 Task: Add an event  with title  Presentation Practice Session, date '2023/11/05' to 2023/11/10 & Select Event type as  Collective. Add location for the event as  456 Akrotiri Archaeological Site, Santorini, Greece and add a description: Alongside problem-solving activities, the retreat will provide opportunities for team members to relax, unwind, and build stronger relationships. This could include team meals, social events, or recreational activities that promote camaraderie and connection.Create an event link  http-presentationpracticesessioncom & Select the event color as  Bright Yellow. , logged in from the account softage.2@softage.netand send the event invitation to softage.10@softage.net and softage.1@softage.net
Action: Mouse moved to (960, 140)
Screenshot: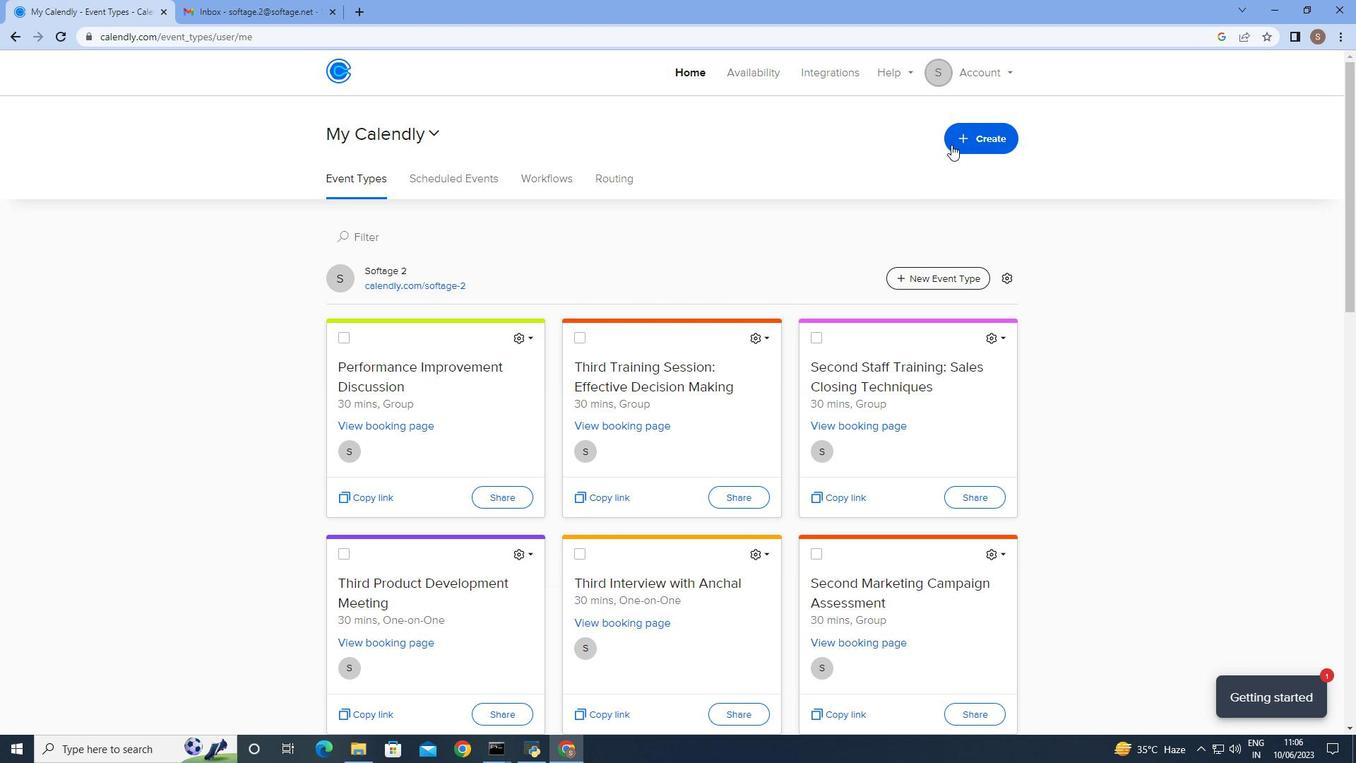 
Action: Mouse pressed left at (960, 140)
Screenshot: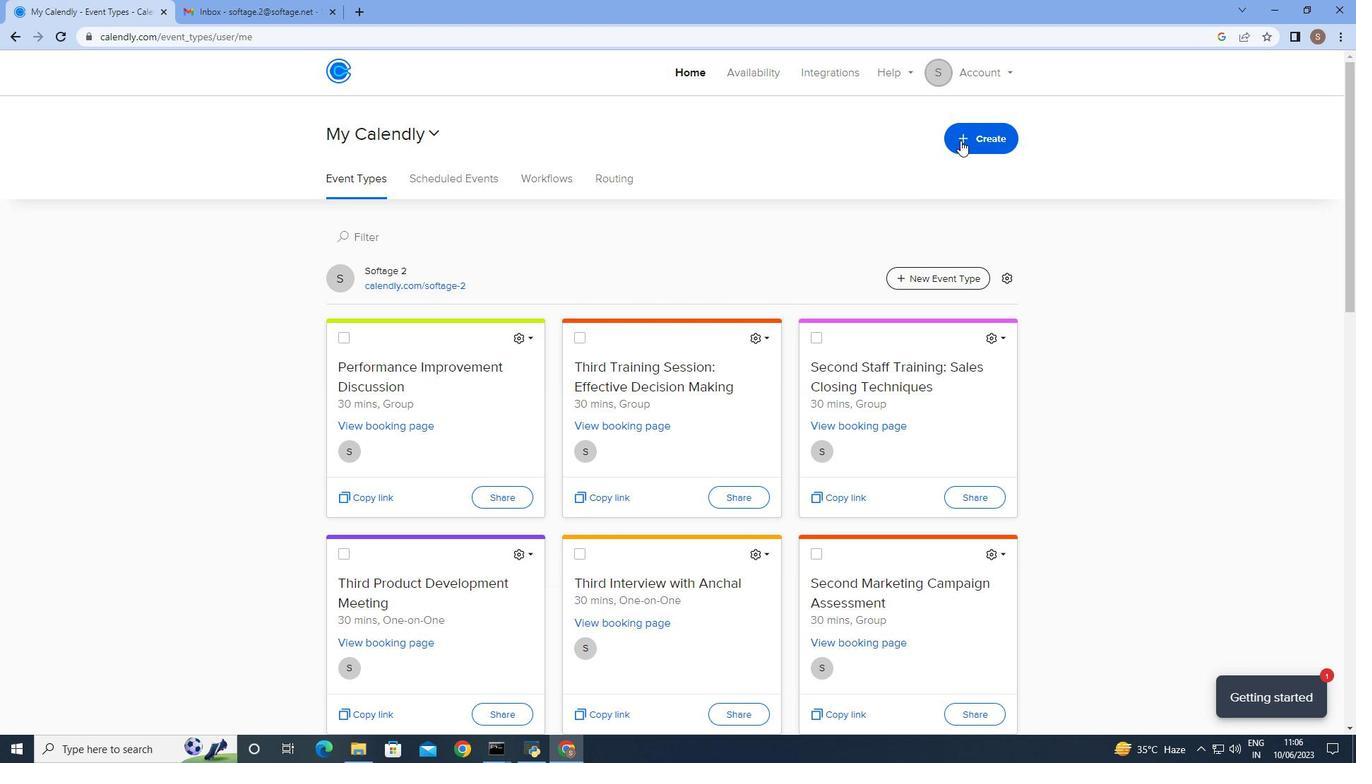 
Action: Mouse moved to (844, 171)
Screenshot: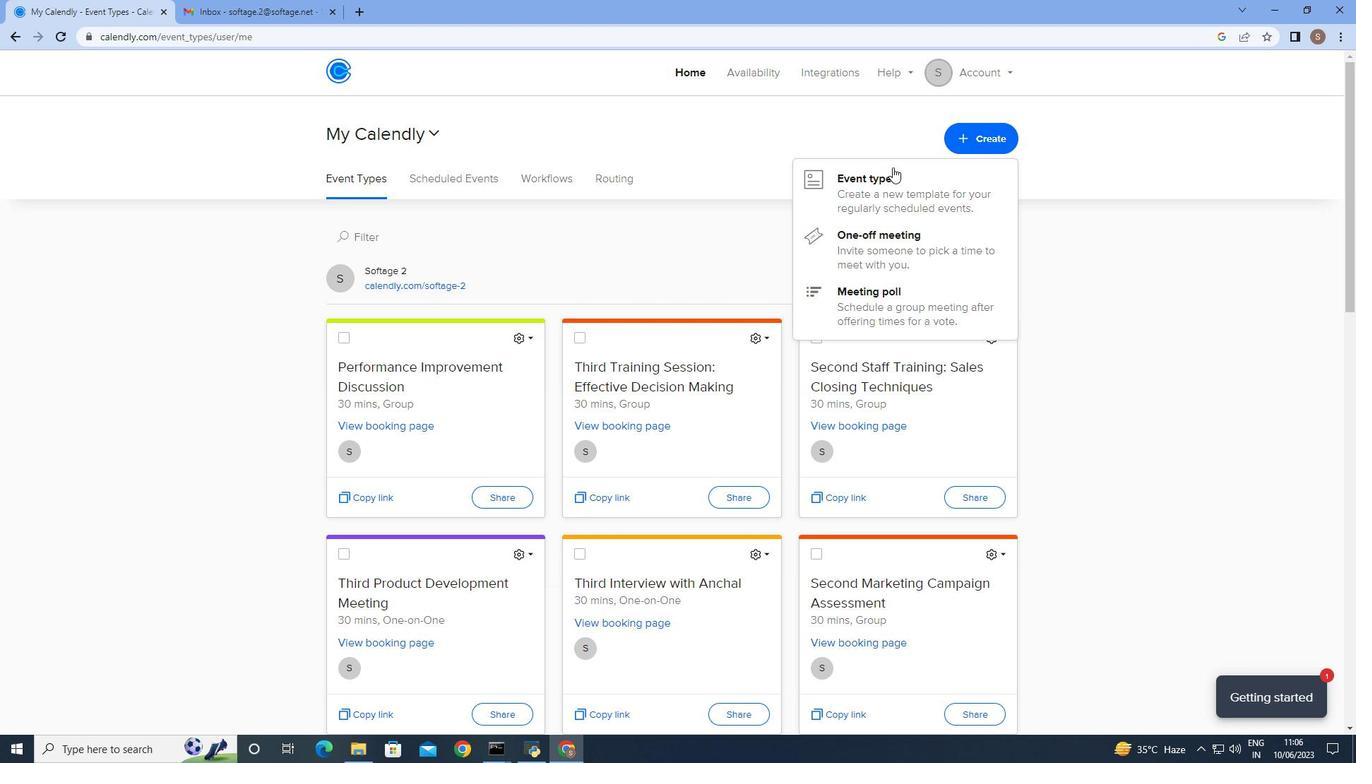 
Action: Mouse pressed left at (844, 171)
Screenshot: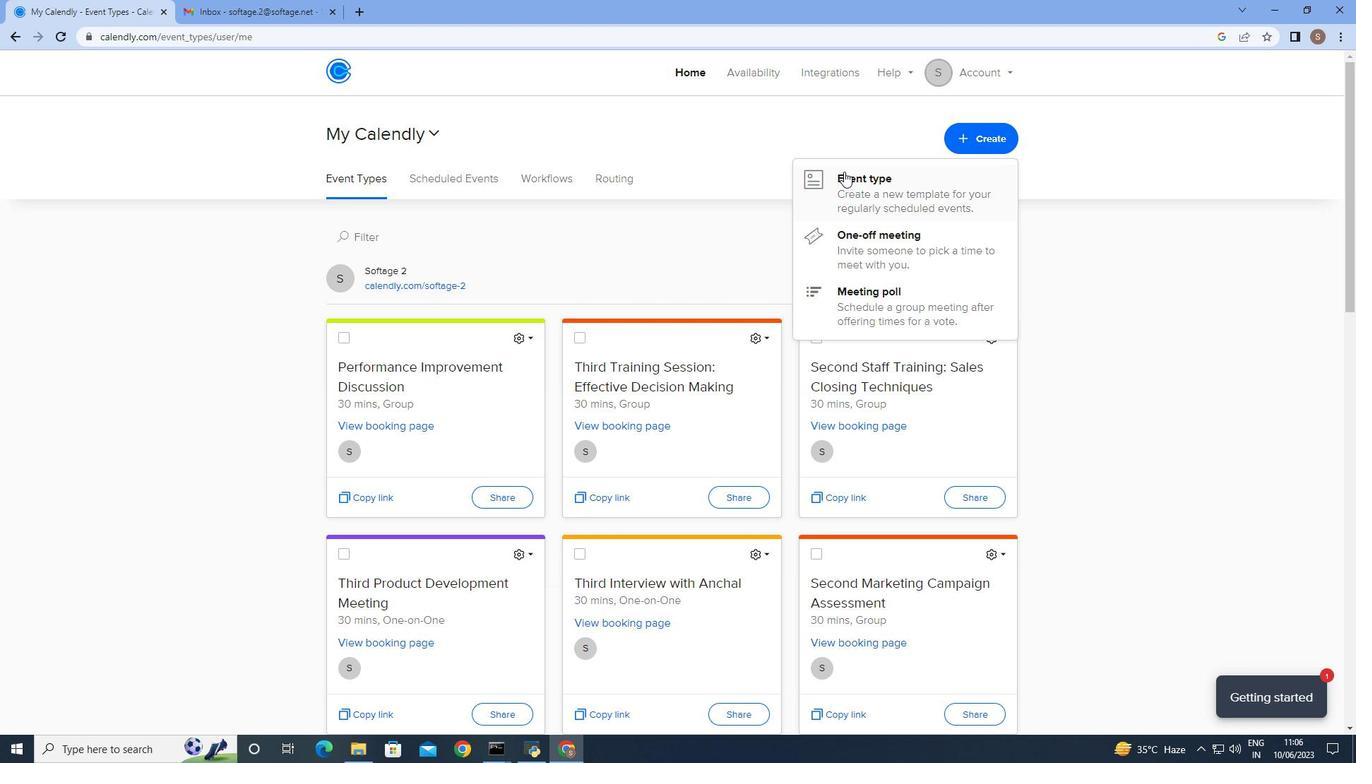 
Action: Mouse moved to (726, 414)
Screenshot: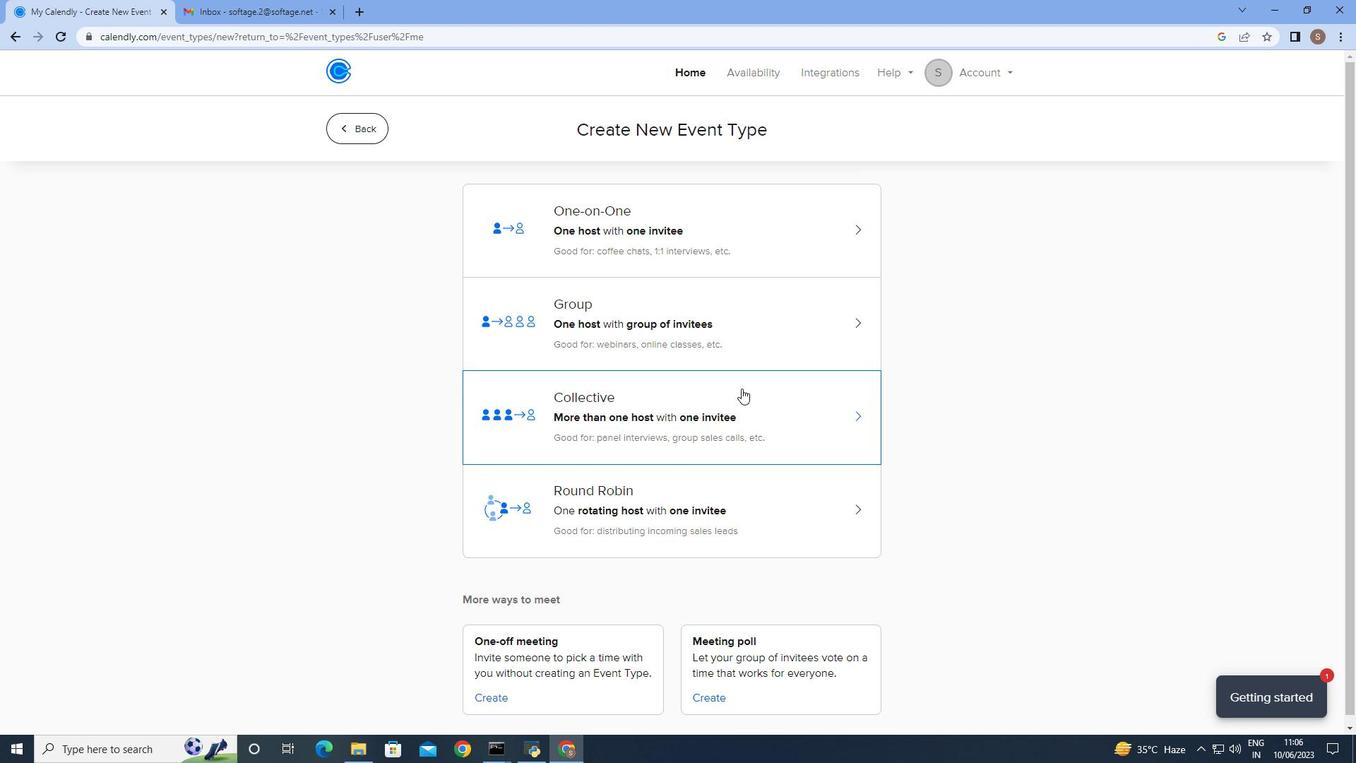 
Action: Mouse pressed left at (726, 414)
Screenshot: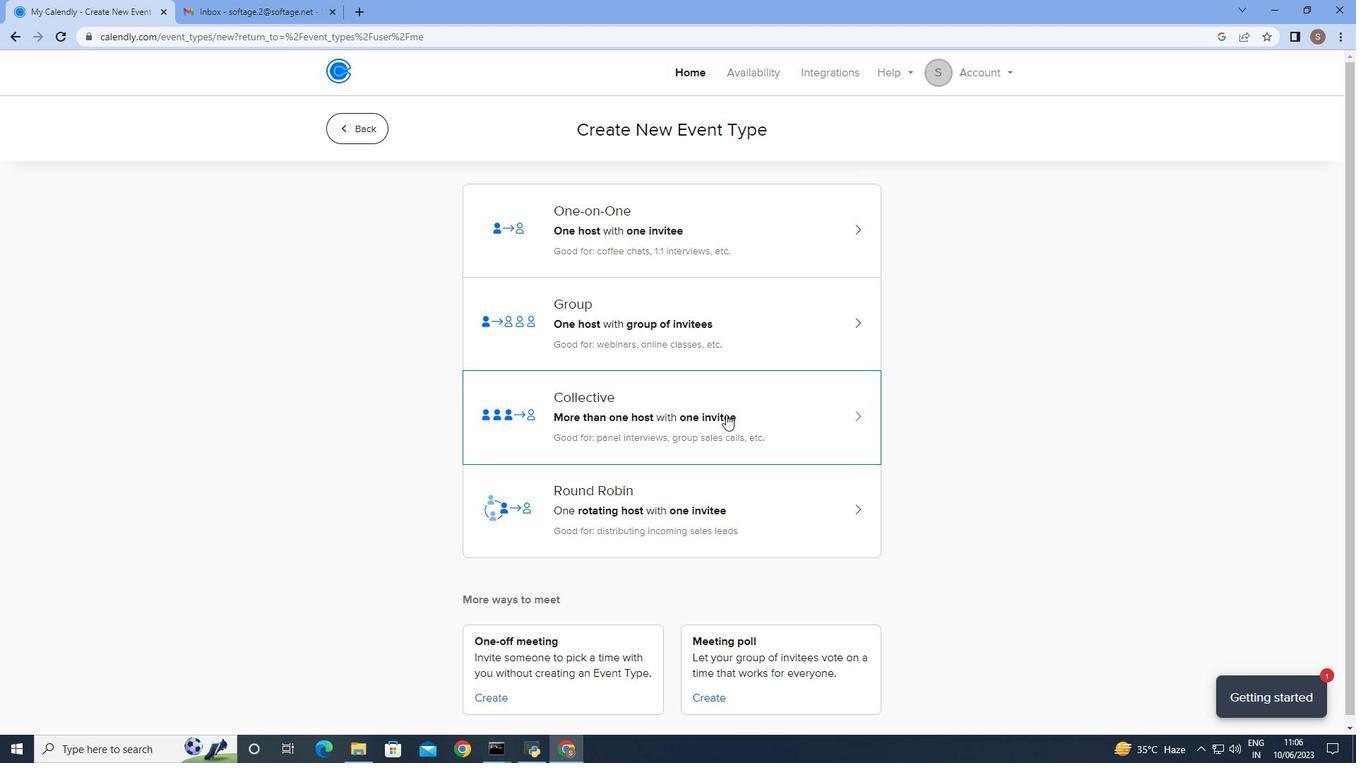 
Action: Mouse moved to (521, 202)
Screenshot: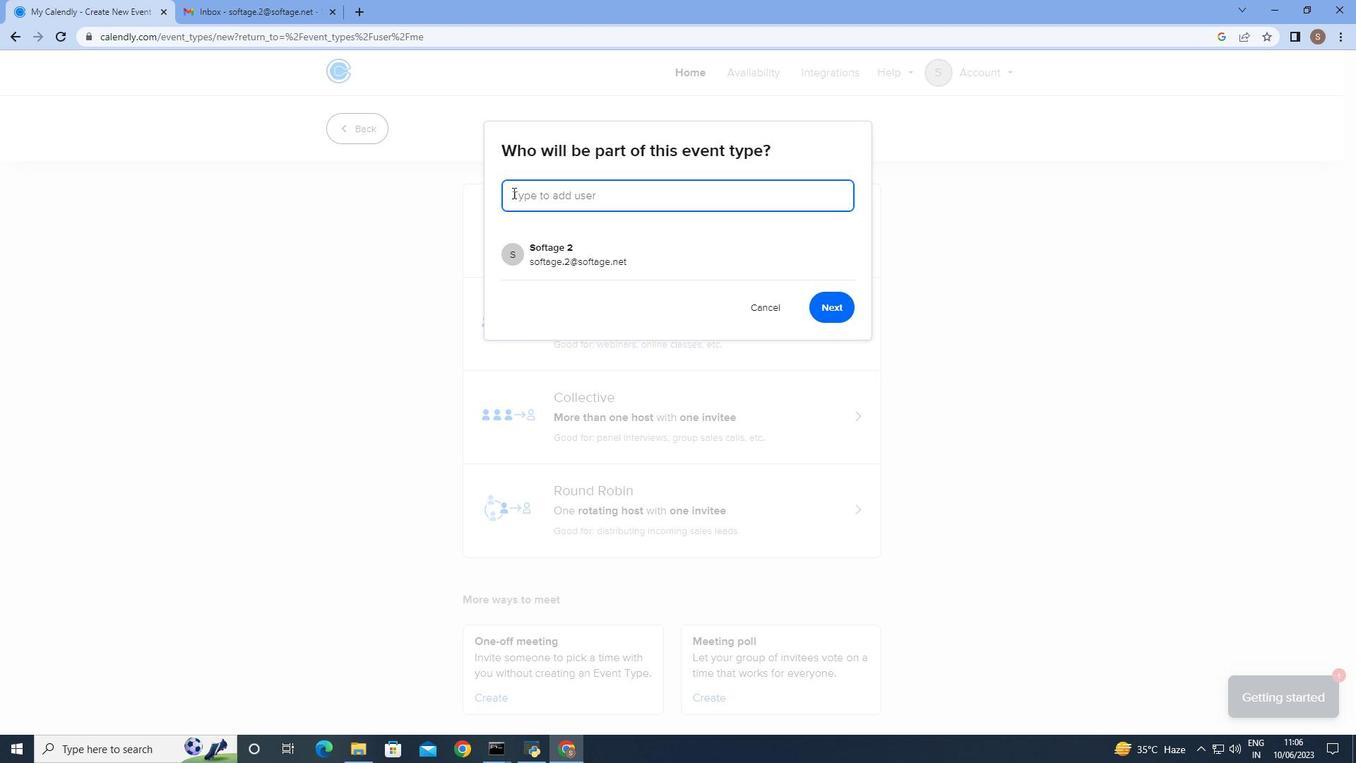 
Action: Mouse pressed left at (521, 202)
Screenshot: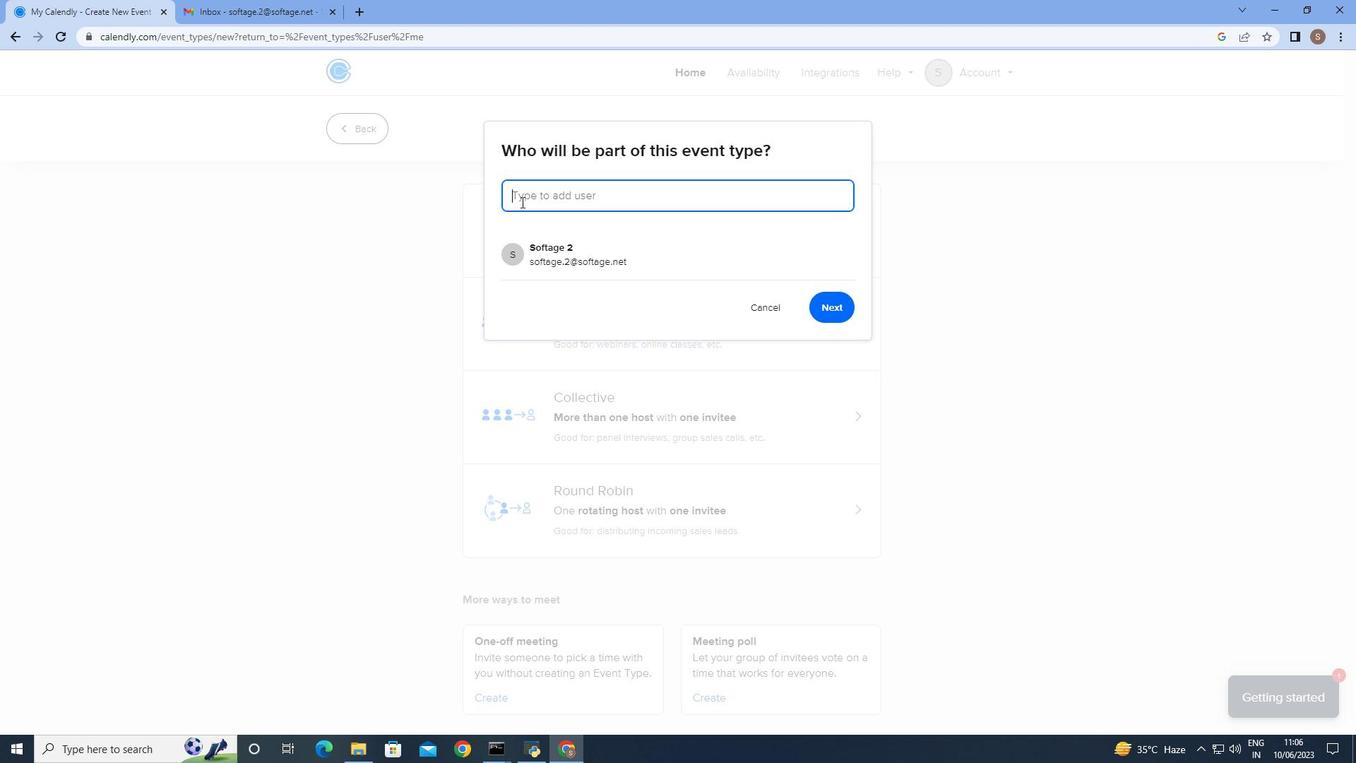 
Action: Mouse moved to (826, 304)
Screenshot: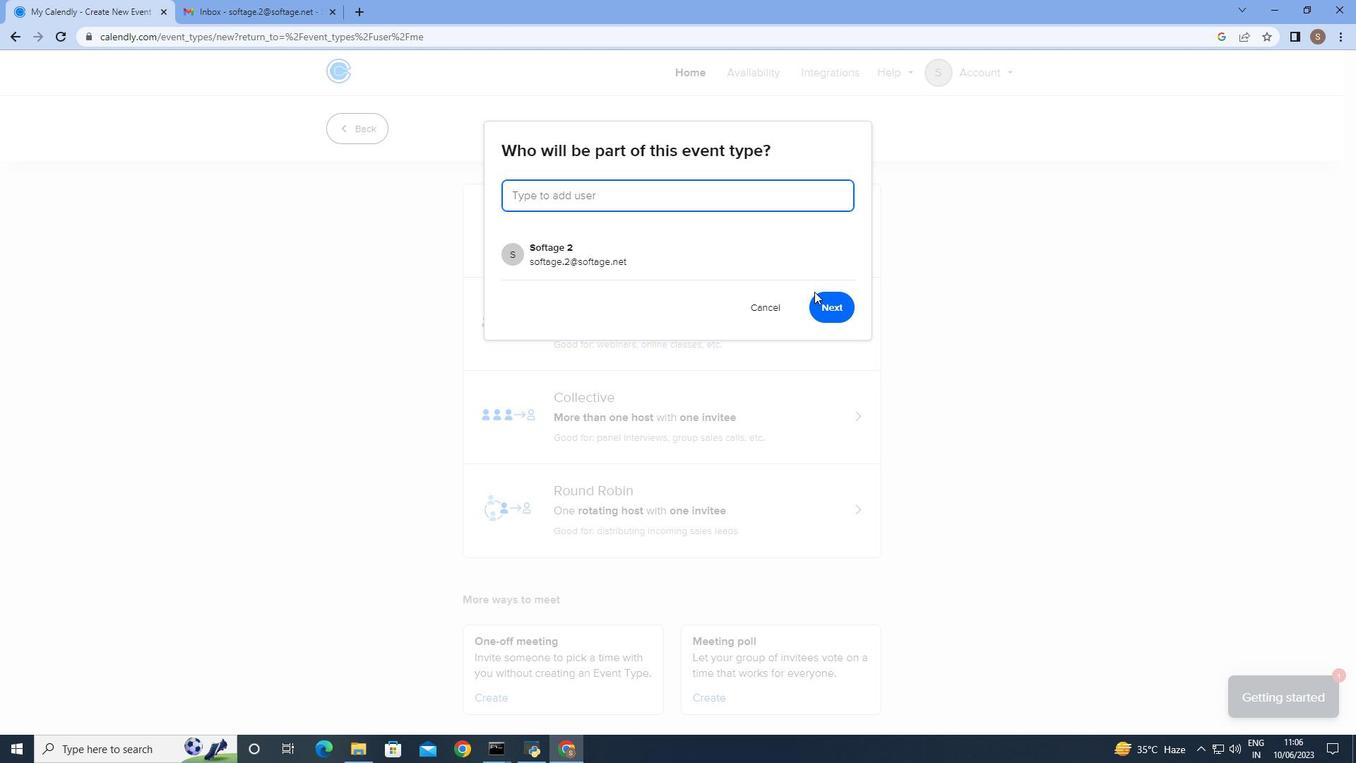 
Action: Mouse pressed left at (826, 304)
Screenshot: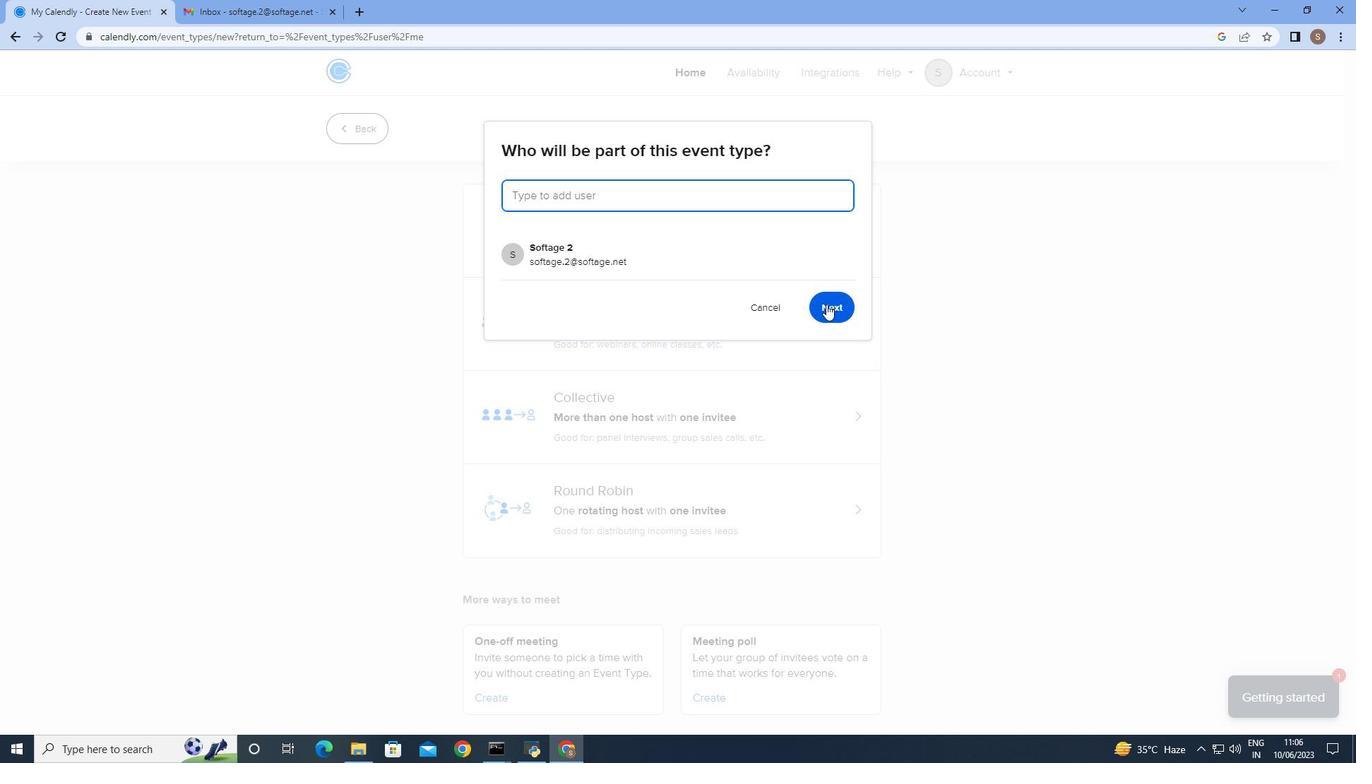
Action: Mouse moved to (381, 327)
Screenshot: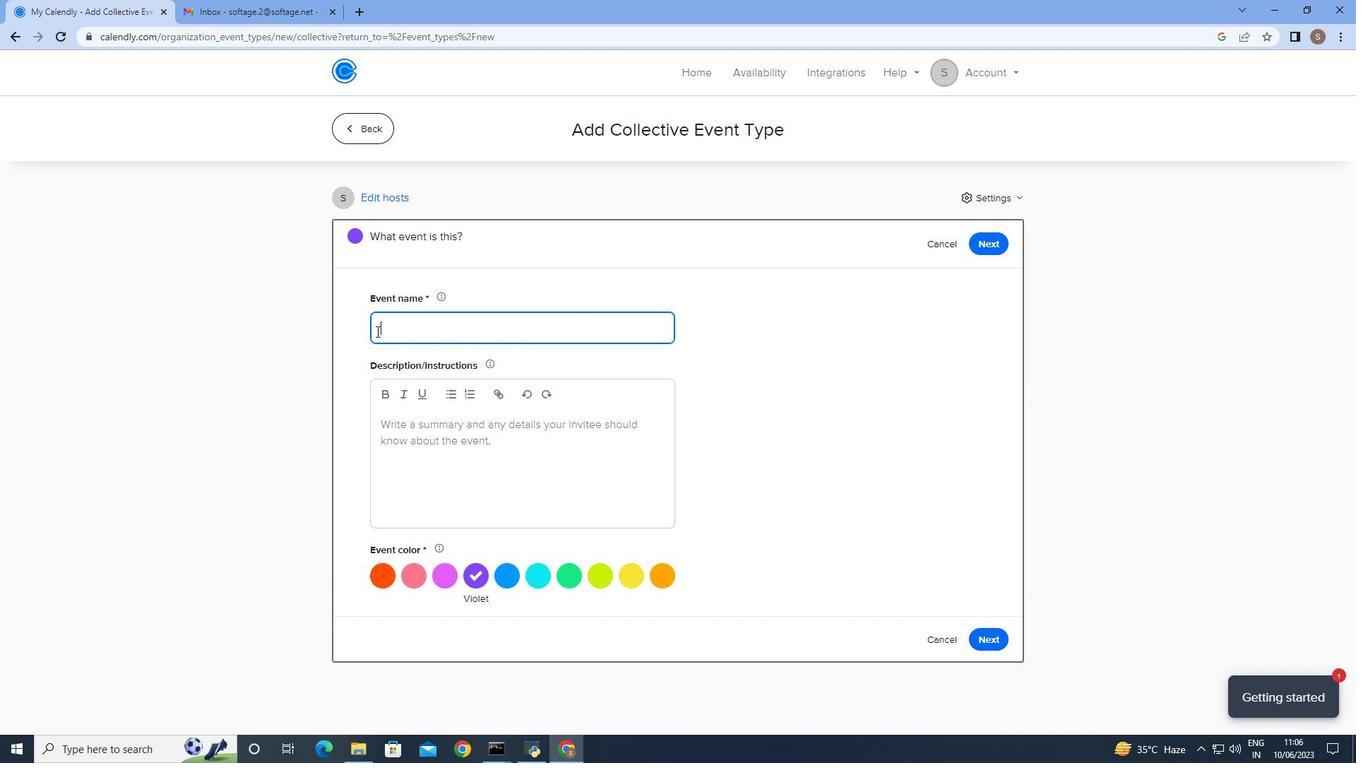 
Action: Mouse pressed left at (381, 327)
Screenshot: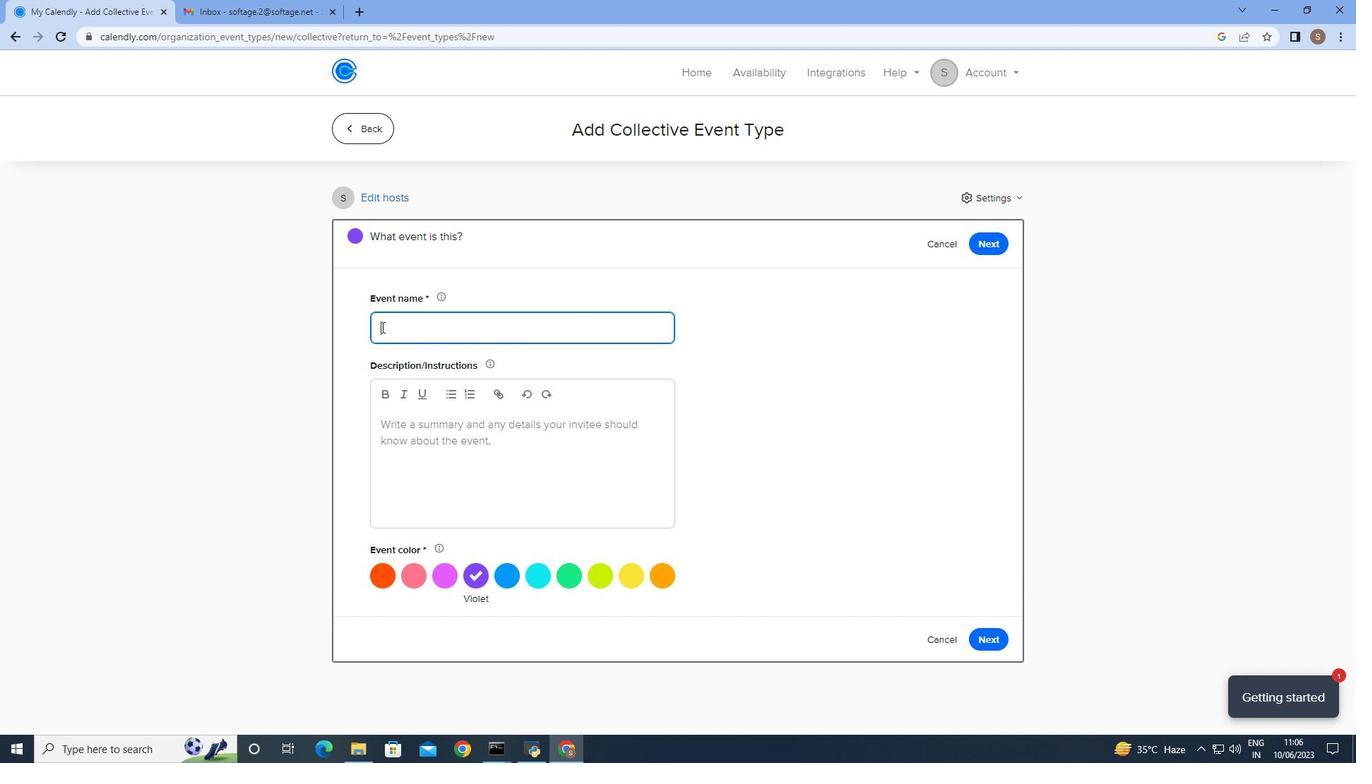 
Action: Key pressed <Key.shift_r>Presentation<Key.space><Key.shift_r>Practice<Key.space><Key.shift>Session
Screenshot: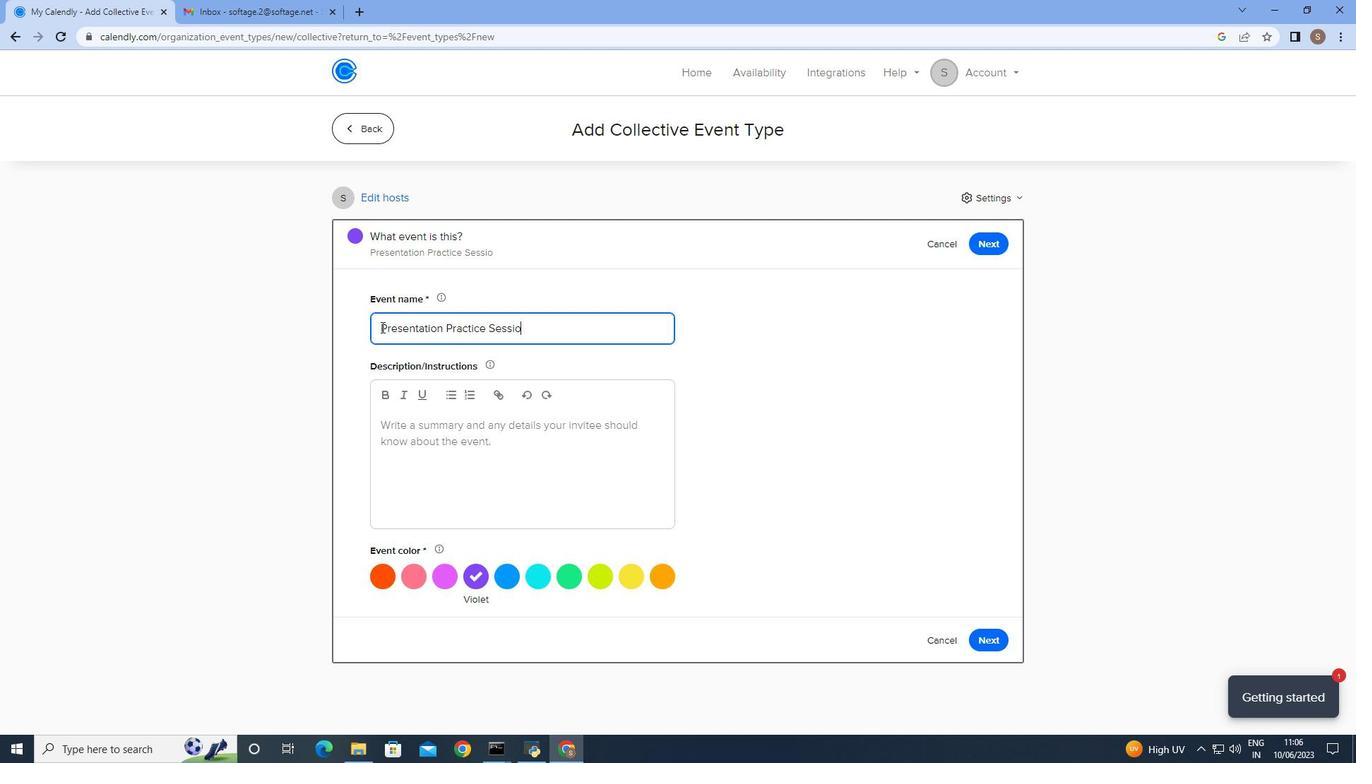 
Action: Mouse scrolled (381, 326) with delta (0, 0)
Screenshot: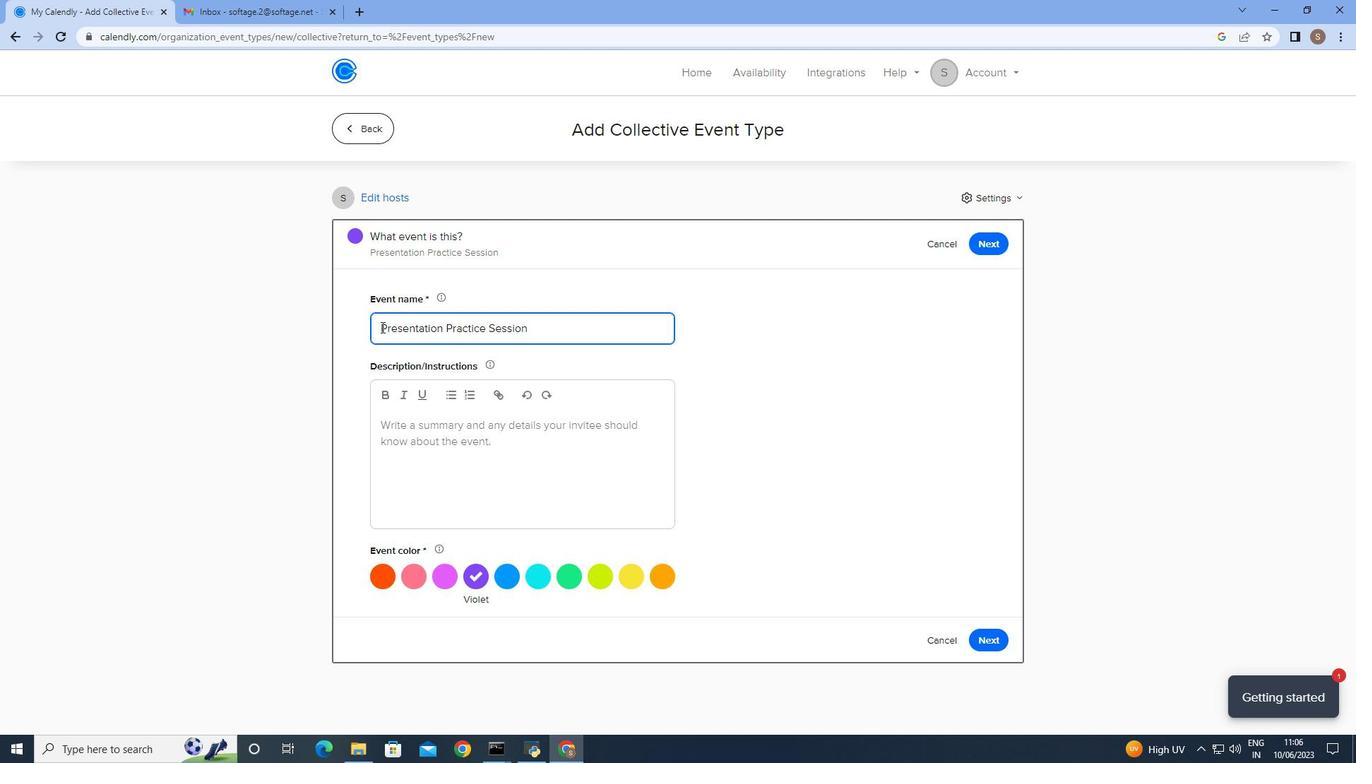 
Action: Mouse moved to (389, 435)
Screenshot: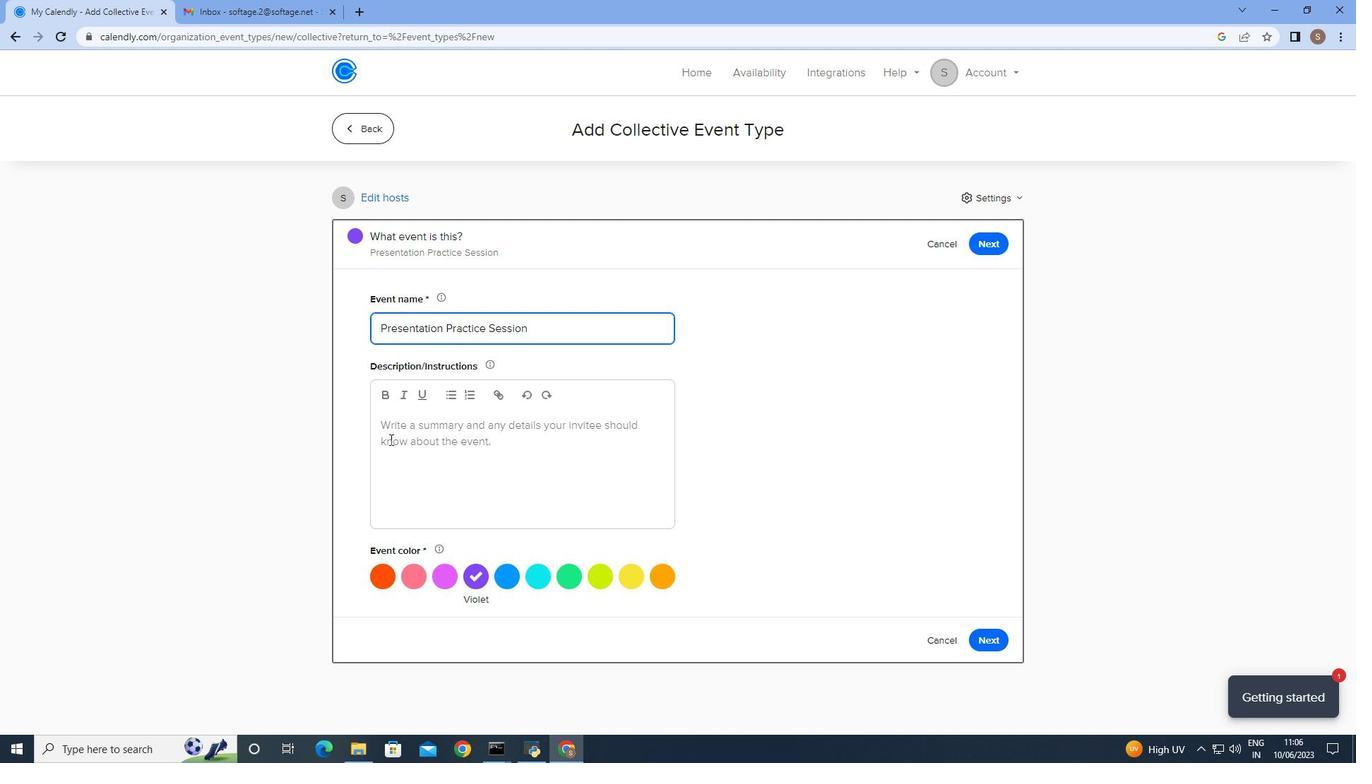 
Action: Mouse pressed left at (389, 435)
Screenshot: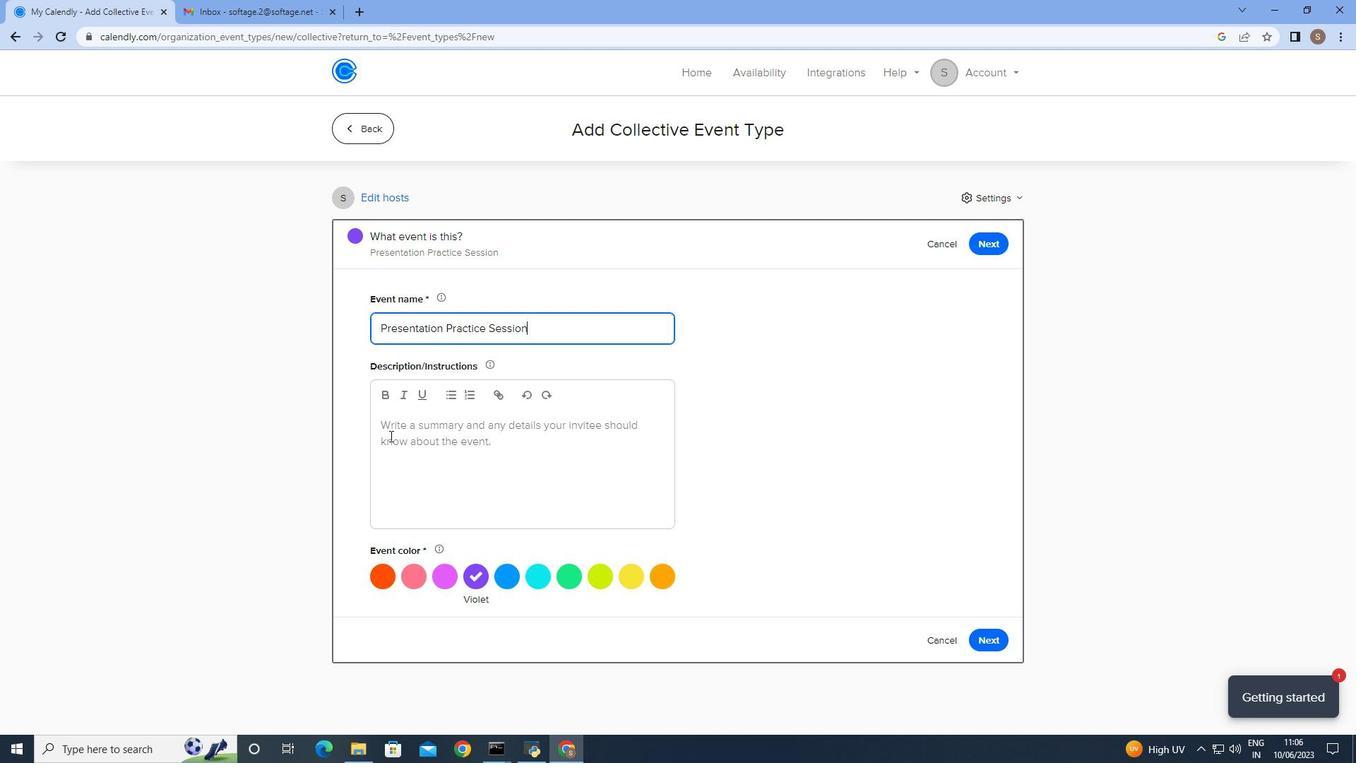 
Action: Key pressed <Key.shift>Alongside<Key.space>problem-solving<Key.space>activities,<Key.space>the<Key.space>retreat<Key.space>will<Key.space>provide<Key.space>opport
Screenshot: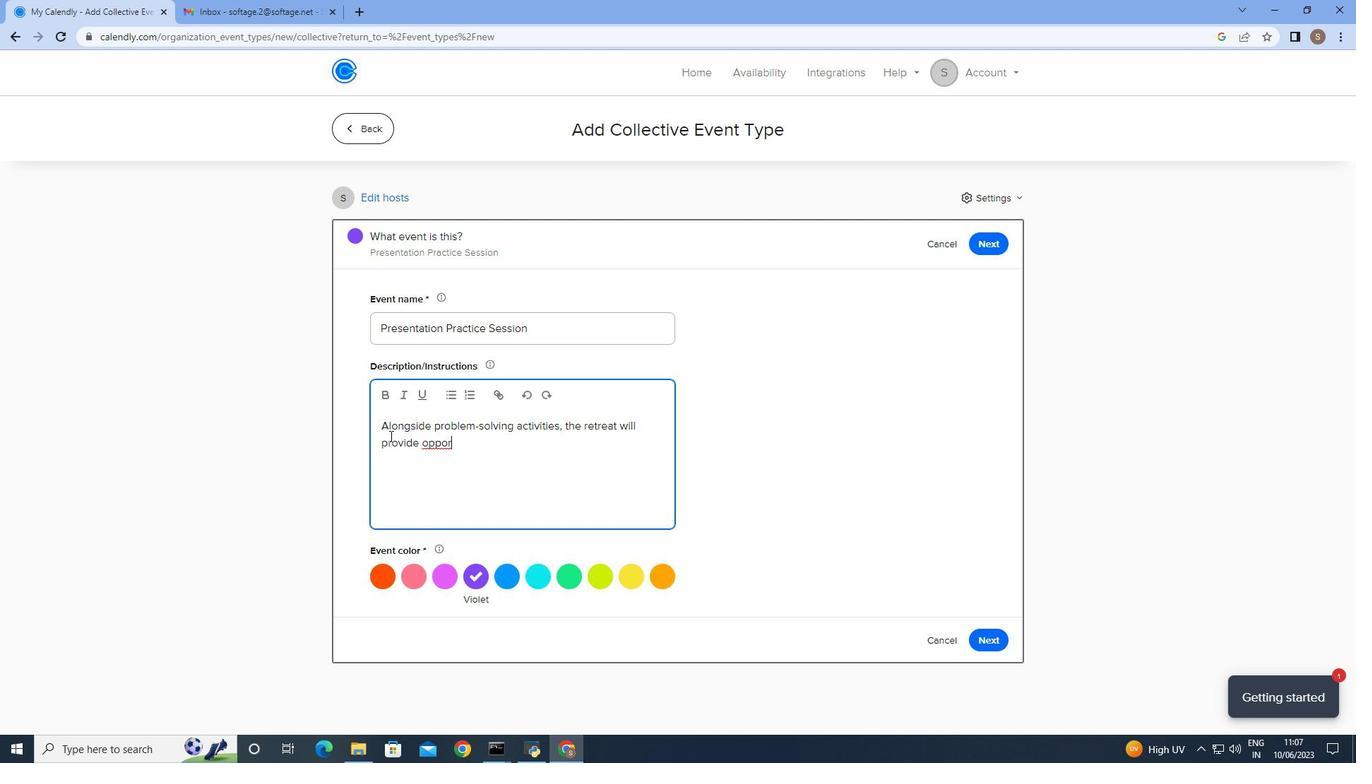
Action: Mouse moved to (380, 438)
Screenshot: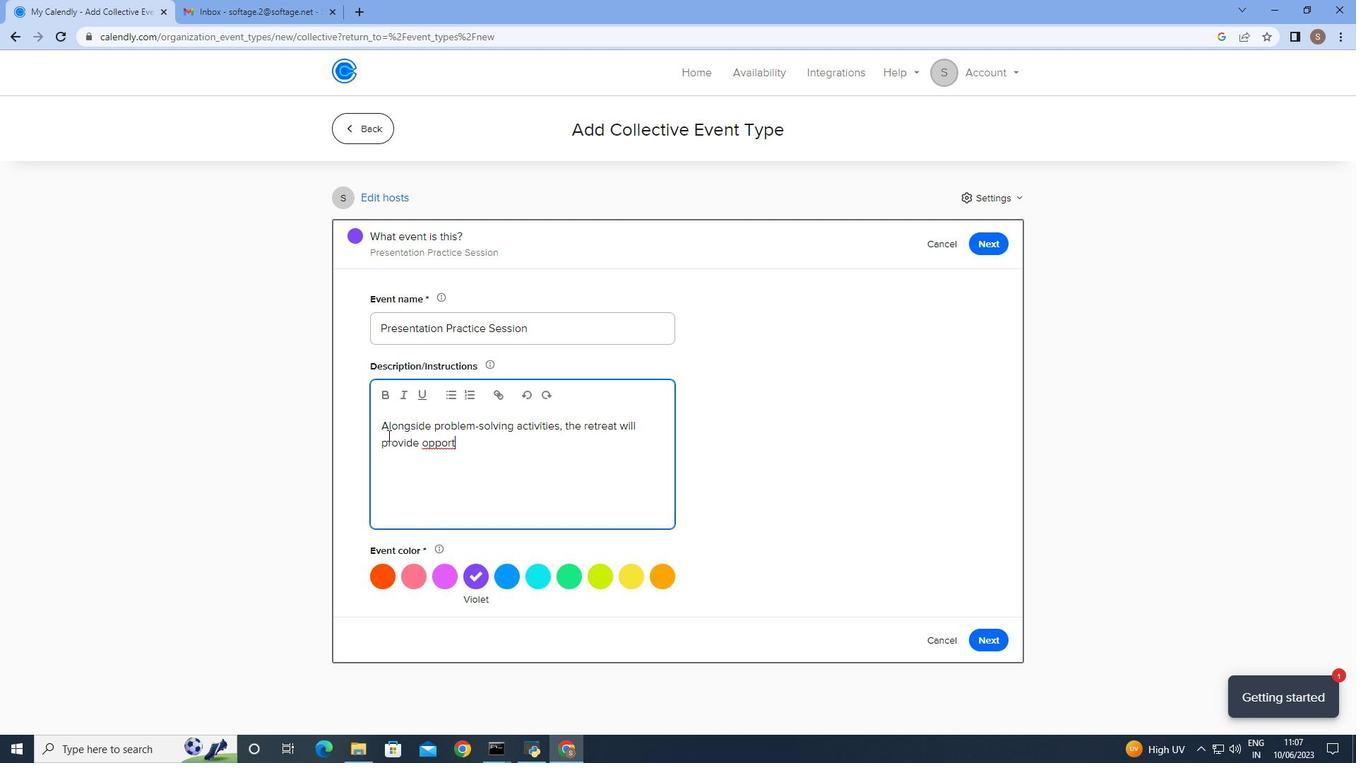 
Action: Key pressed unities<Key.space>for<Key.space>team<Key.space>members<Key.space>to<Key.space>relax,<Key.space>unwind,<Key.space>and<Key.space>build<Key.space>stronger<Key.space>relationships.<Key.space><Key.shift>This<Key.space>could<Key.space>include<Key.space>team<Key.space>meals,<Key.space>social<Key.space>events,<Key.space>or<Key.space>recer<Key.backspace><Key.backspace>reational<Key.space>activities<Key.space>that<Key.space>promotw<Key.backspace>e<Key.space>camaraderie<Key.space>and<Key.space>connection.
Screenshot: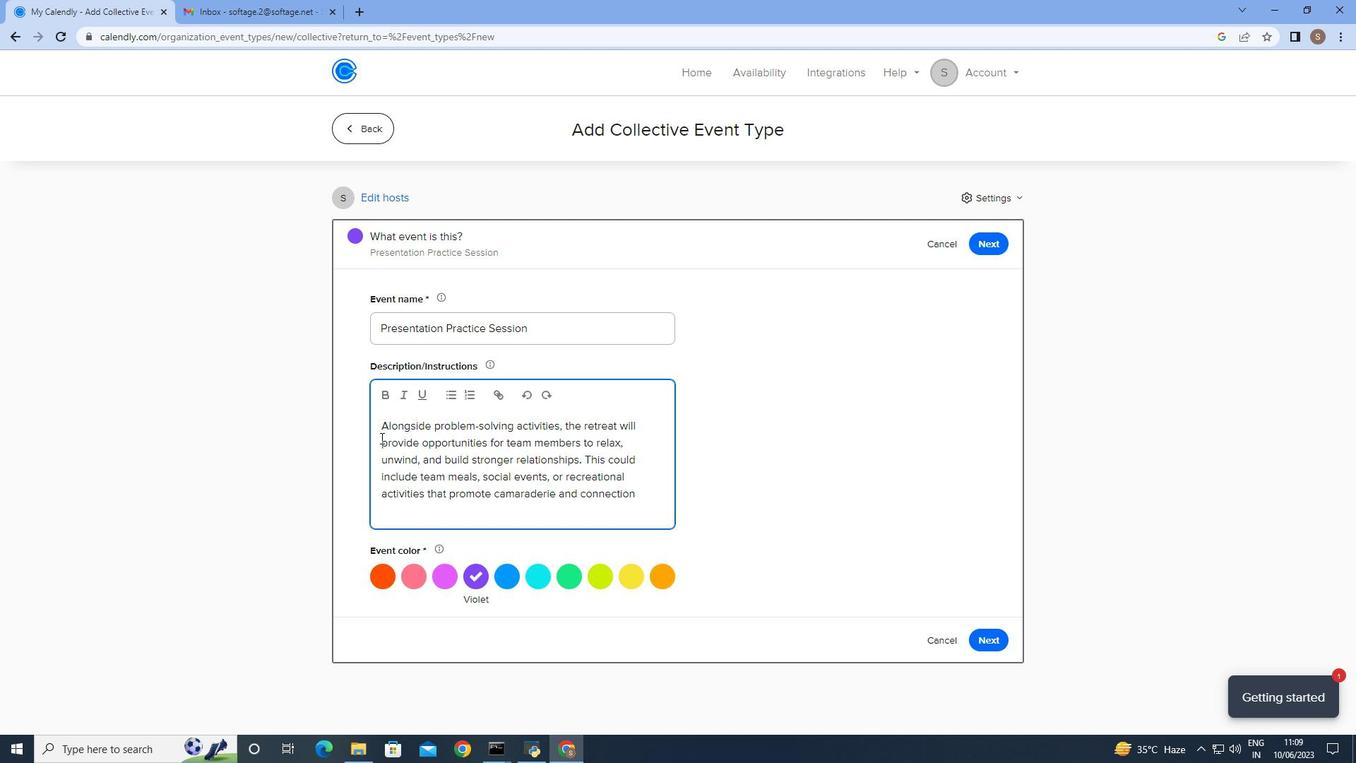 
Action: Mouse moved to (623, 582)
Screenshot: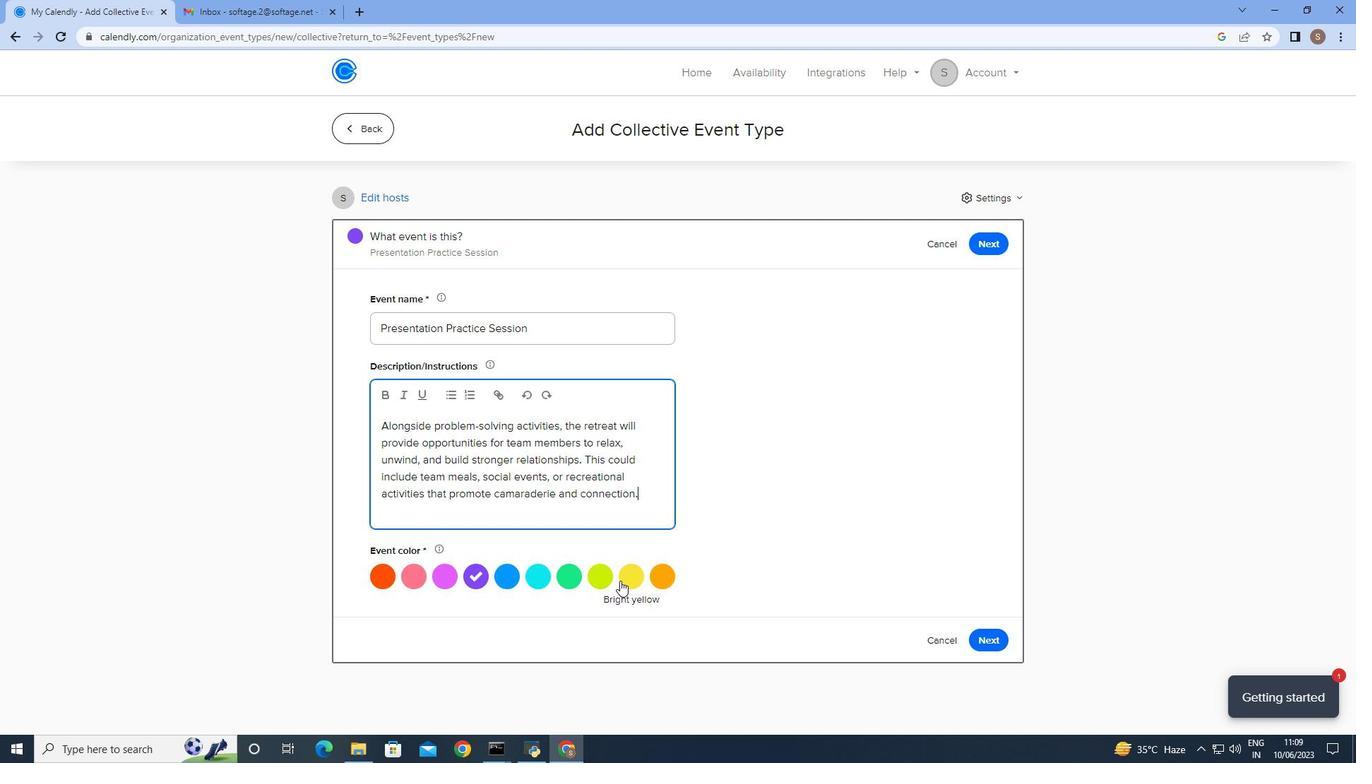 
Action: Mouse pressed left at (623, 582)
Screenshot: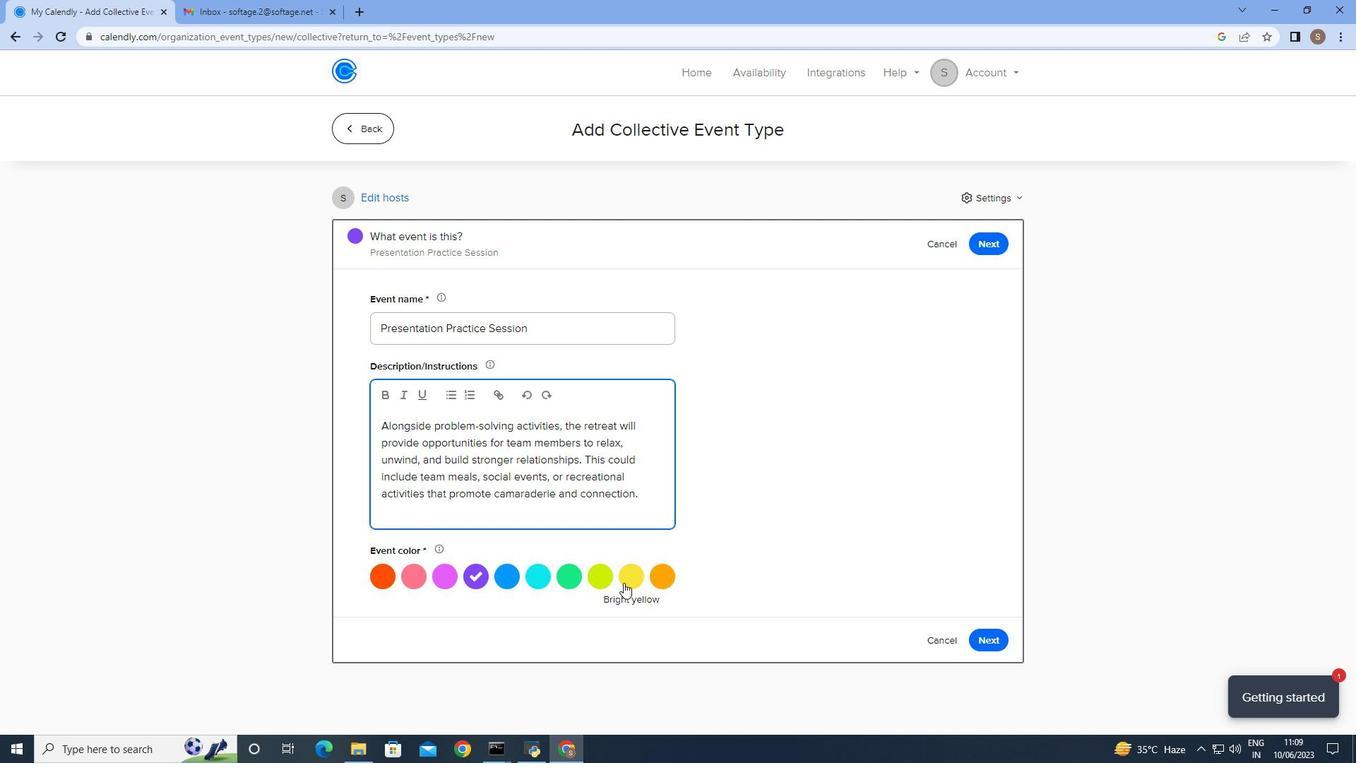 
Action: Mouse moved to (1006, 643)
Screenshot: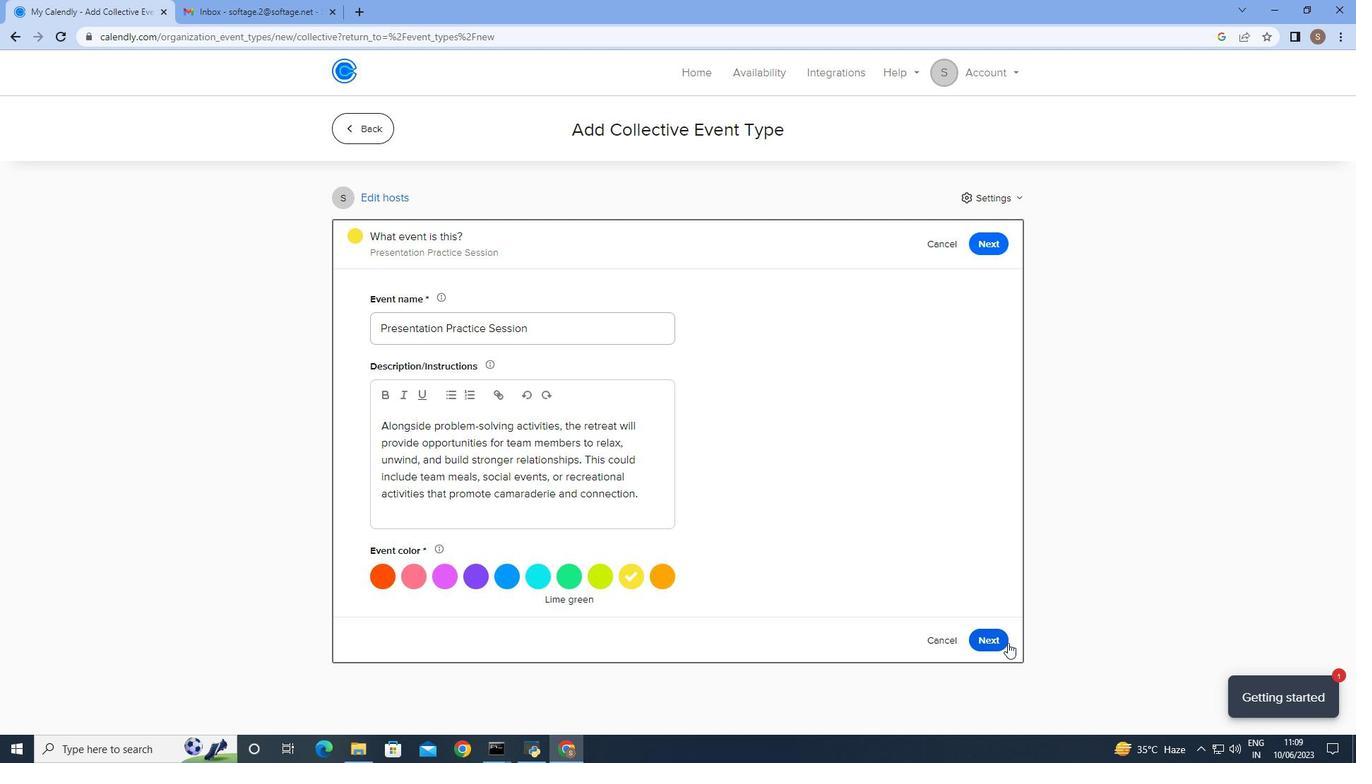 
Action: Mouse pressed left at (1006, 643)
Screenshot: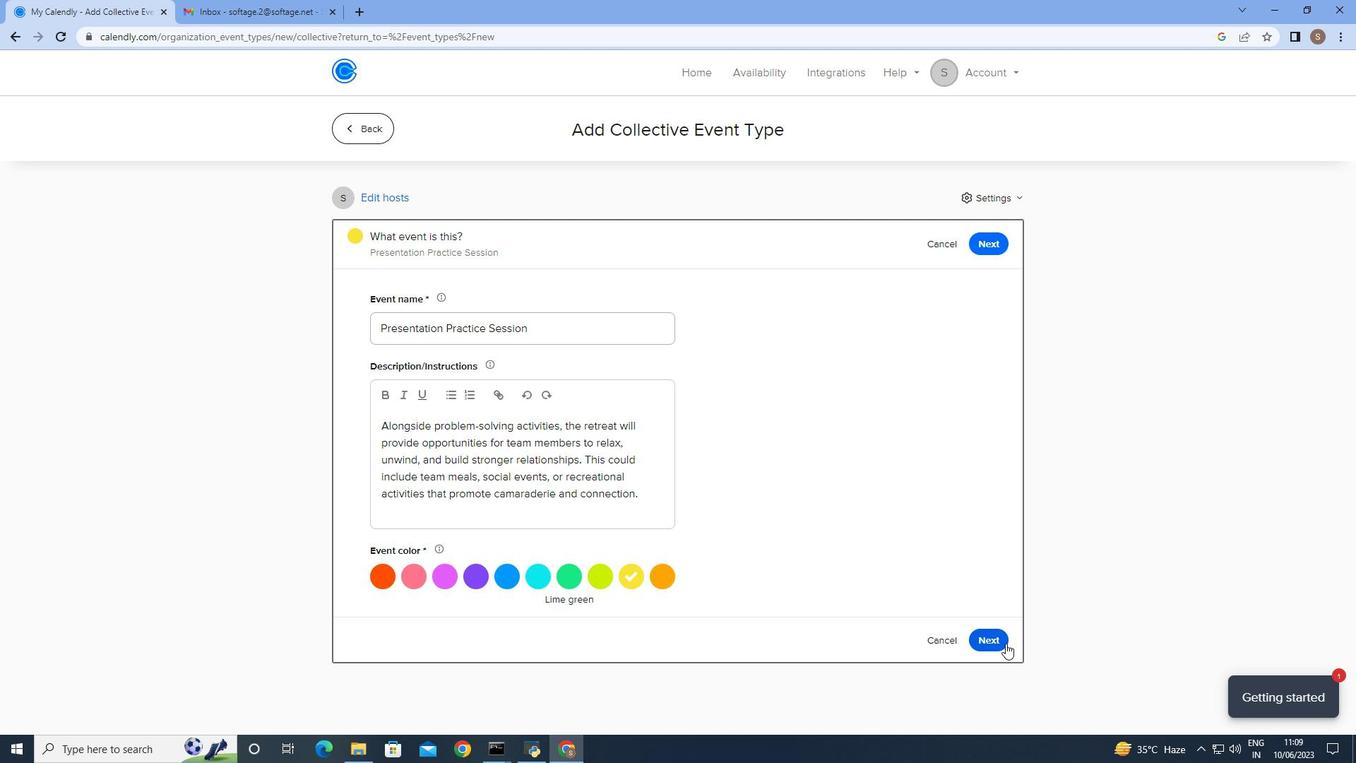 
Action: Mouse moved to (531, 423)
Screenshot: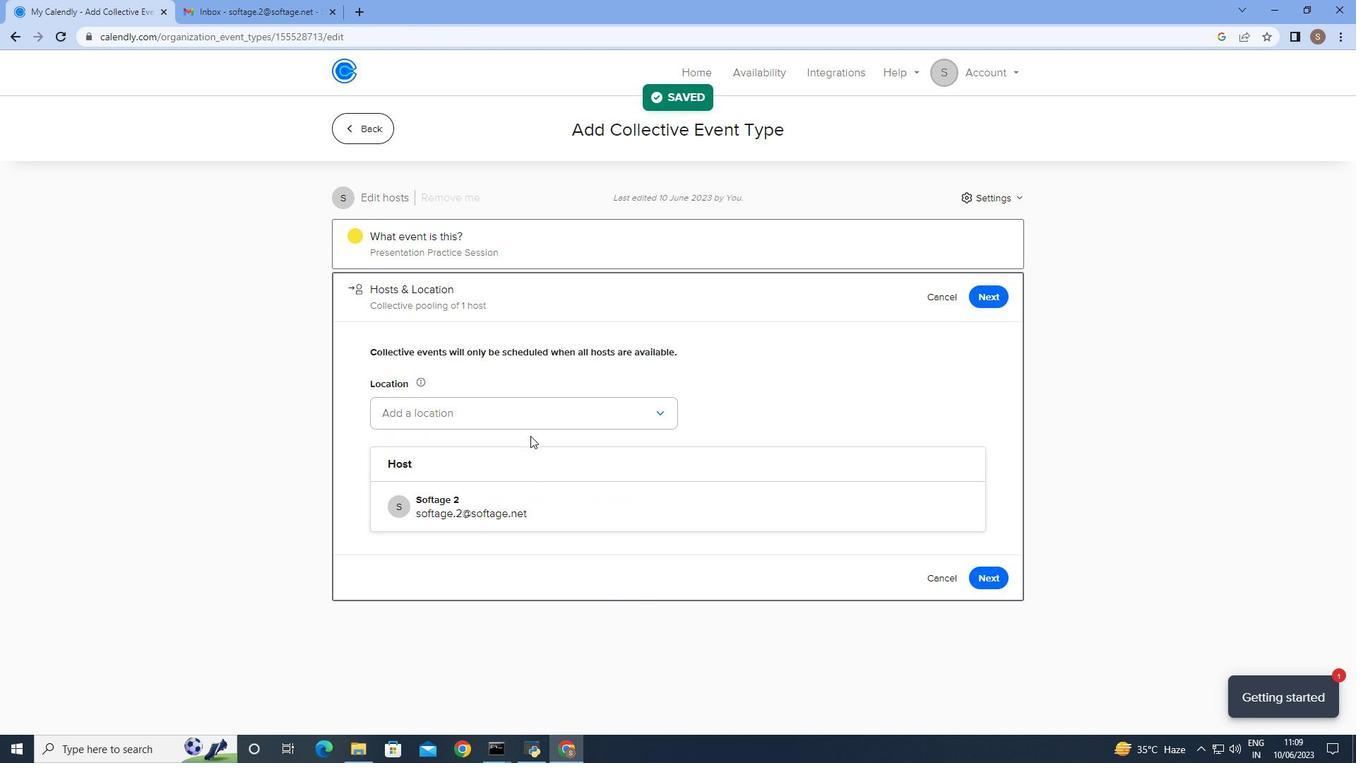 
Action: Mouse pressed left at (531, 423)
Screenshot: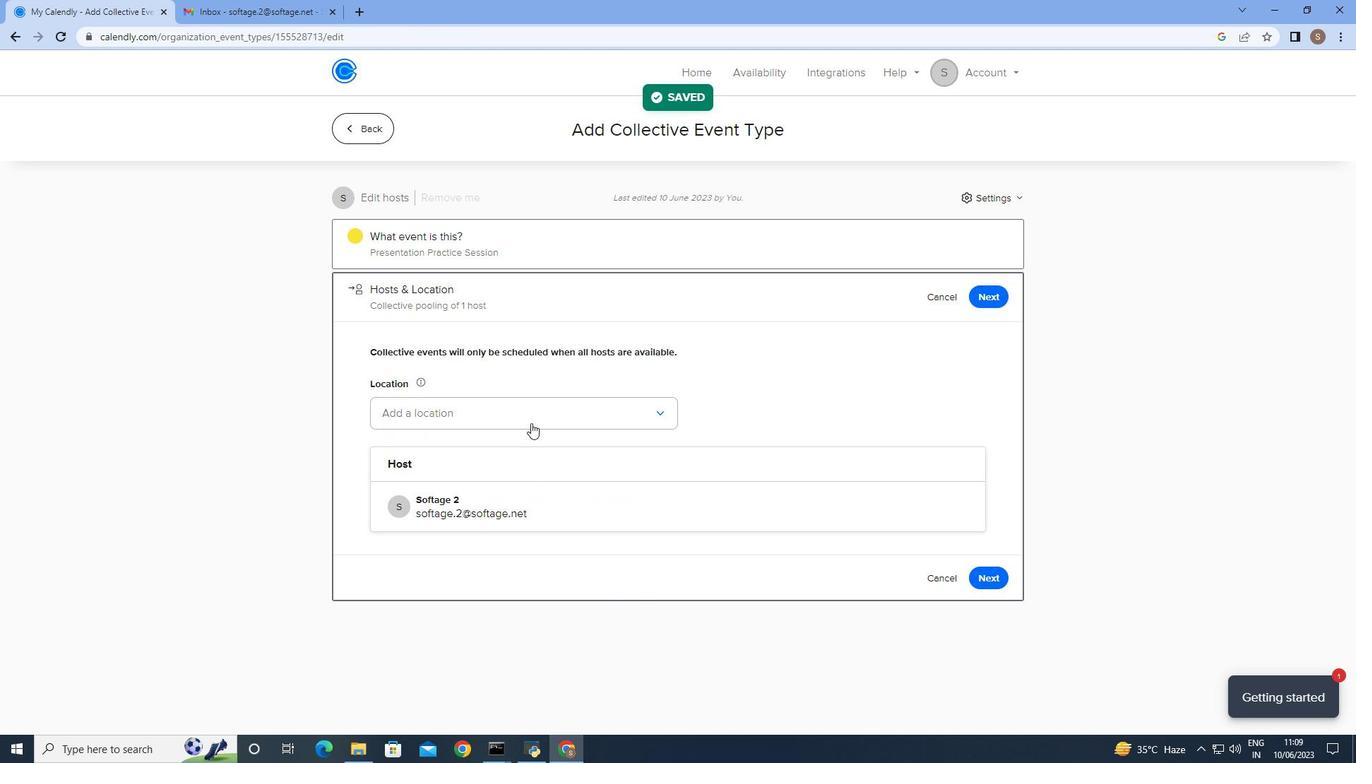 
Action: Mouse moved to (534, 442)
Screenshot: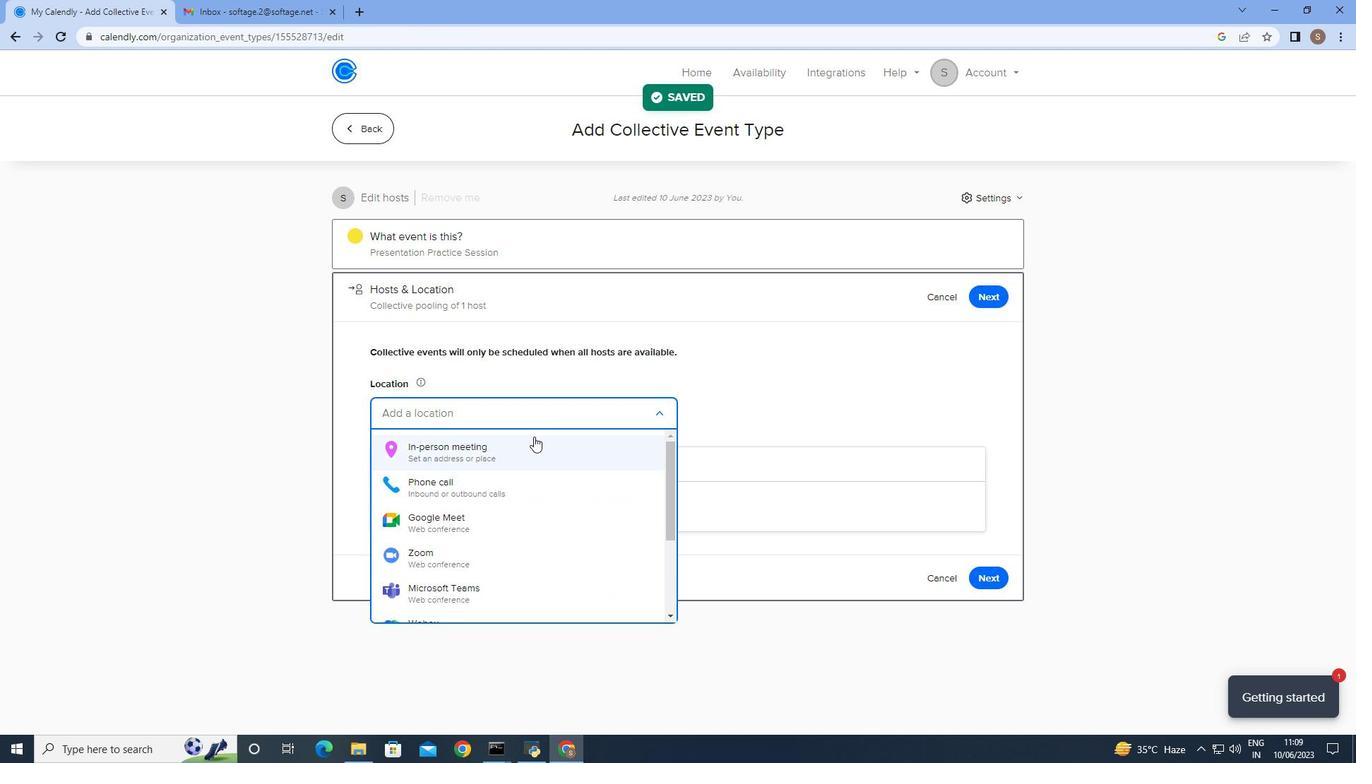 
Action: Mouse pressed left at (534, 442)
Screenshot: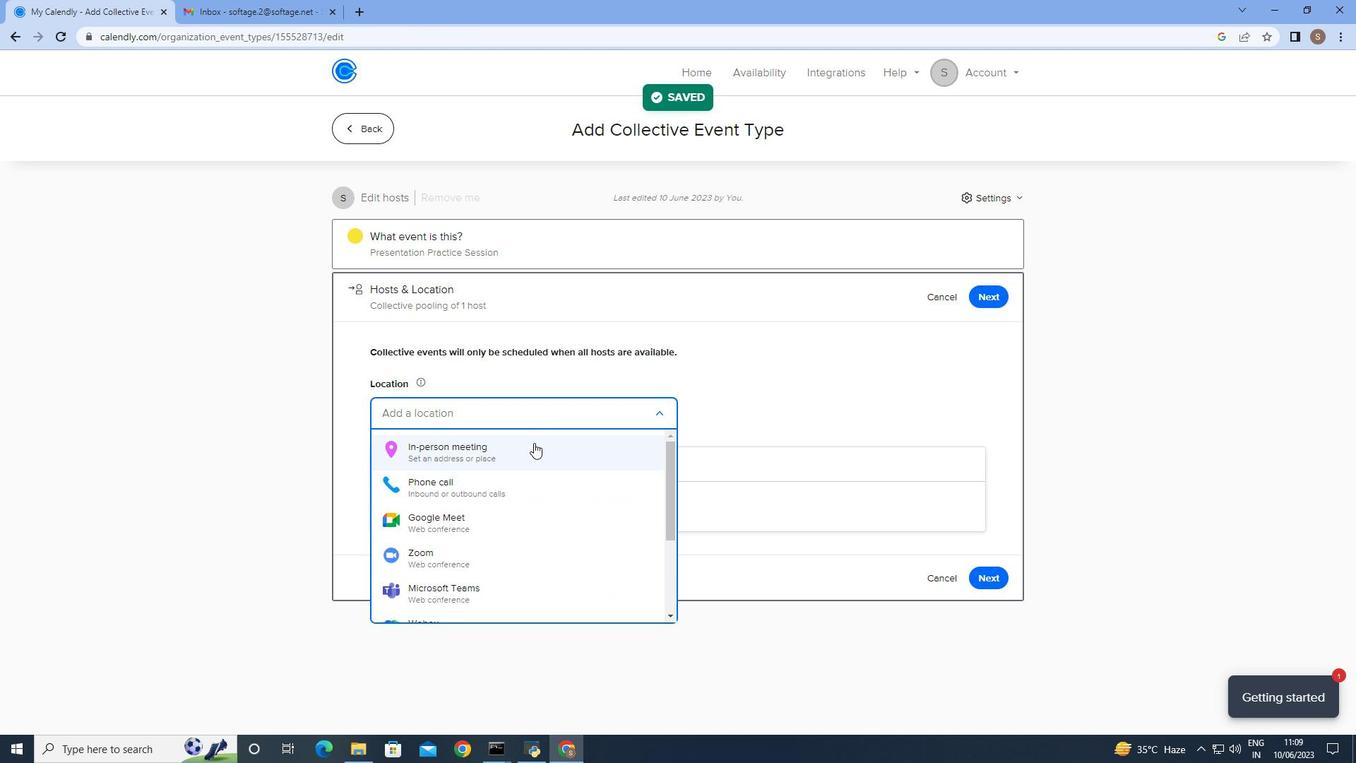 
Action: Mouse moved to (621, 226)
Screenshot: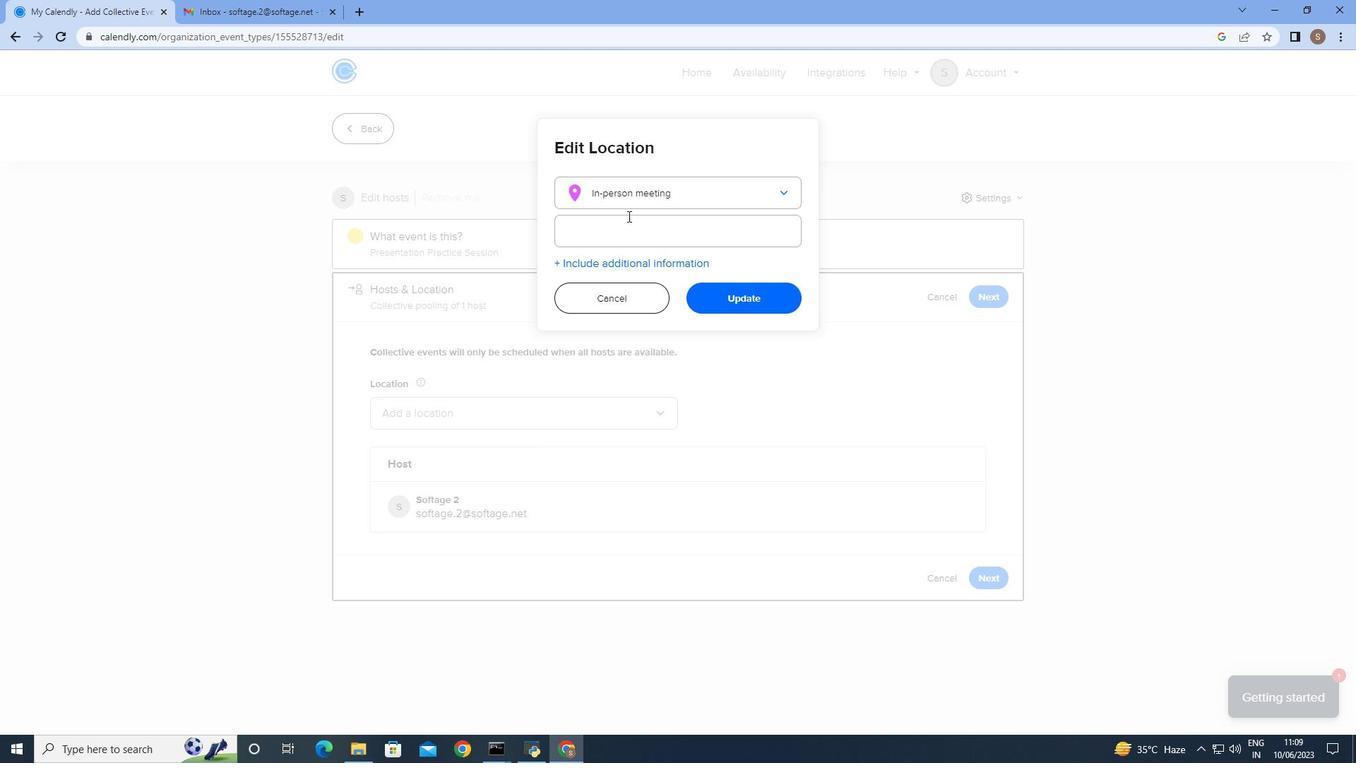 
Action: Mouse pressed left at (621, 226)
Screenshot: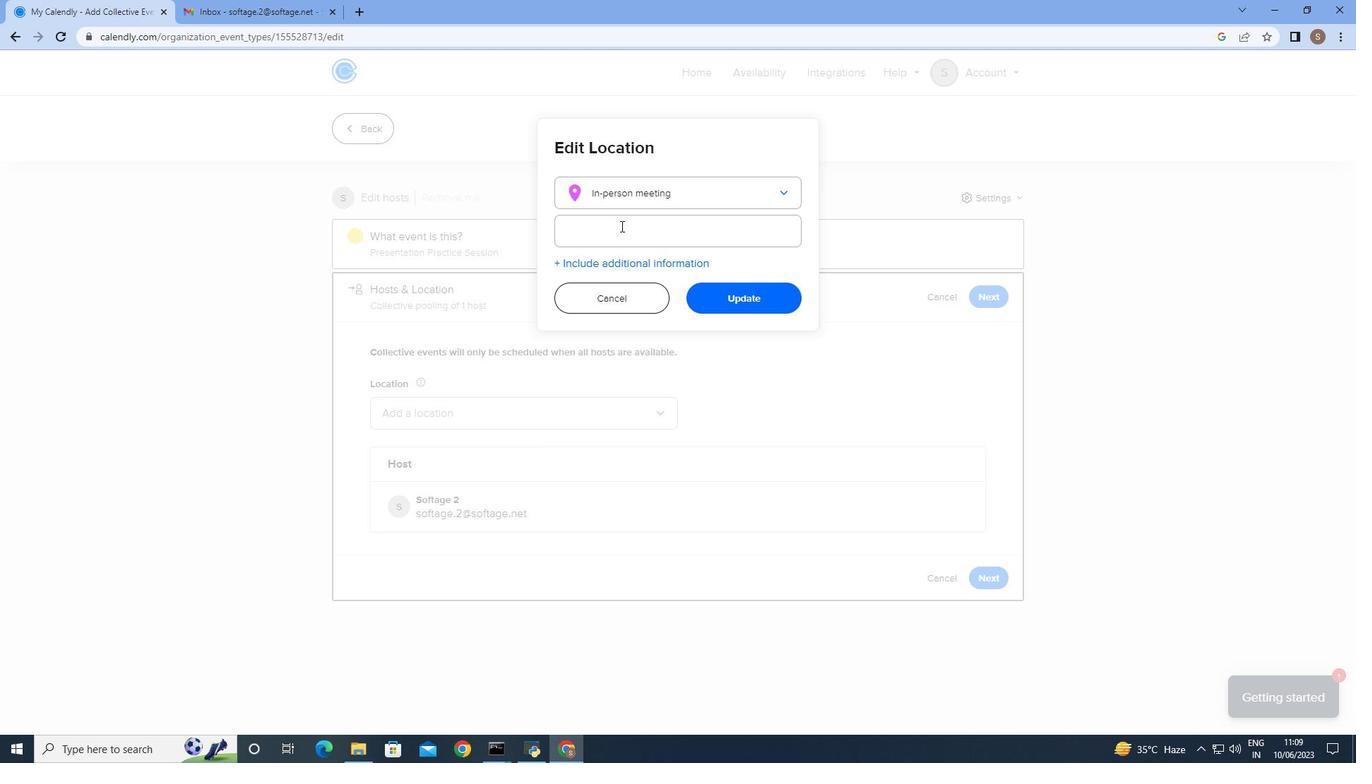 
Action: Key pressed 456<Key.space><Key.shift>Akrotiri<Key.space><Key.shift>Archaeological<Key.space><Key.shift>Site,<Key.space><Key.shift><Key.shift><Key.shift><Key.shift><Key.shift><Key.shift><Key.shift><Key.shift><Key.shift><Key.shift><Key.shift><Key.shift><Key.shift><Key.shift><Key.shift><Key.shift><Key.shift><Key.shift><Key.shift><Key.shift><Key.shift><Key.shift><Key.shift><Key.shift><Key.shift><Key.shift>Santorini,<Key.space><Key.shift>Greece
Screenshot: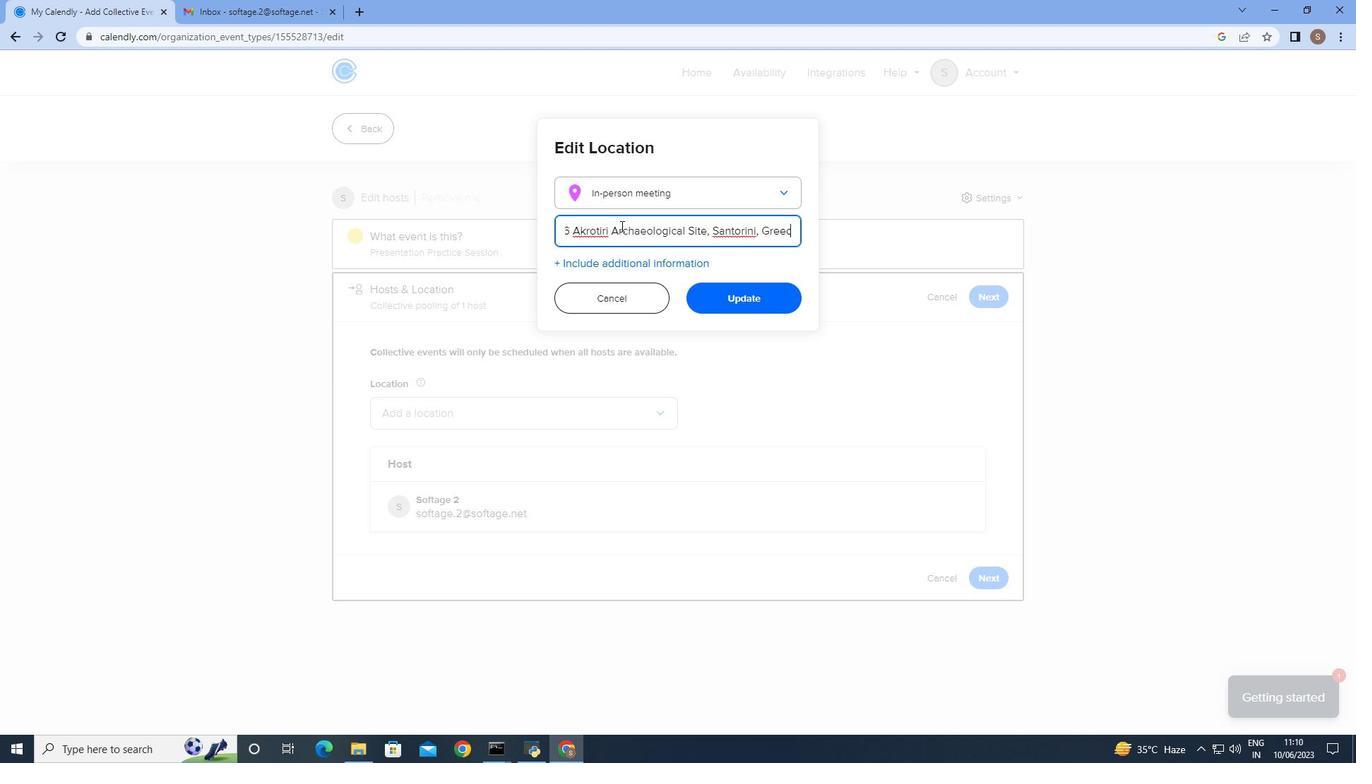 
Action: Mouse moved to (774, 295)
Screenshot: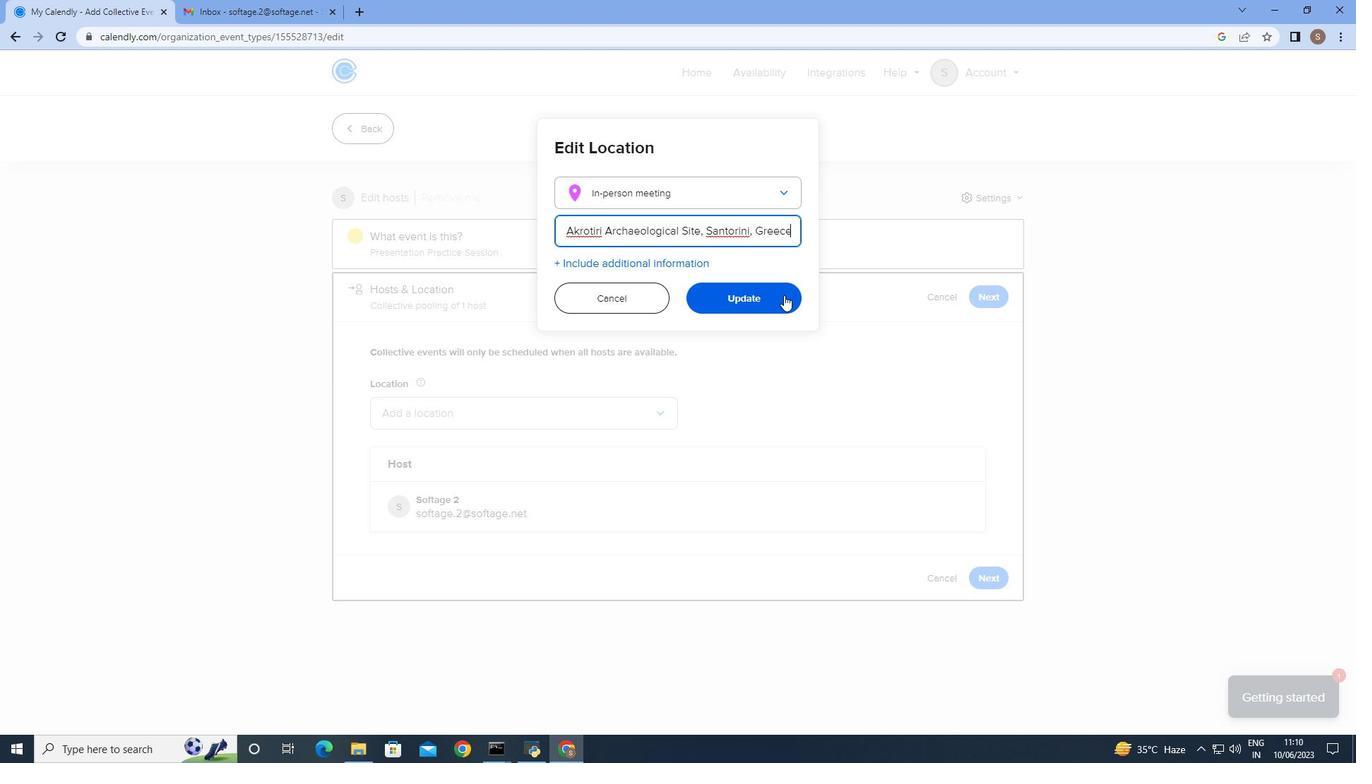 
Action: Mouse pressed left at (774, 295)
Screenshot: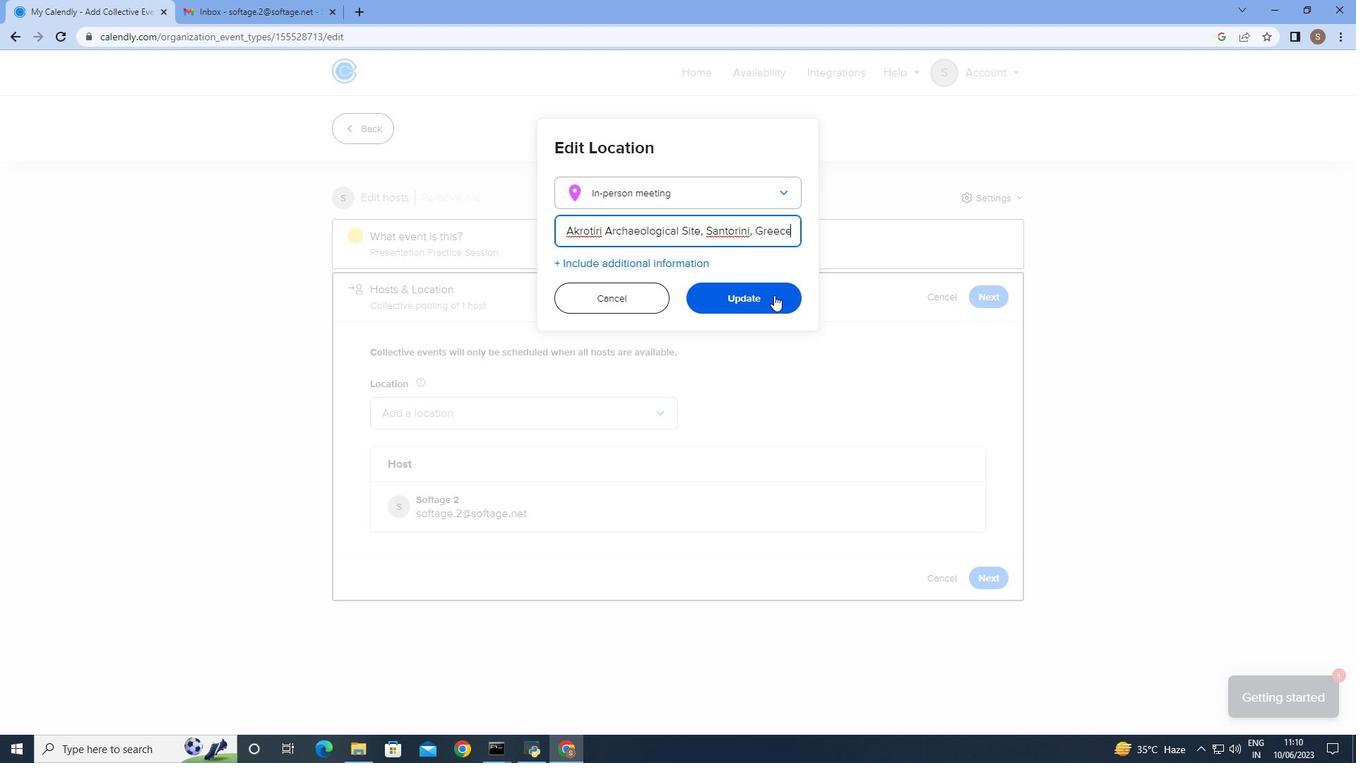 
Action: Mouse moved to (992, 572)
Screenshot: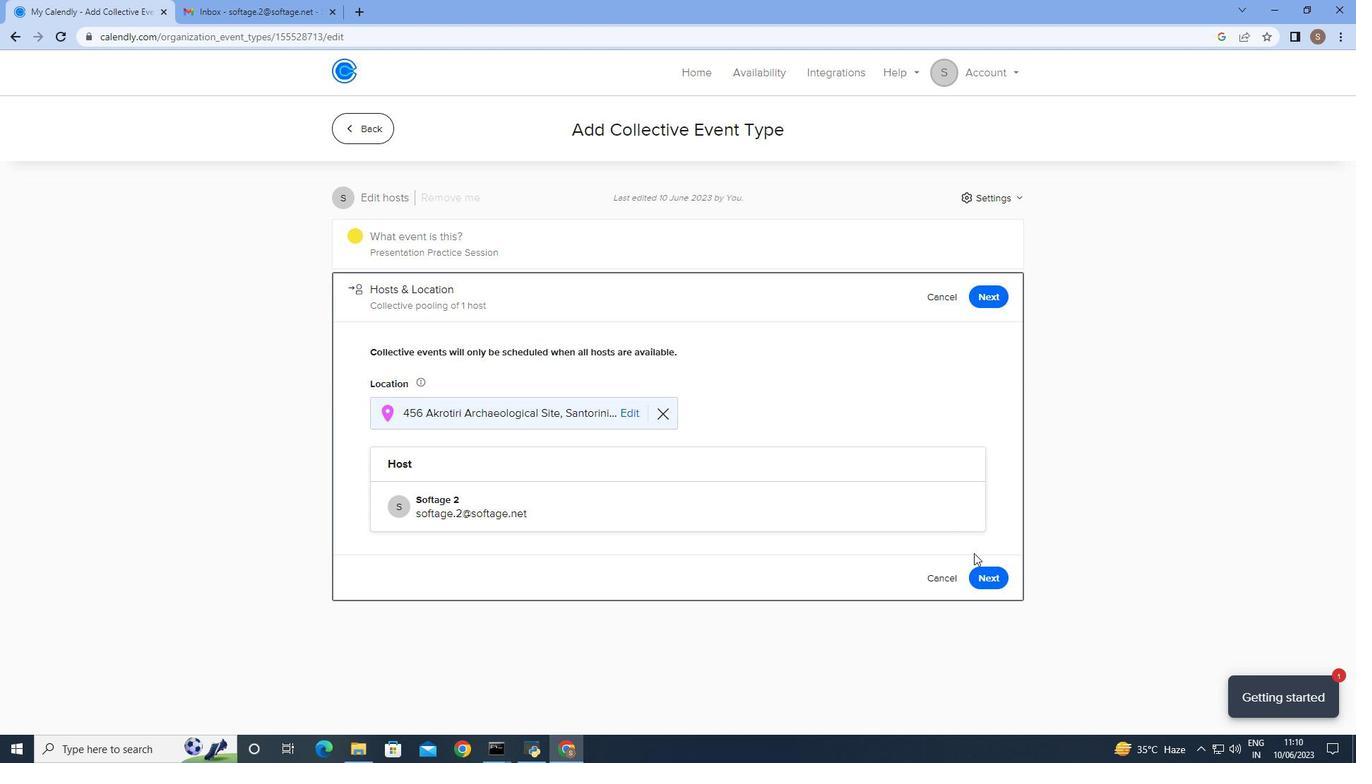 
Action: Mouse pressed left at (992, 572)
Screenshot: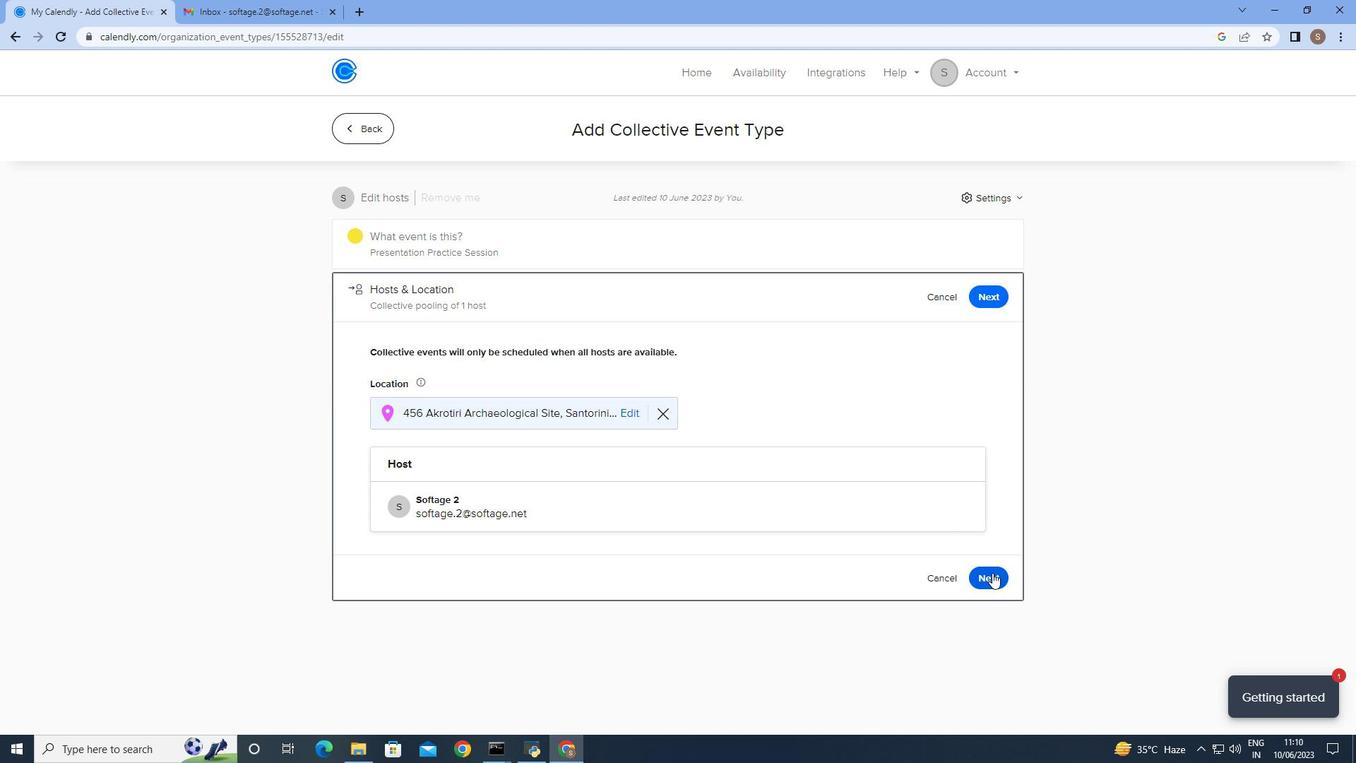 
Action: Mouse moved to (584, 436)
Screenshot: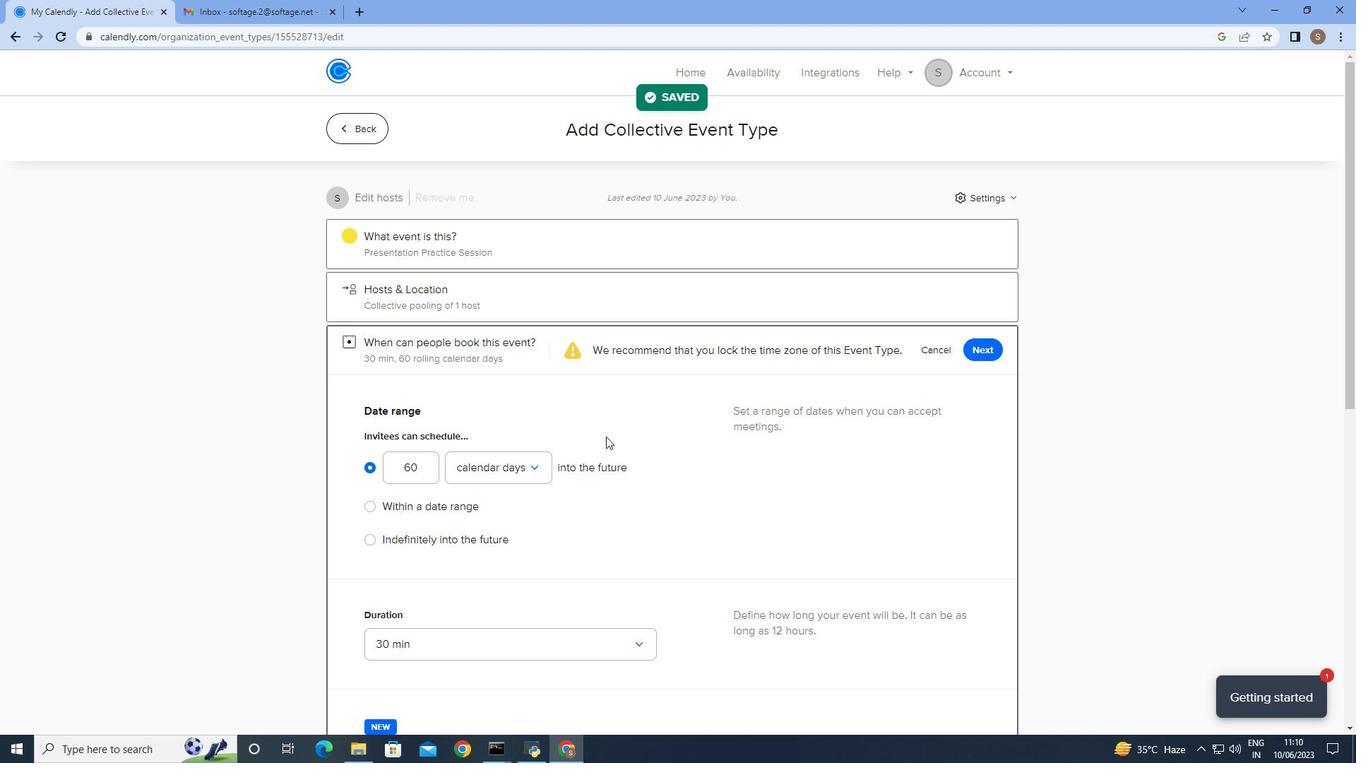 
Action: Mouse scrolled (584, 435) with delta (0, 0)
Screenshot: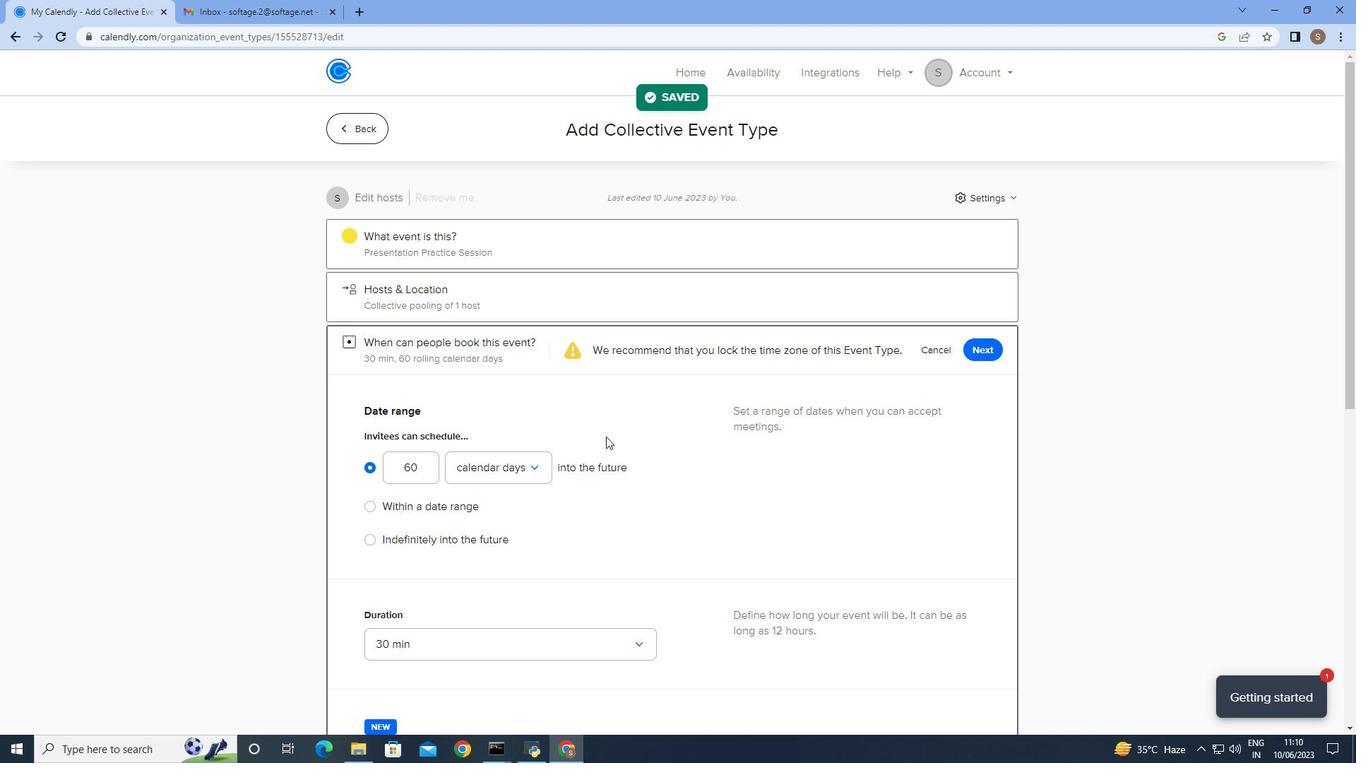 
Action: Mouse scrolled (584, 435) with delta (0, 0)
Screenshot: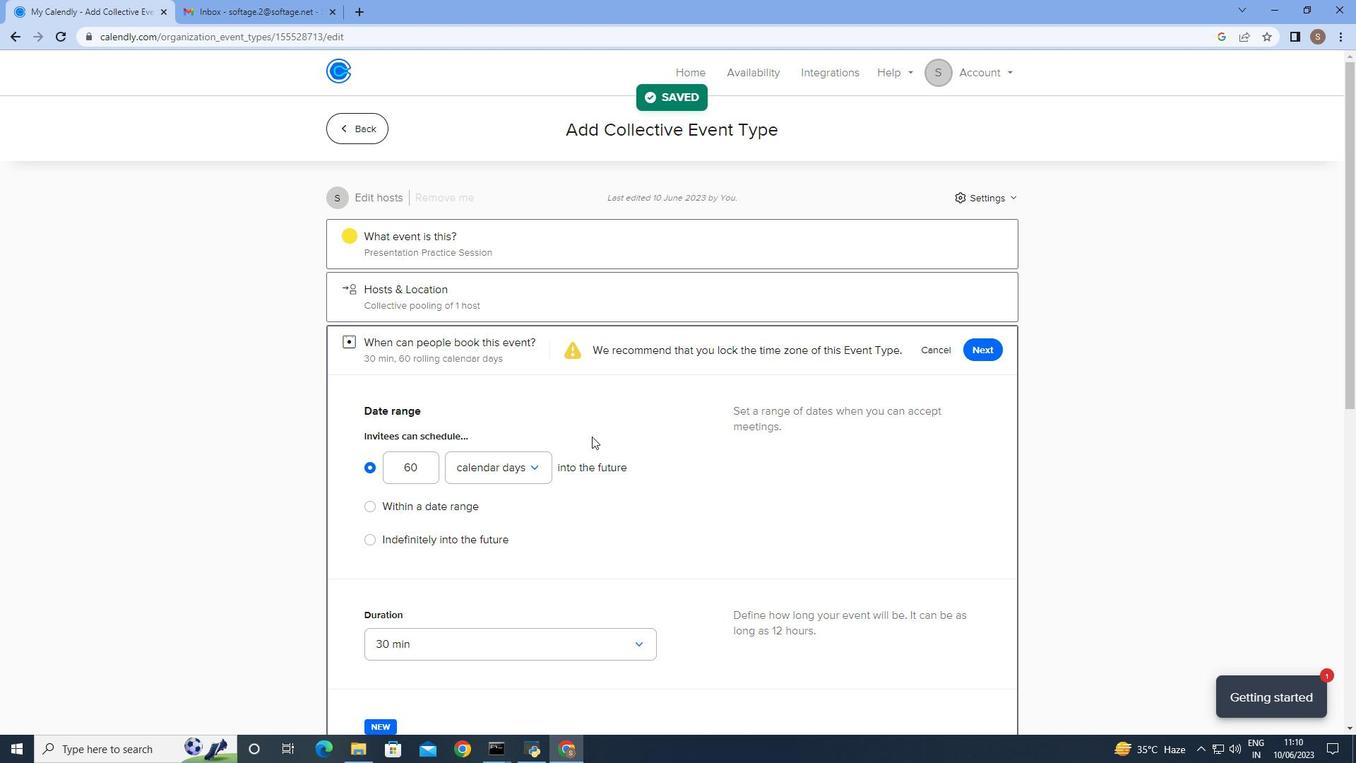 
Action: Mouse scrolled (584, 435) with delta (0, 0)
Screenshot: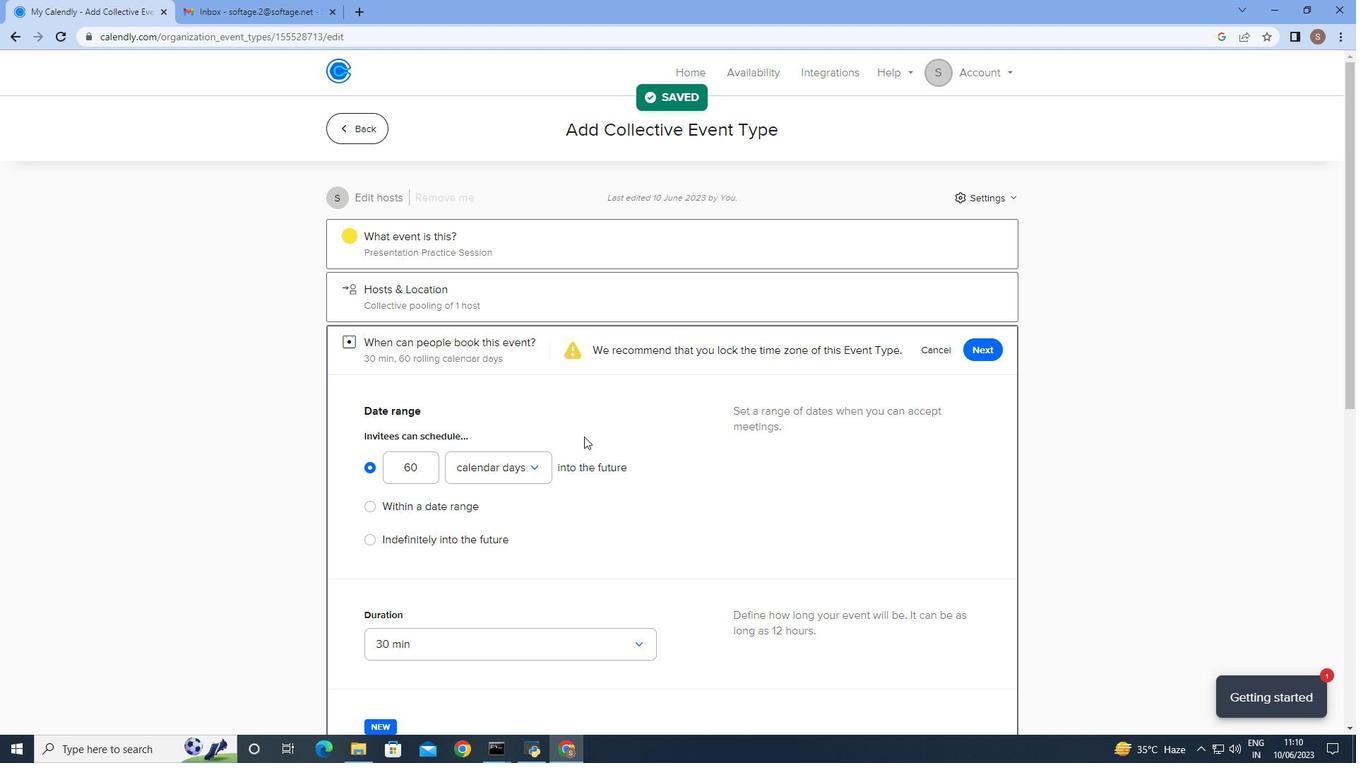 
Action: Mouse moved to (445, 294)
Screenshot: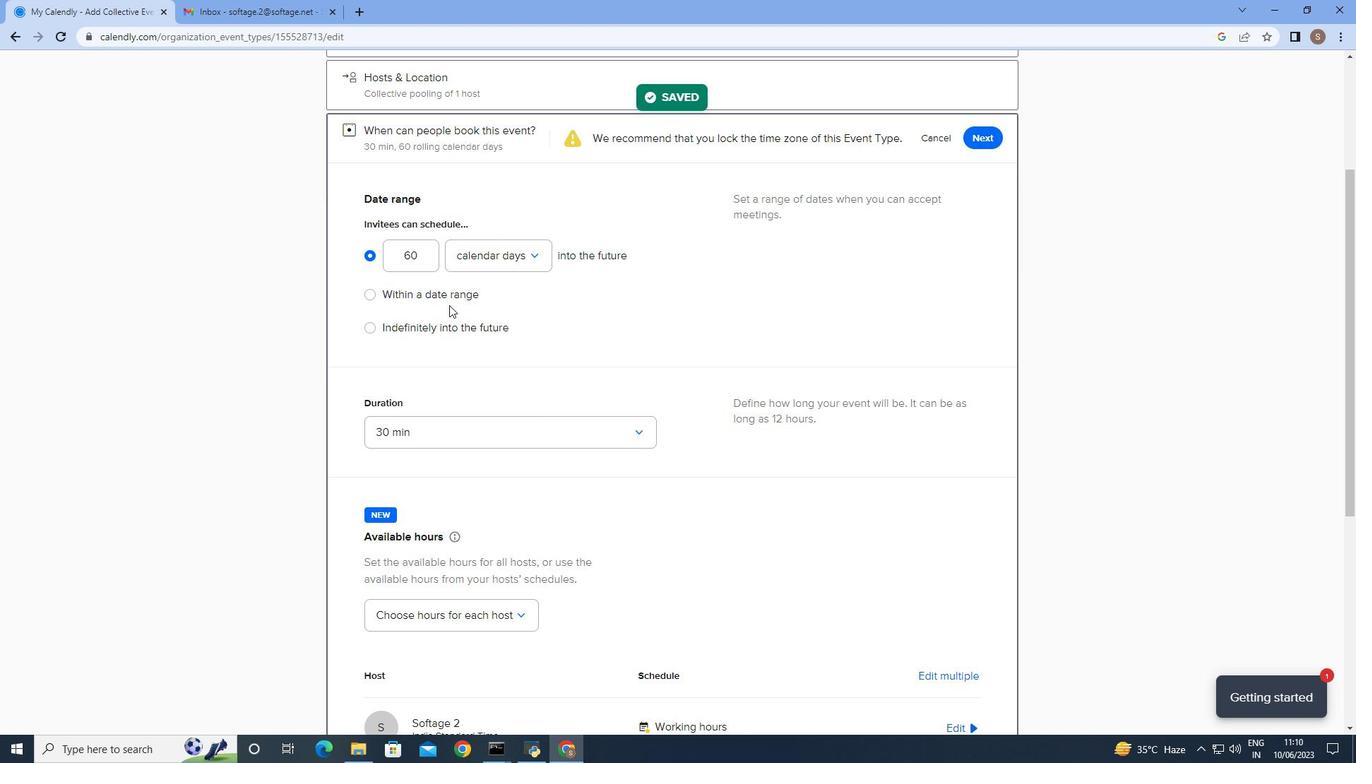 
Action: Mouse pressed left at (445, 294)
Screenshot: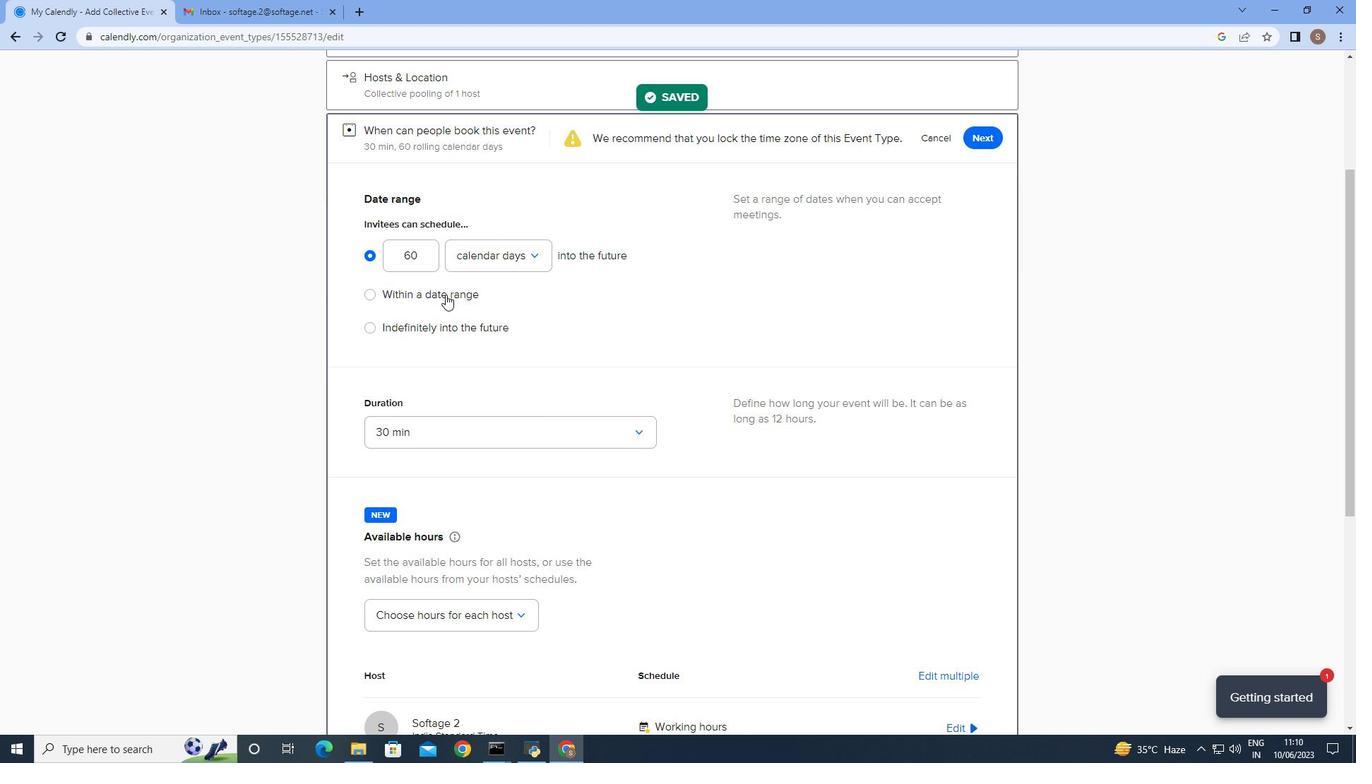
Action: Mouse moved to (488, 295)
Screenshot: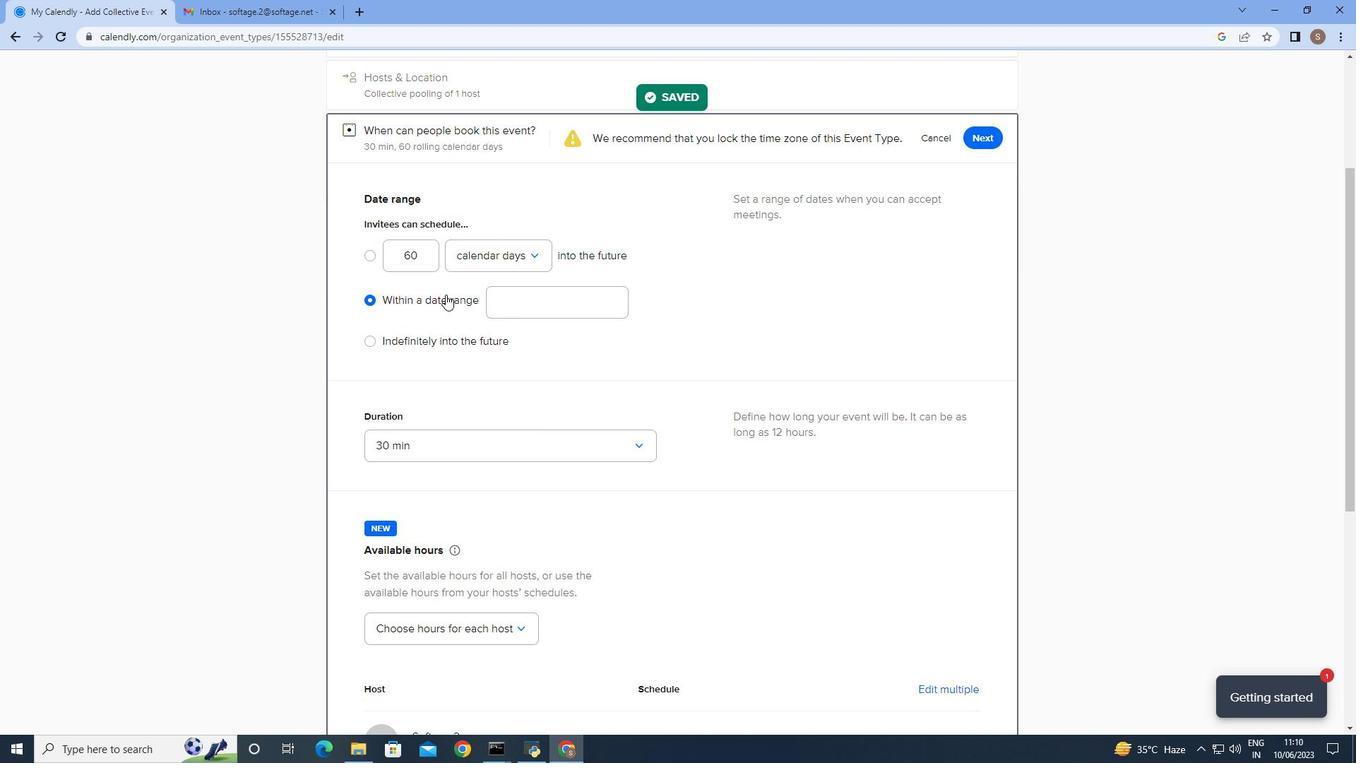 
Action: Mouse pressed left at (488, 295)
Screenshot: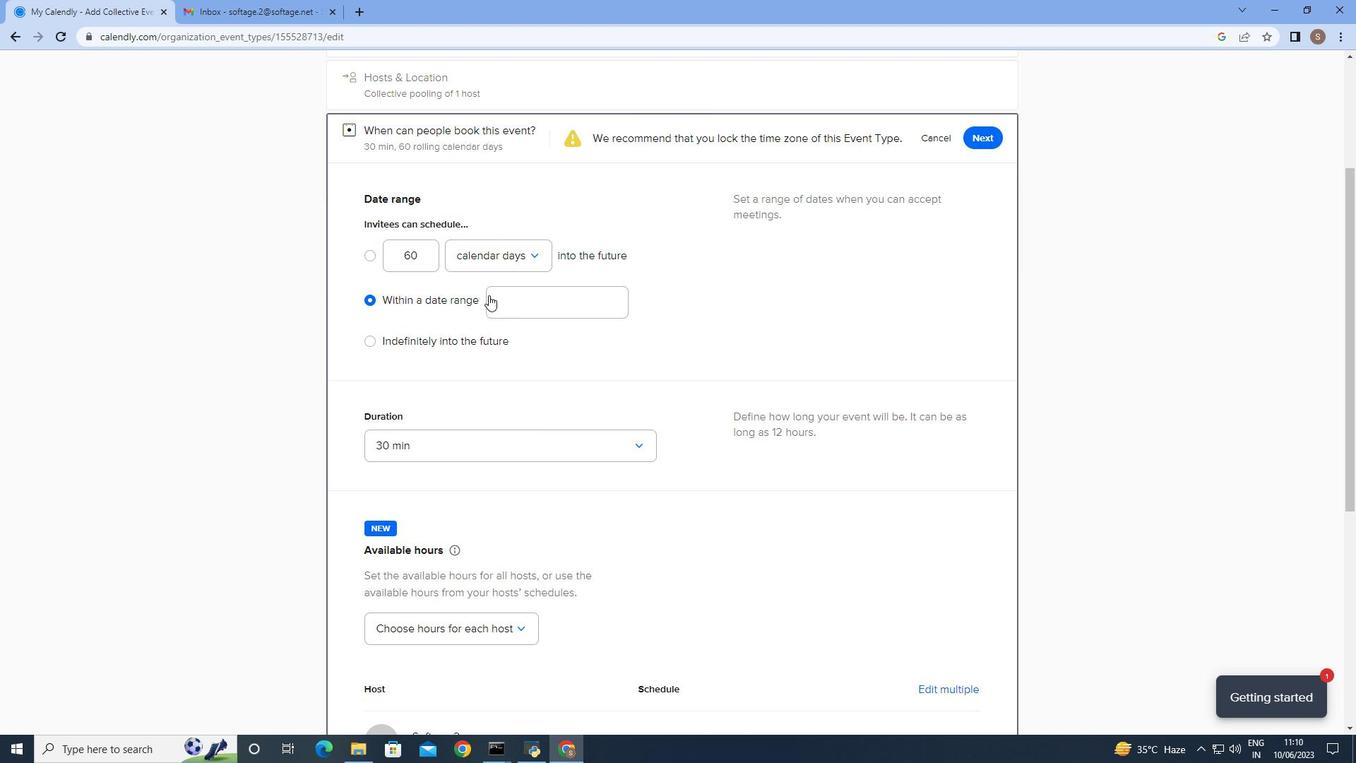 
Action: Mouse moved to (601, 353)
Screenshot: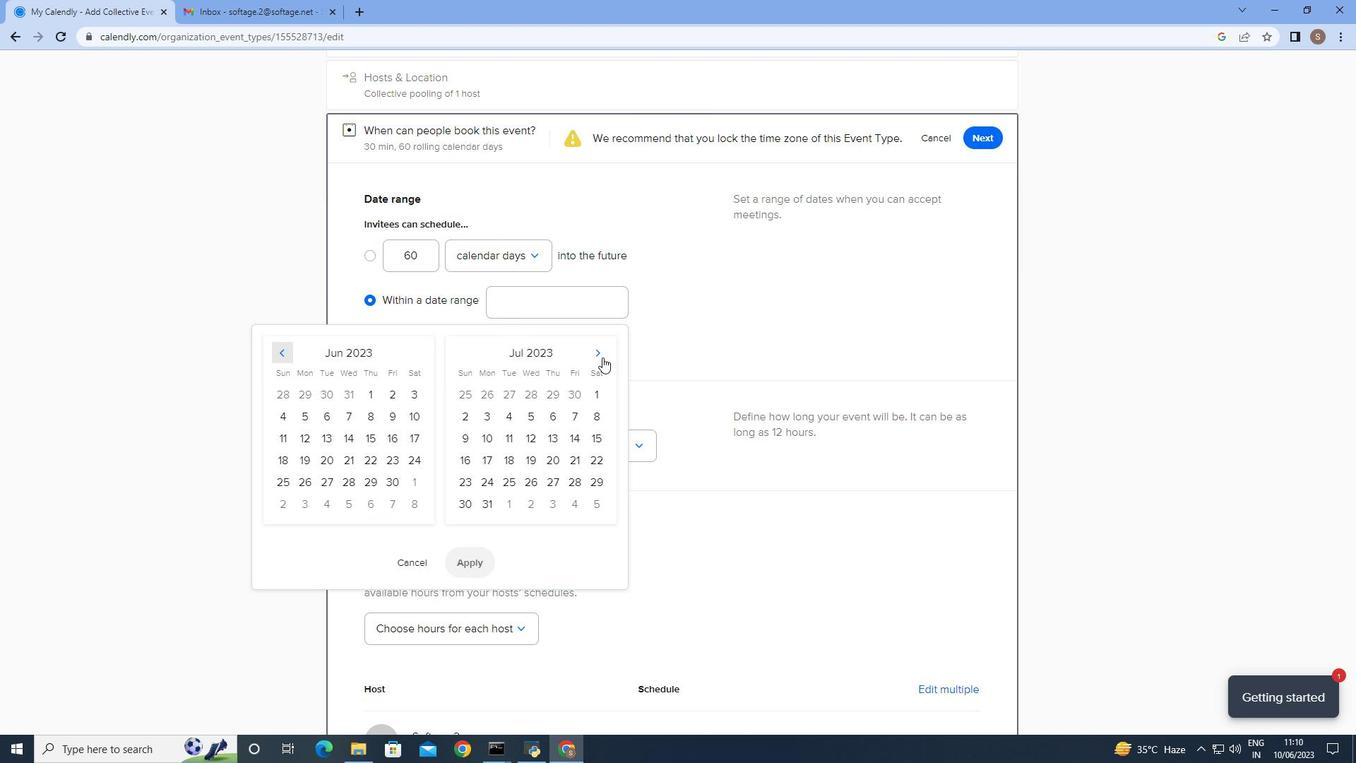 
Action: Mouse pressed left at (601, 353)
Screenshot: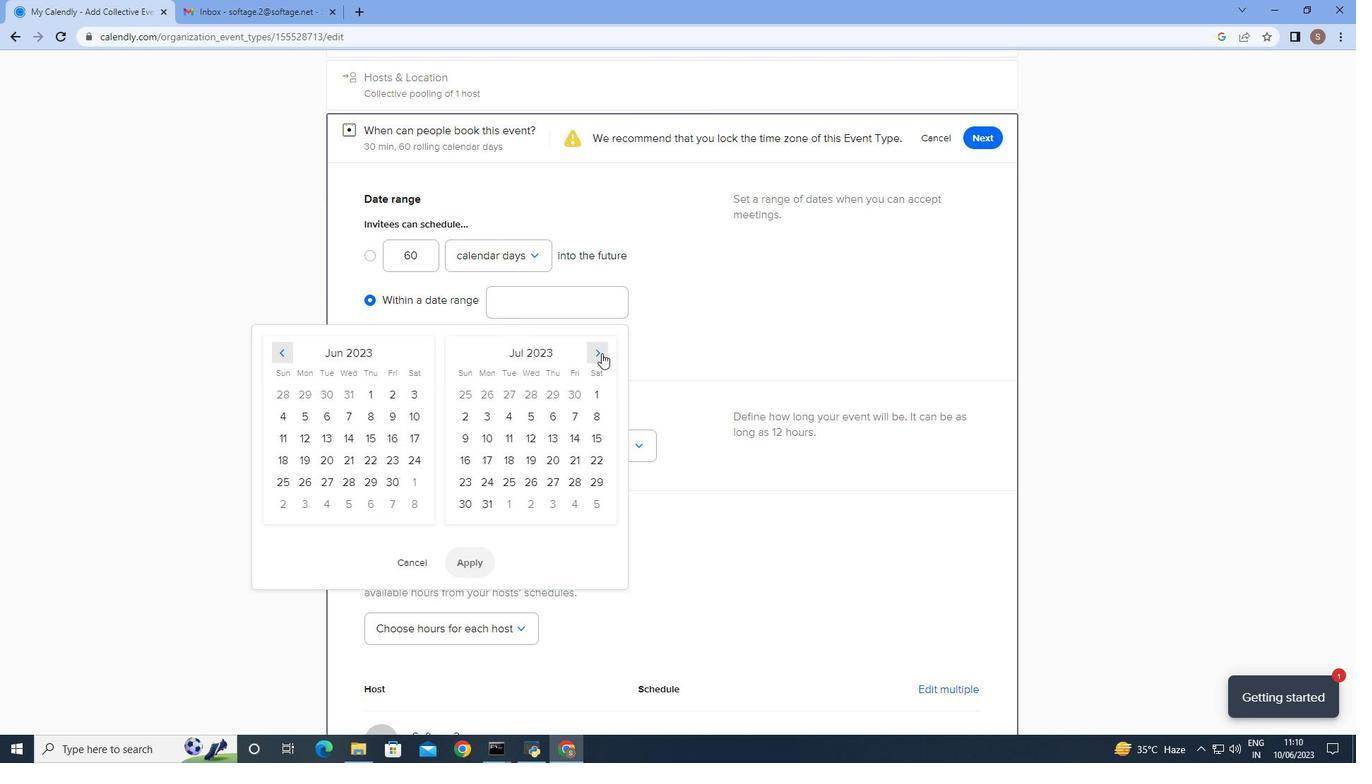 
Action: Mouse pressed left at (601, 353)
Screenshot: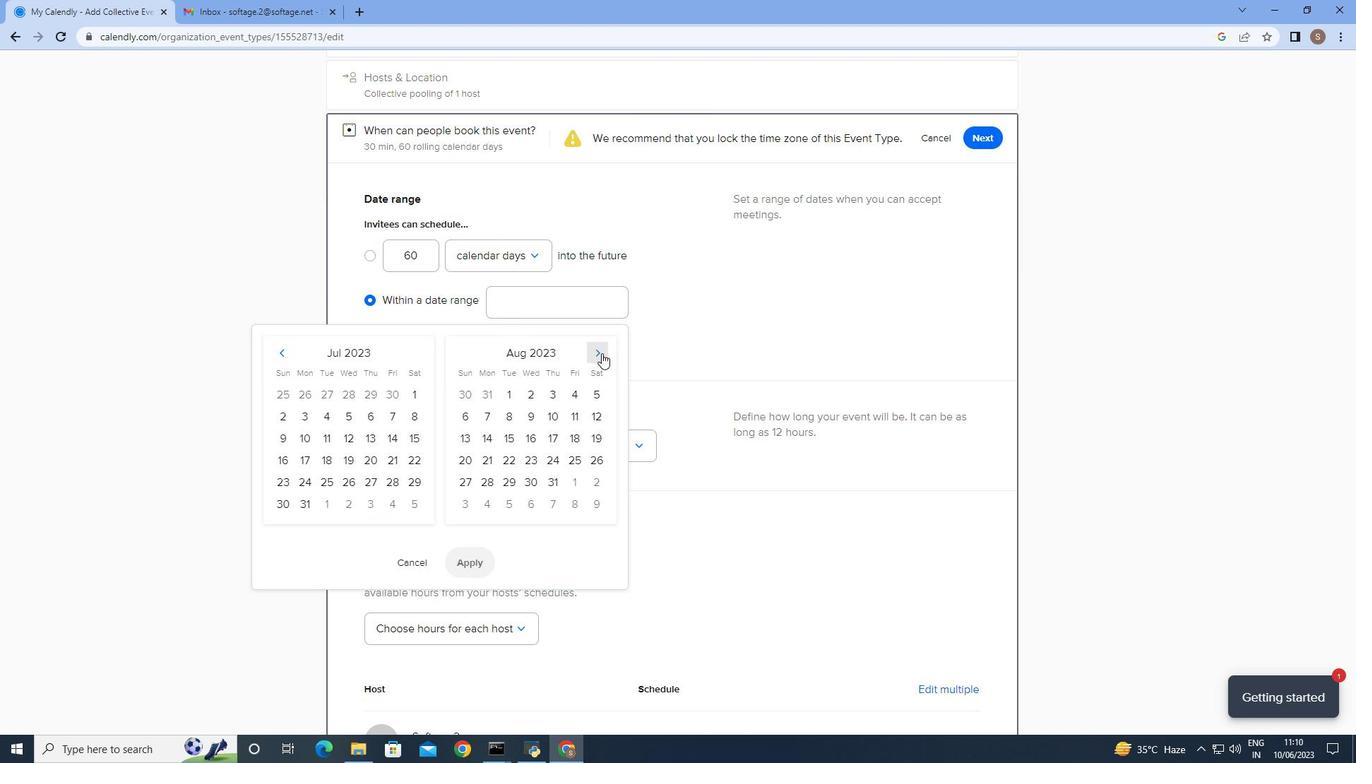 
Action: Mouse pressed left at (601, 353)
Screenshot: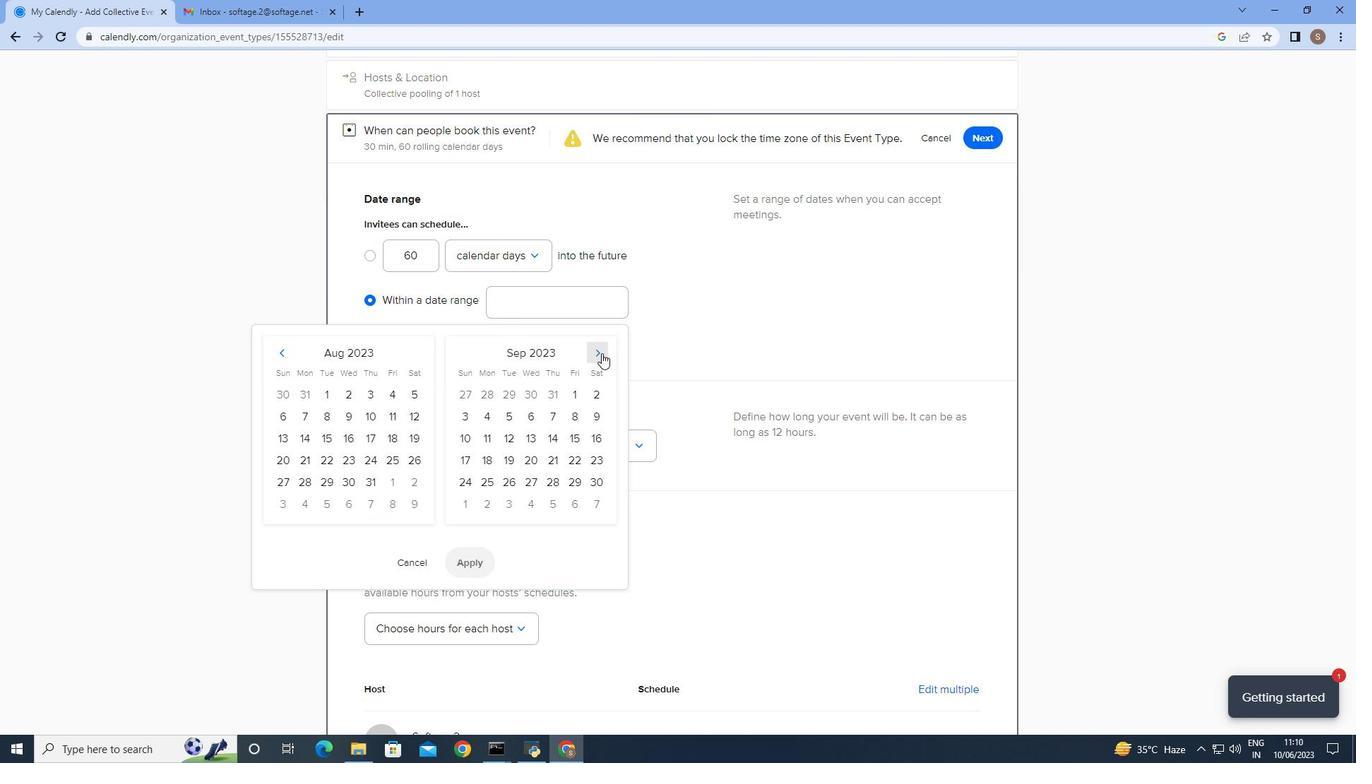 
Action: Mouse pressed left at (601, 353)
Screenshot: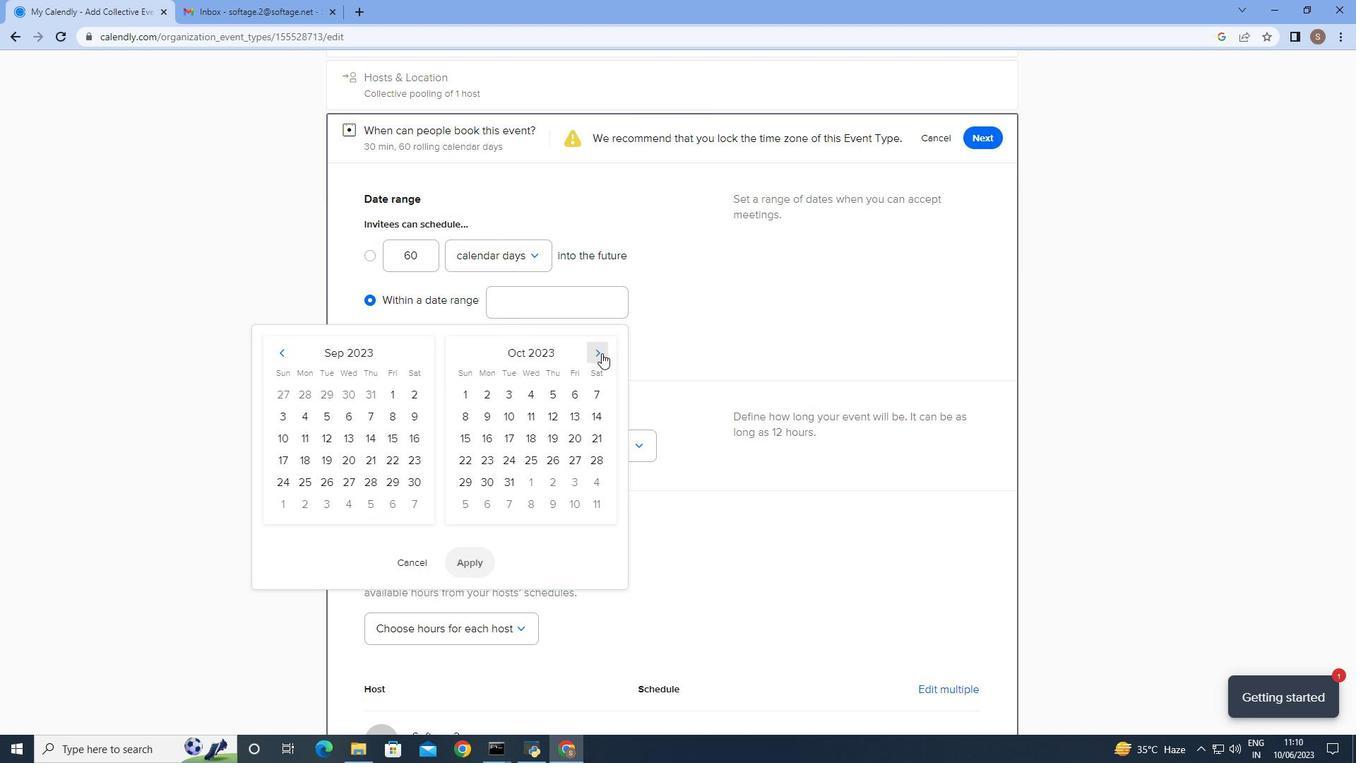 
Action: Mouse moved to (469, 414)
Screenshot: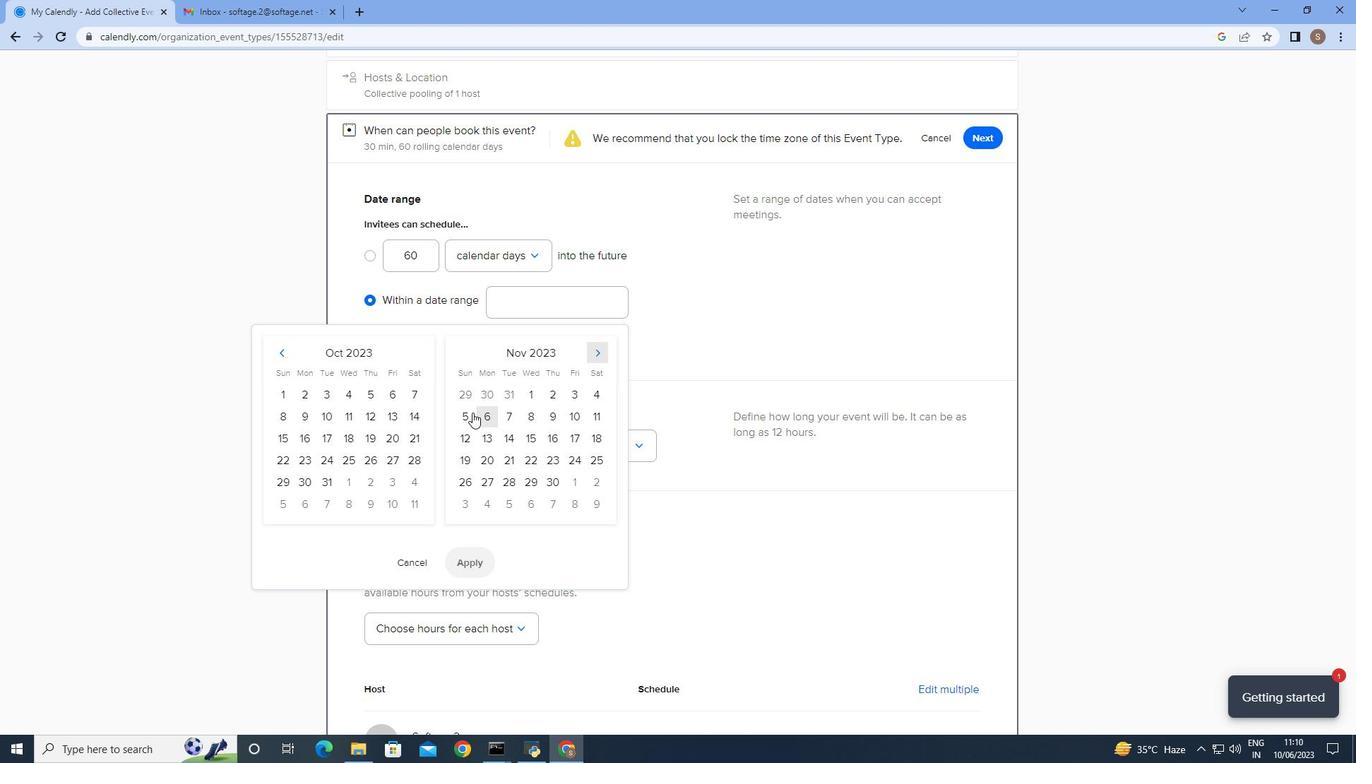 
Action: Mouse pressed left at (469, 414)
Screenshot: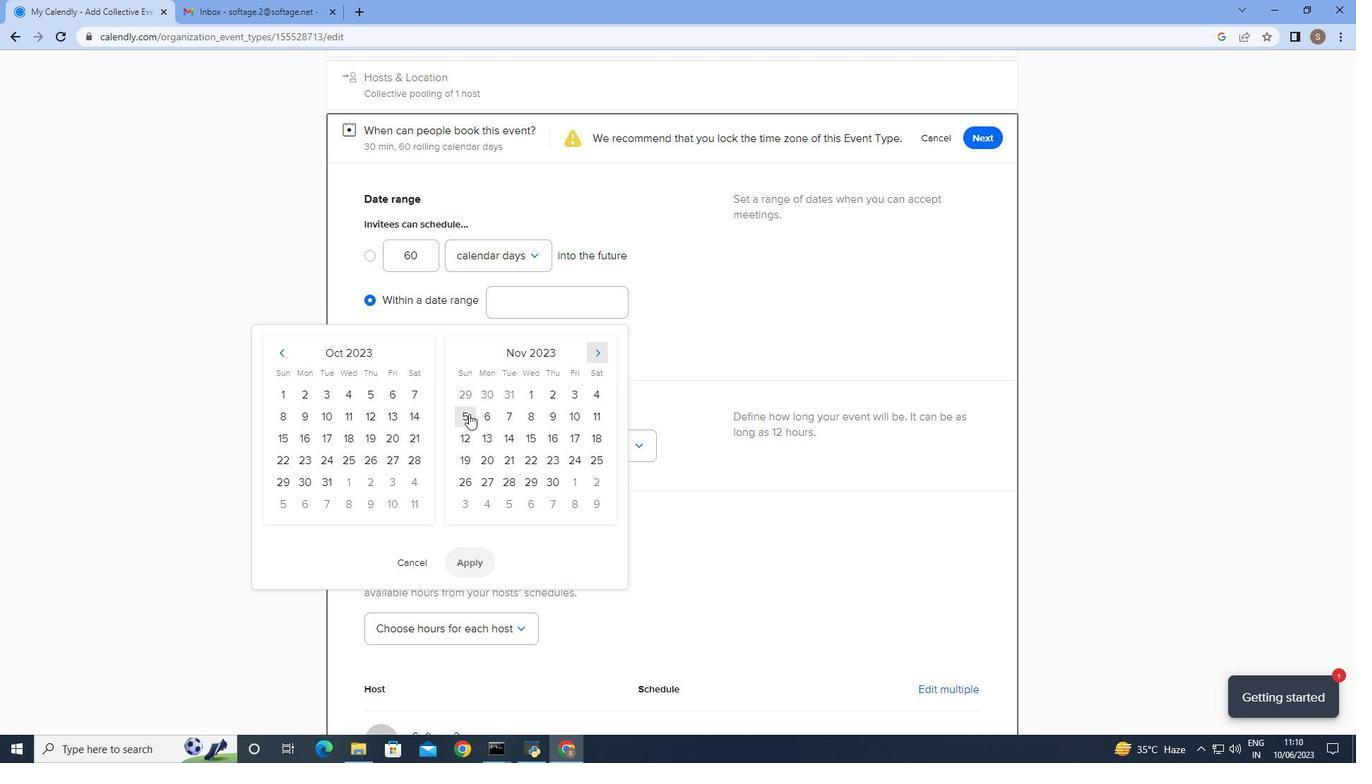 
Action: Mouse moved to (574, 416)
Screenshot: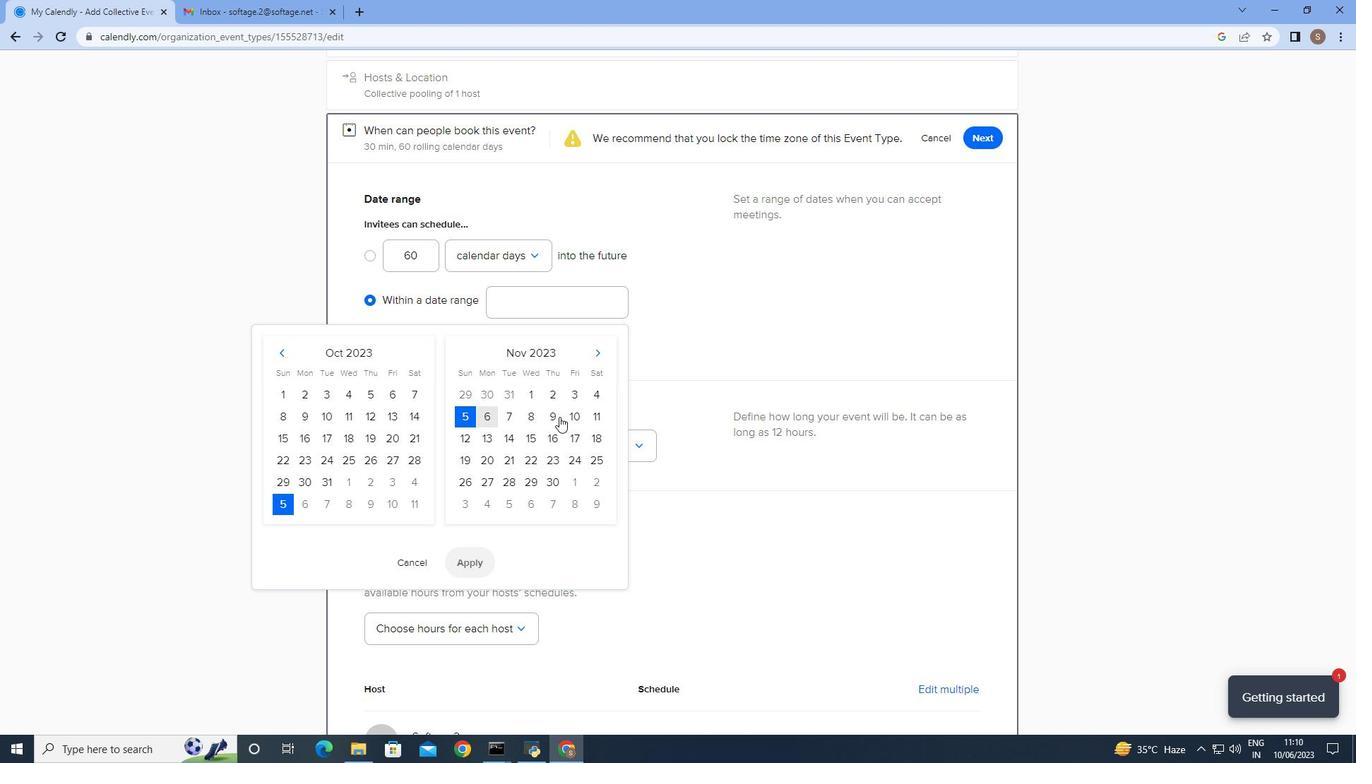 
Action: Mouse pressed left at (574, 416)
Screenshot: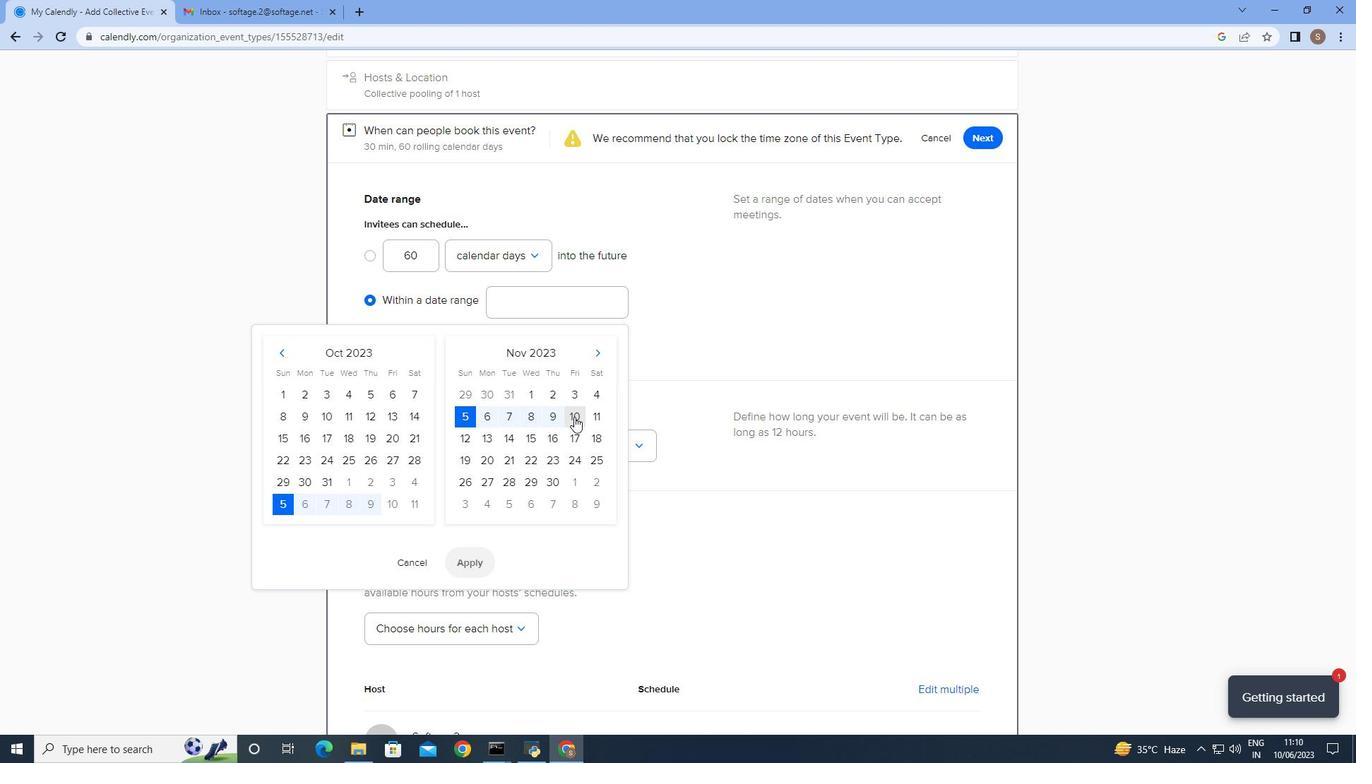 
Action: Mouse moved to (464, 553)
Screenshot: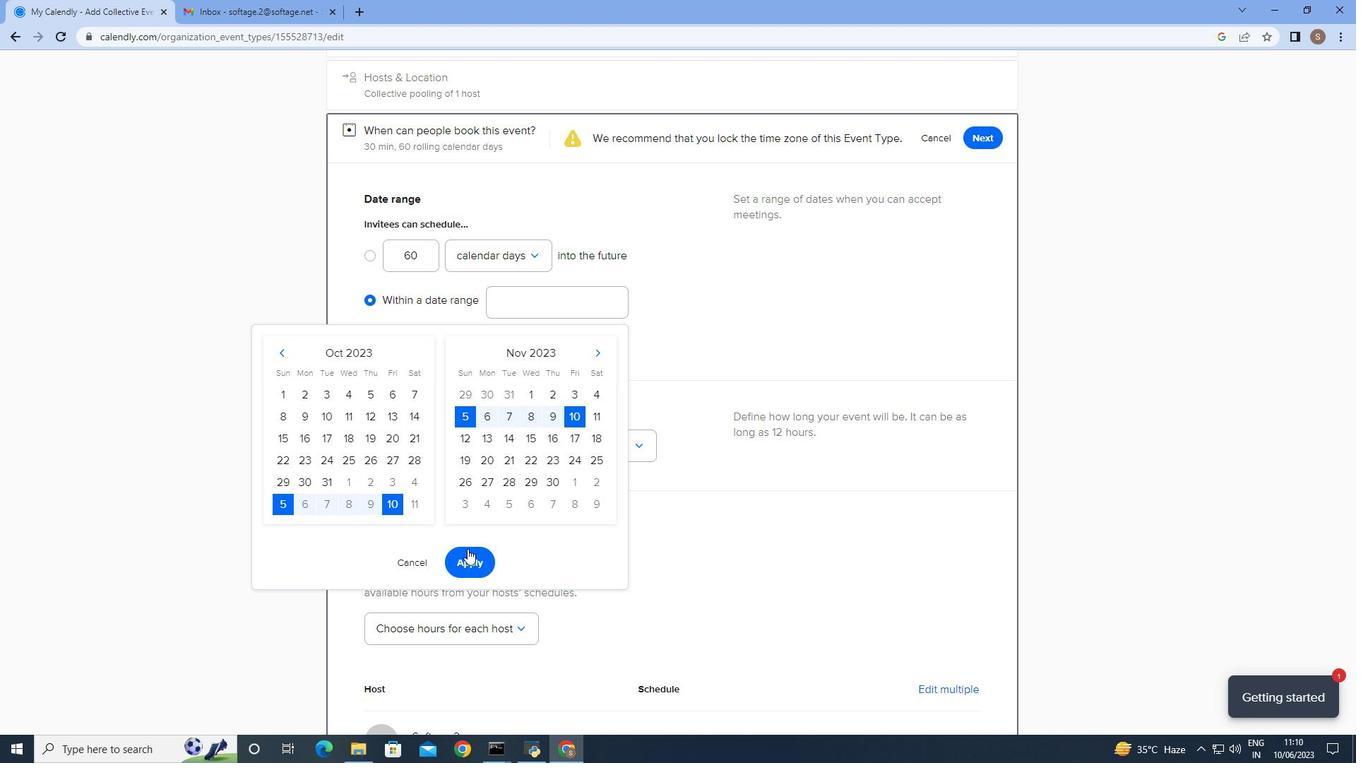 
Action: Mouse pressed left at (464, 553)
Screenshot: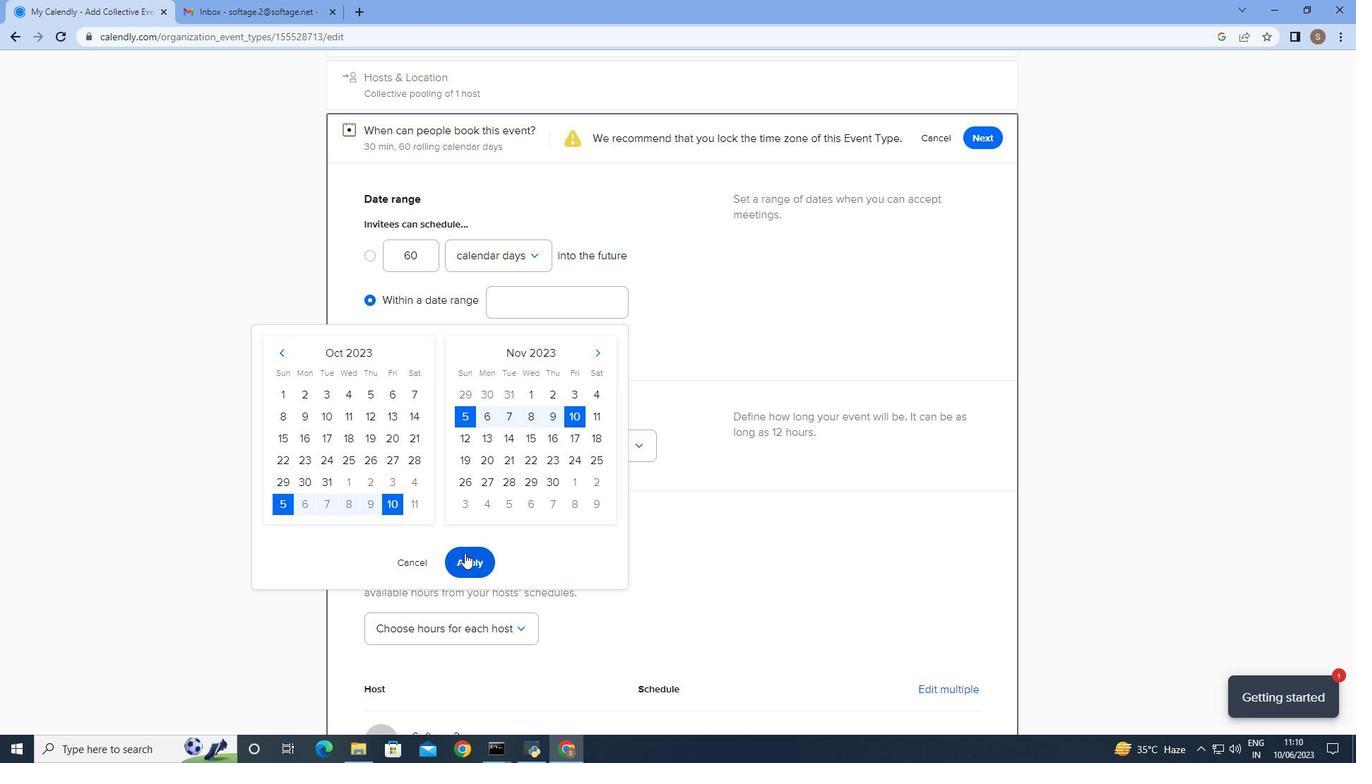 
Action: Mouse moved to (495, 535)
Screenshot: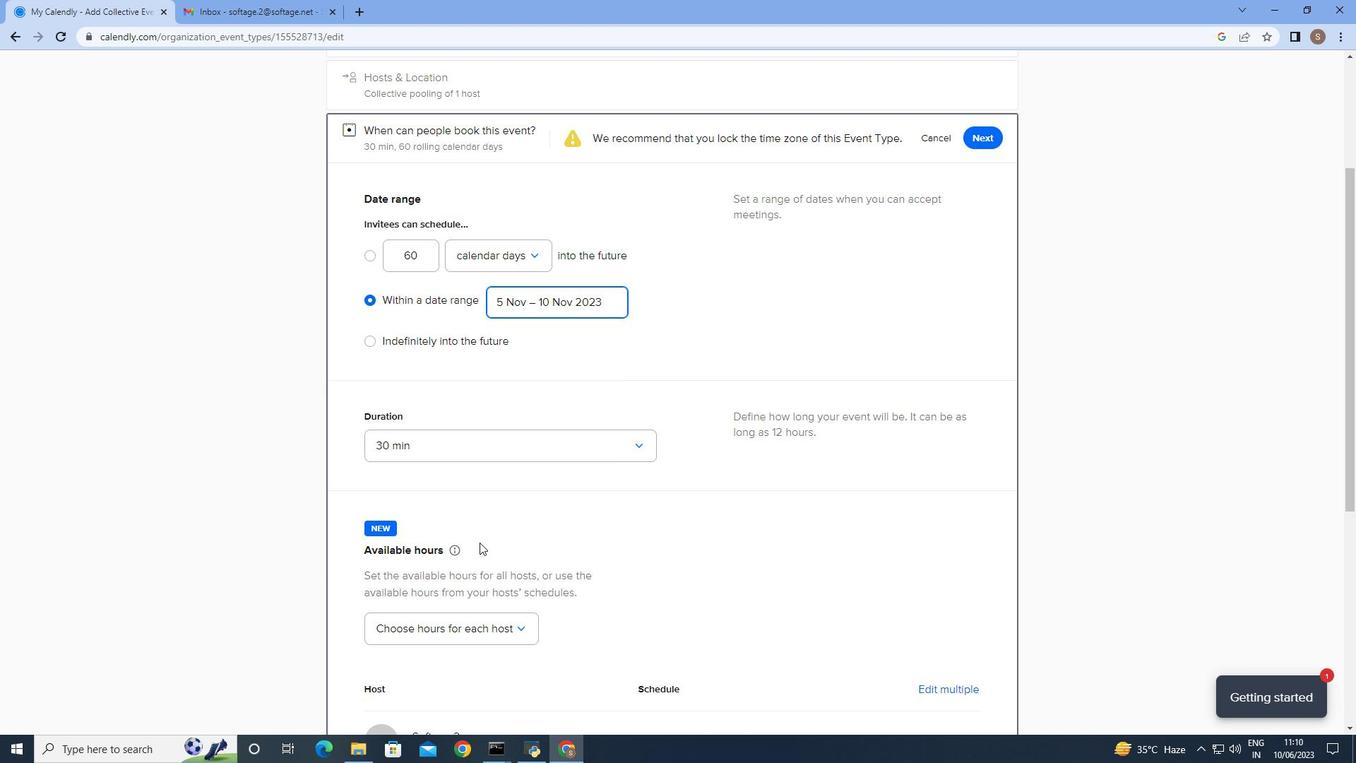 
Action: Mouse scrolled (495, 534) with delta (0, 0)
Screenshot: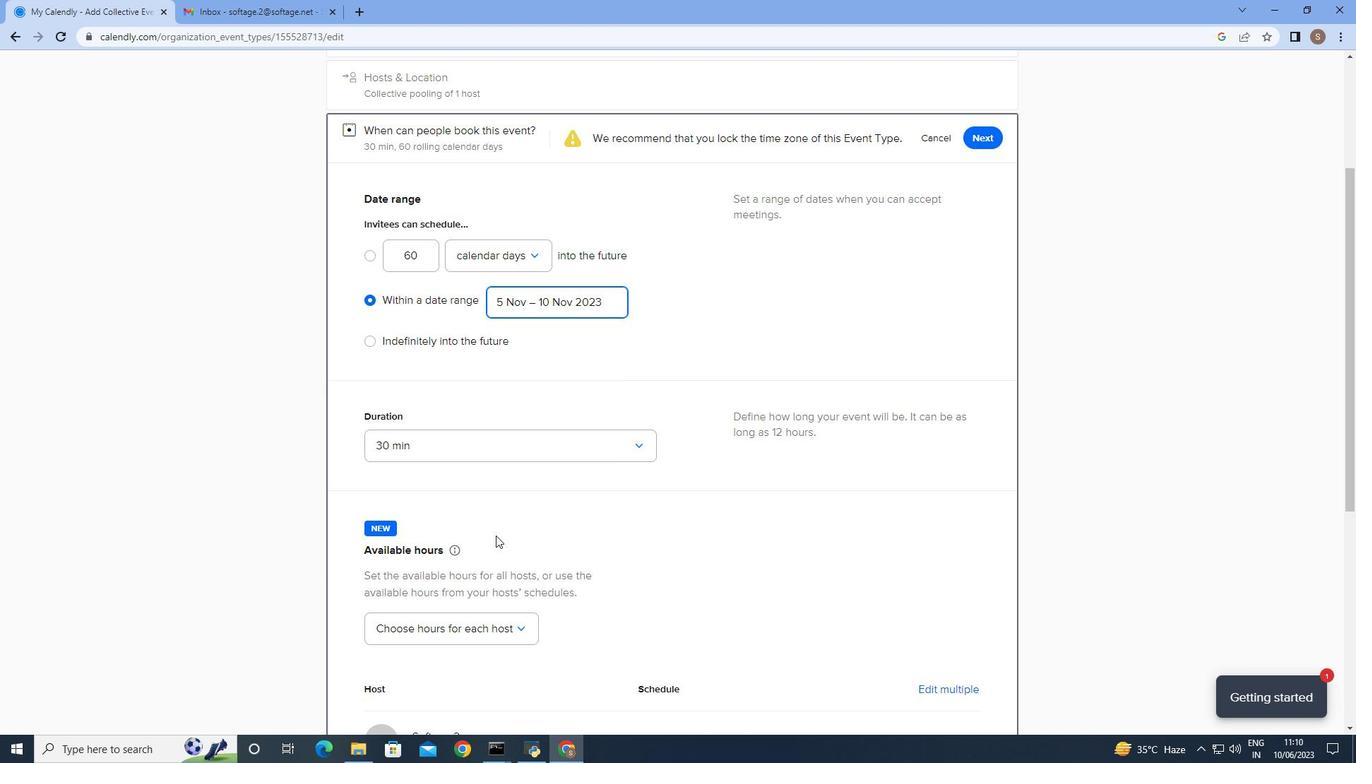 
Action: Mouse scrolled (495, 534) with delta (0, 0)
Screenshot: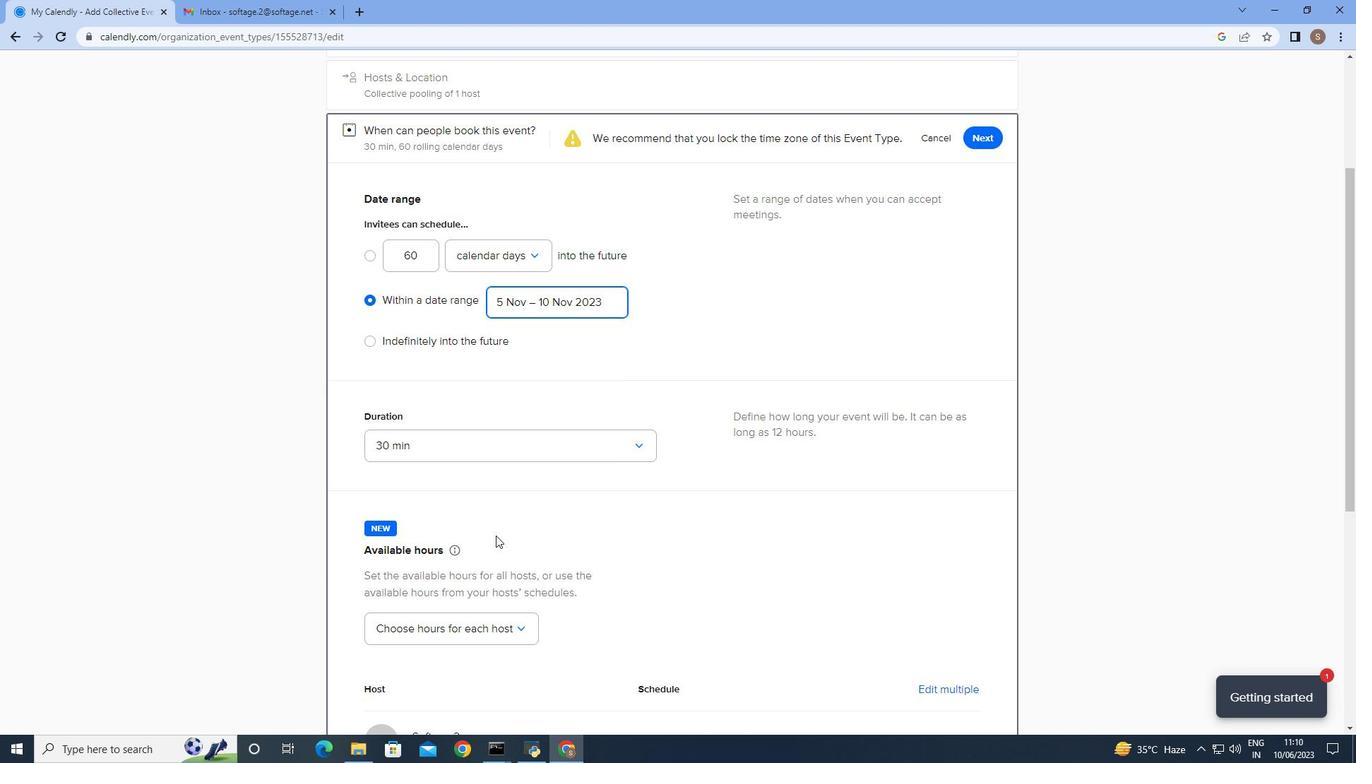 
Action: Mouse scrolled (495, 534) with delta (0, 0)
Screenshot: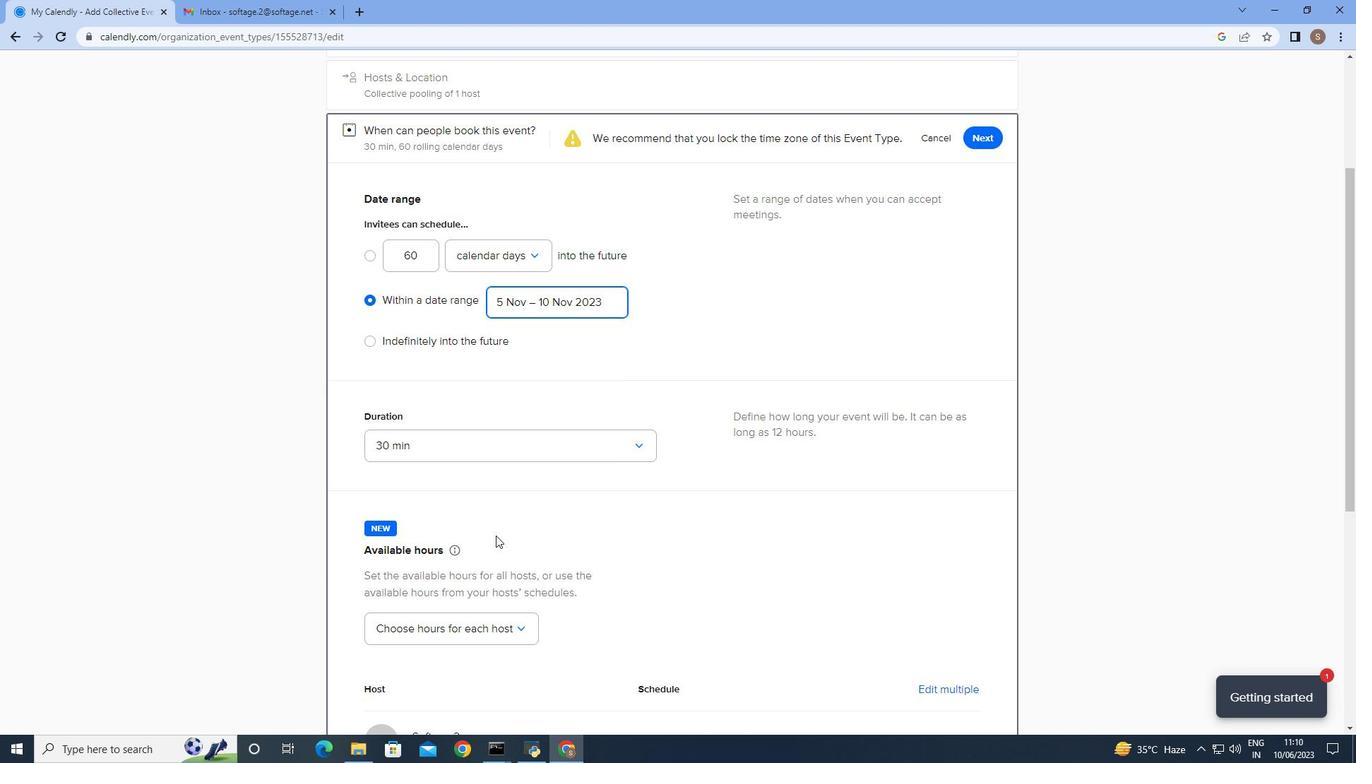 
Action: Mouse moved to (497, 534)
Screenshot: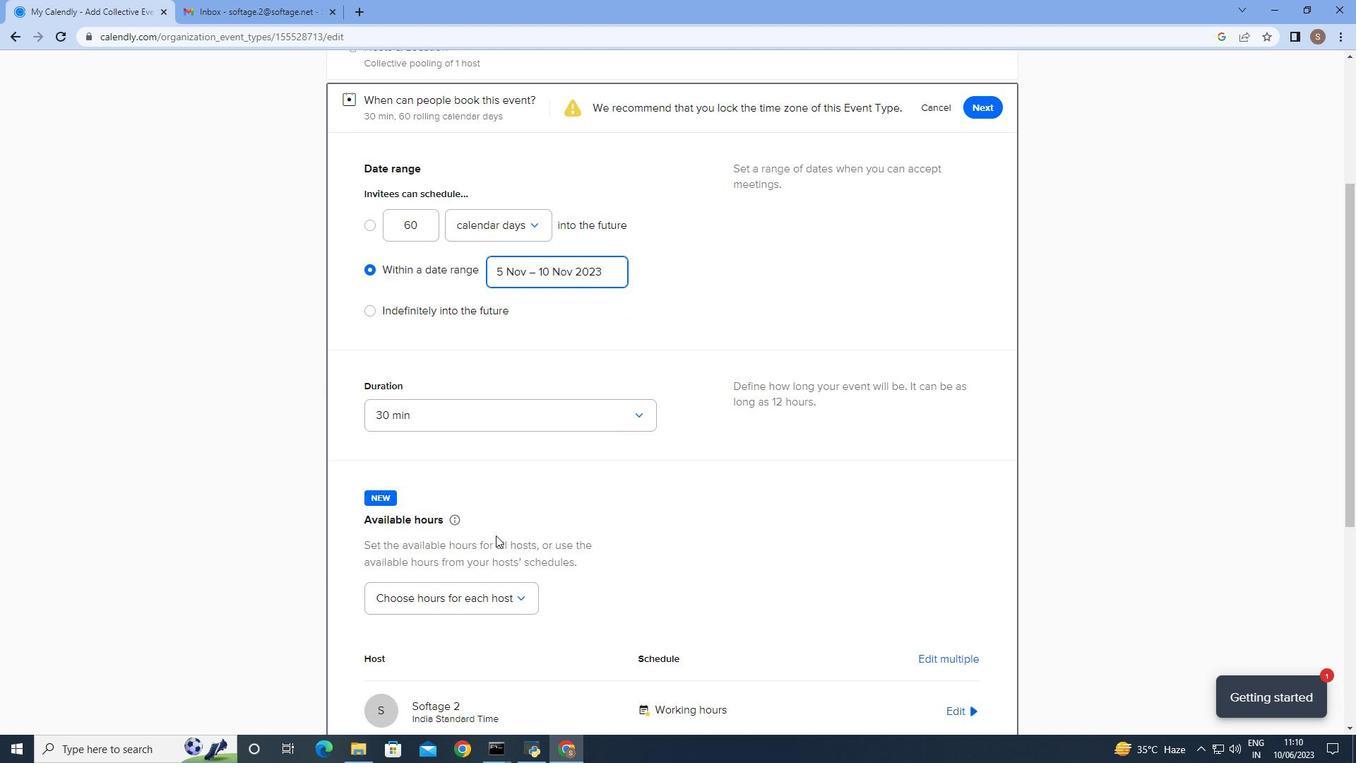 
Action: Mouse scrolled (497, 534) with delta (0, 0)
Screenshot: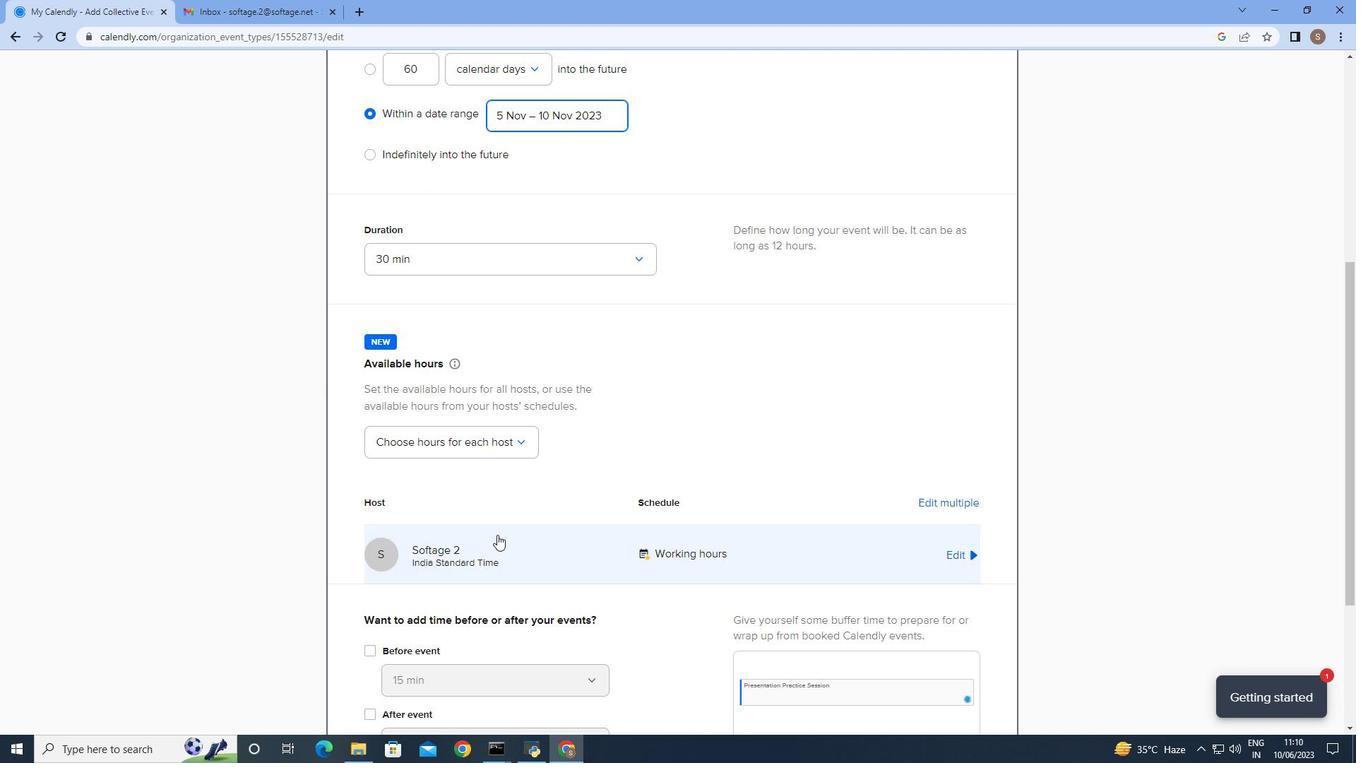 
Action: Mouse scrolled (497, 534) with delta (0, 0)
Screenshot: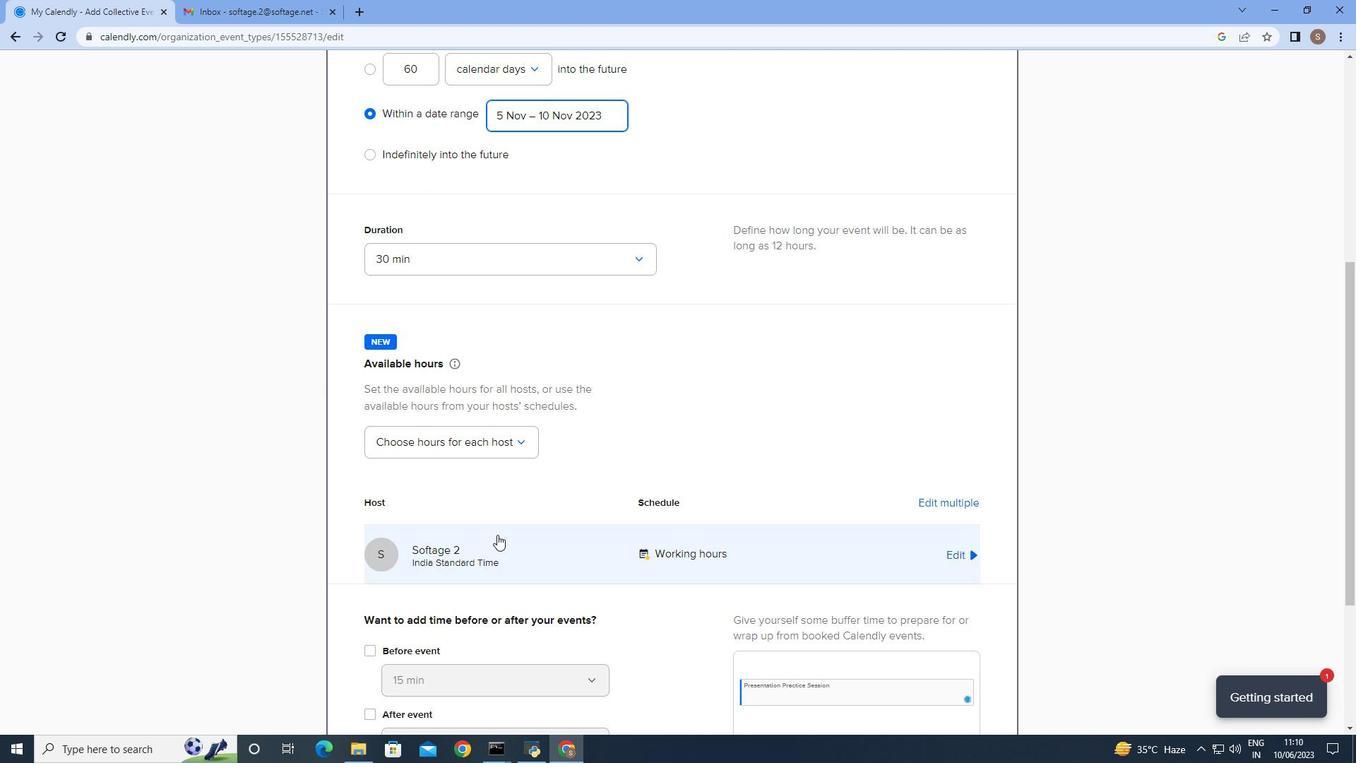 
Action: Mouse scrolled (497, 534) with delta (0, 0)
Screenshot: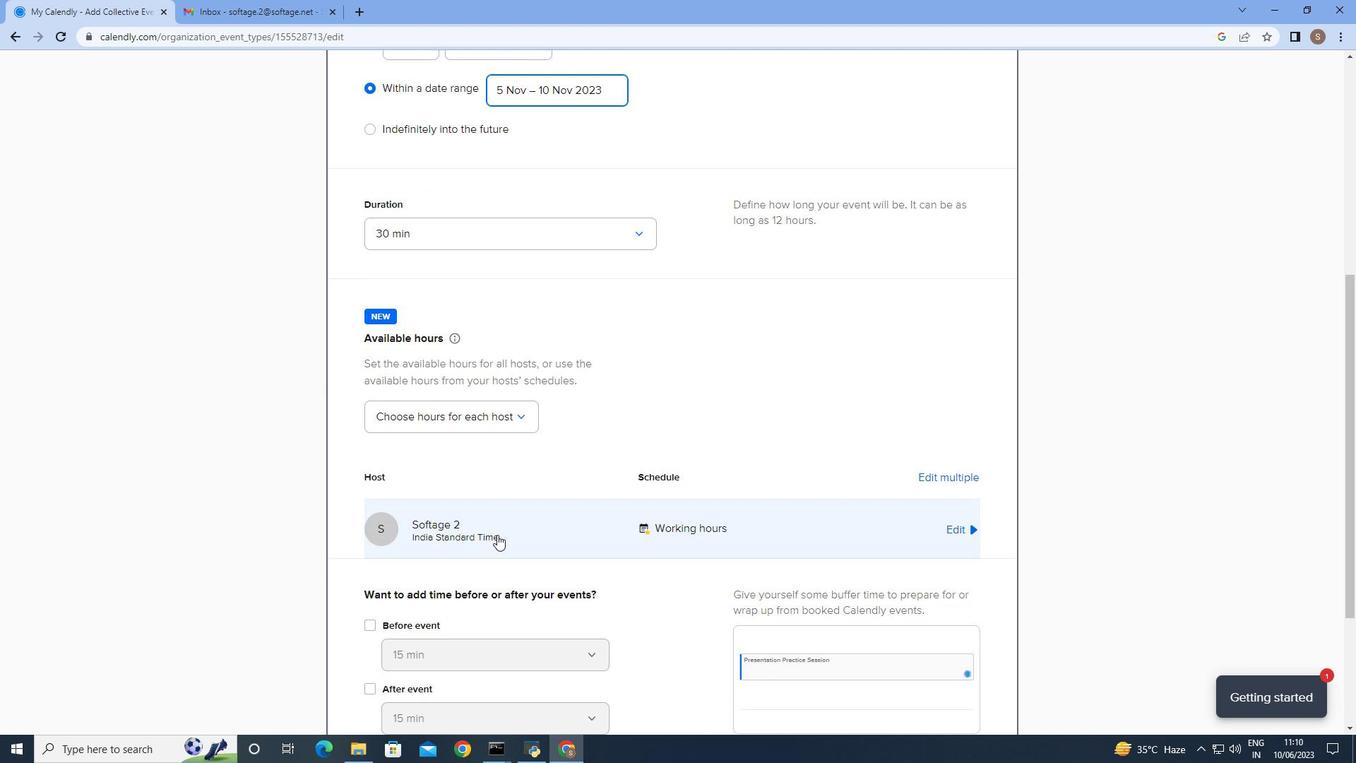 
Action: Mouse moved to (499, 533)
Screenshot: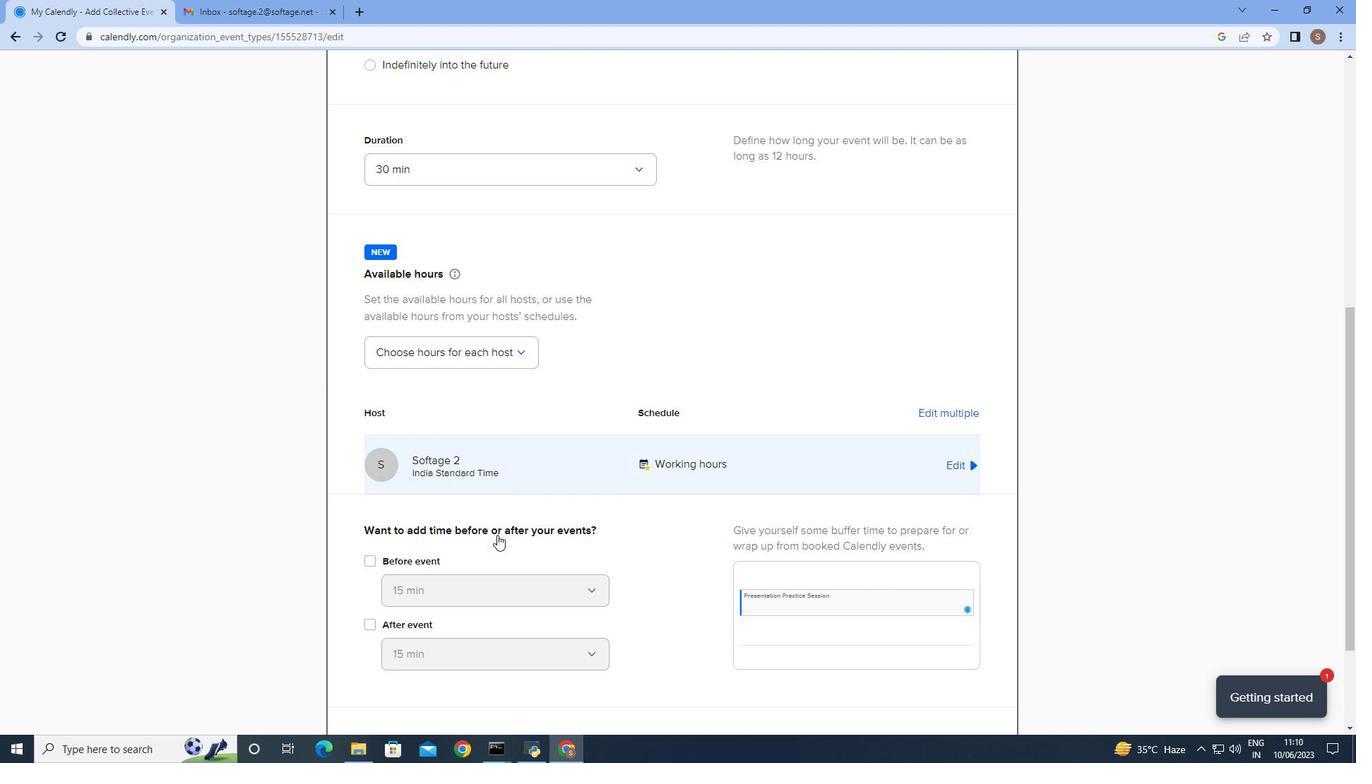 
Action: Mouse scrolled (499, 532) with delta (0, 0)
Screenshot: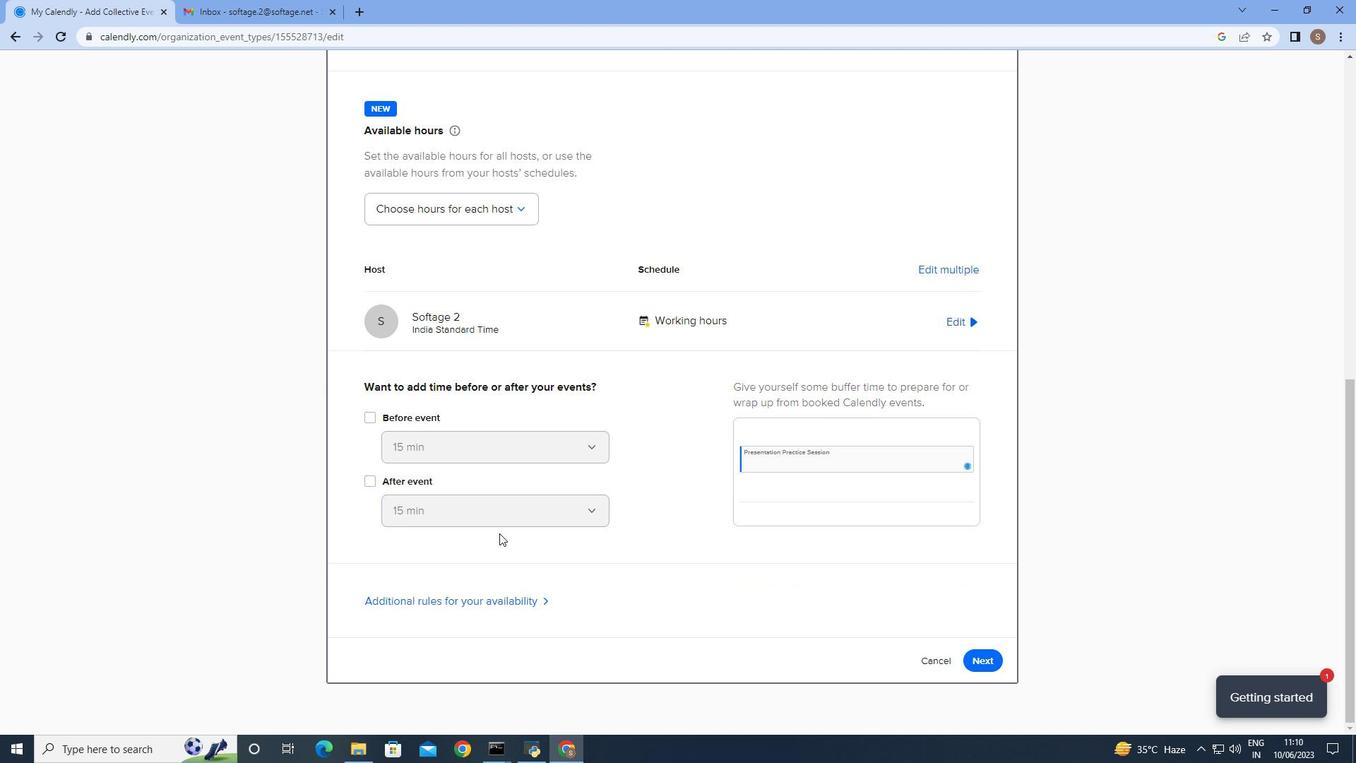 
Action: Mouse scrolled (499, 532) with delta (0, 0)
Screenshot: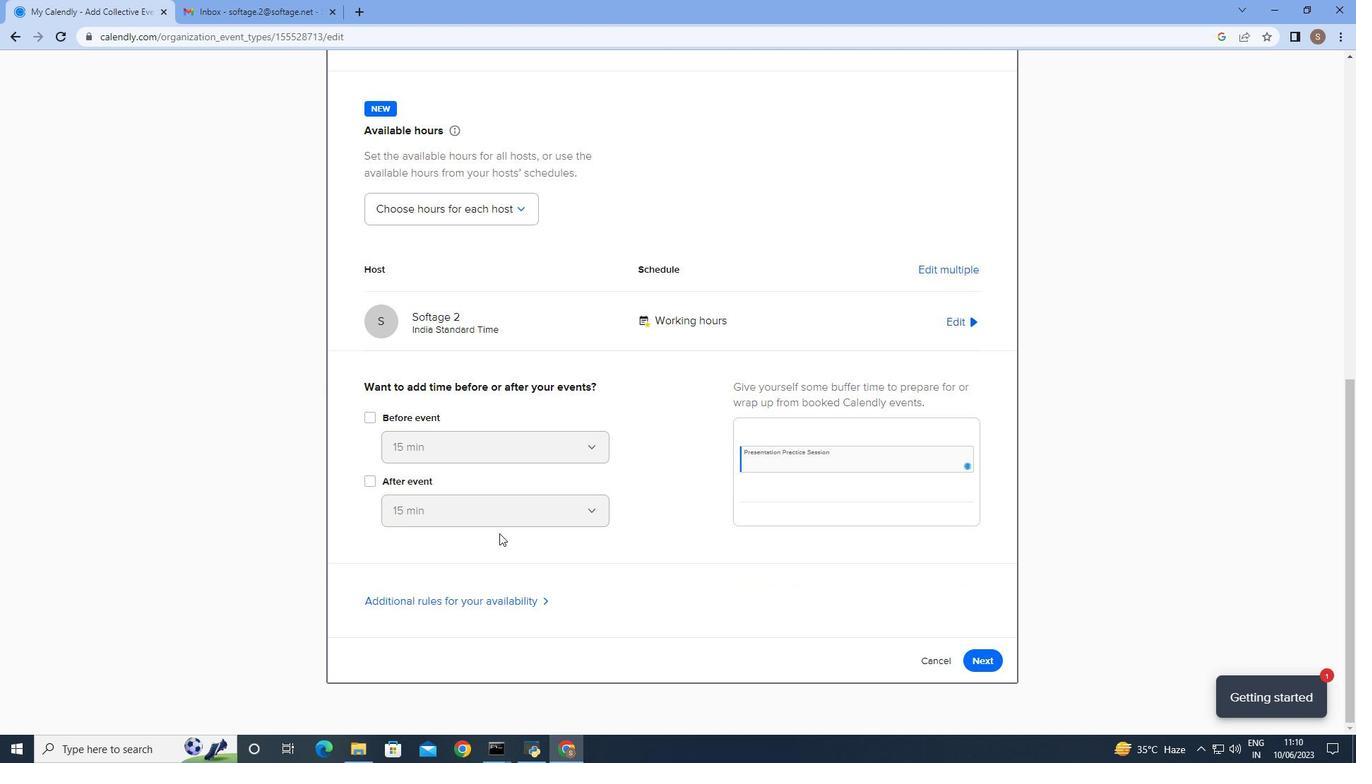 
Action: Mouse moved to (991, 655)
Screenshot: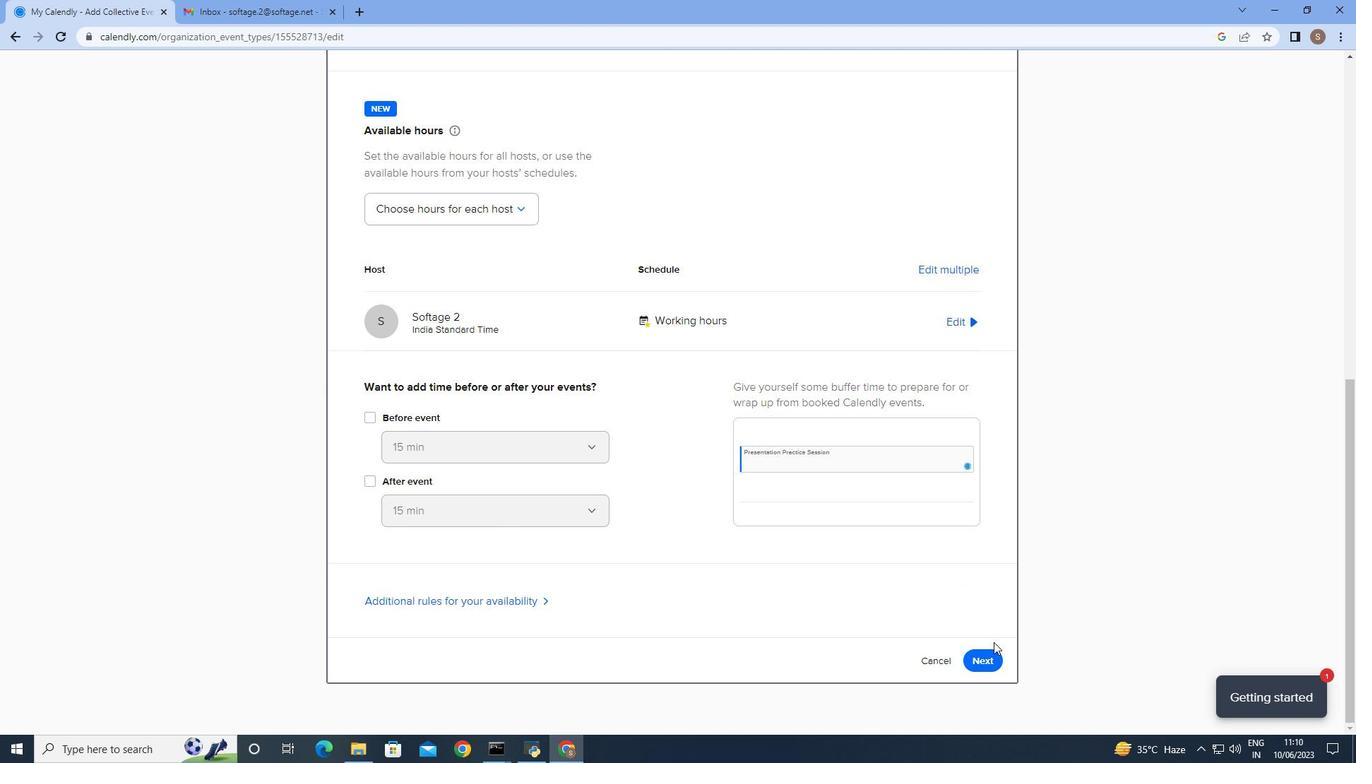 
Action: Mouse pressed left at (991, 655)
Screenshot: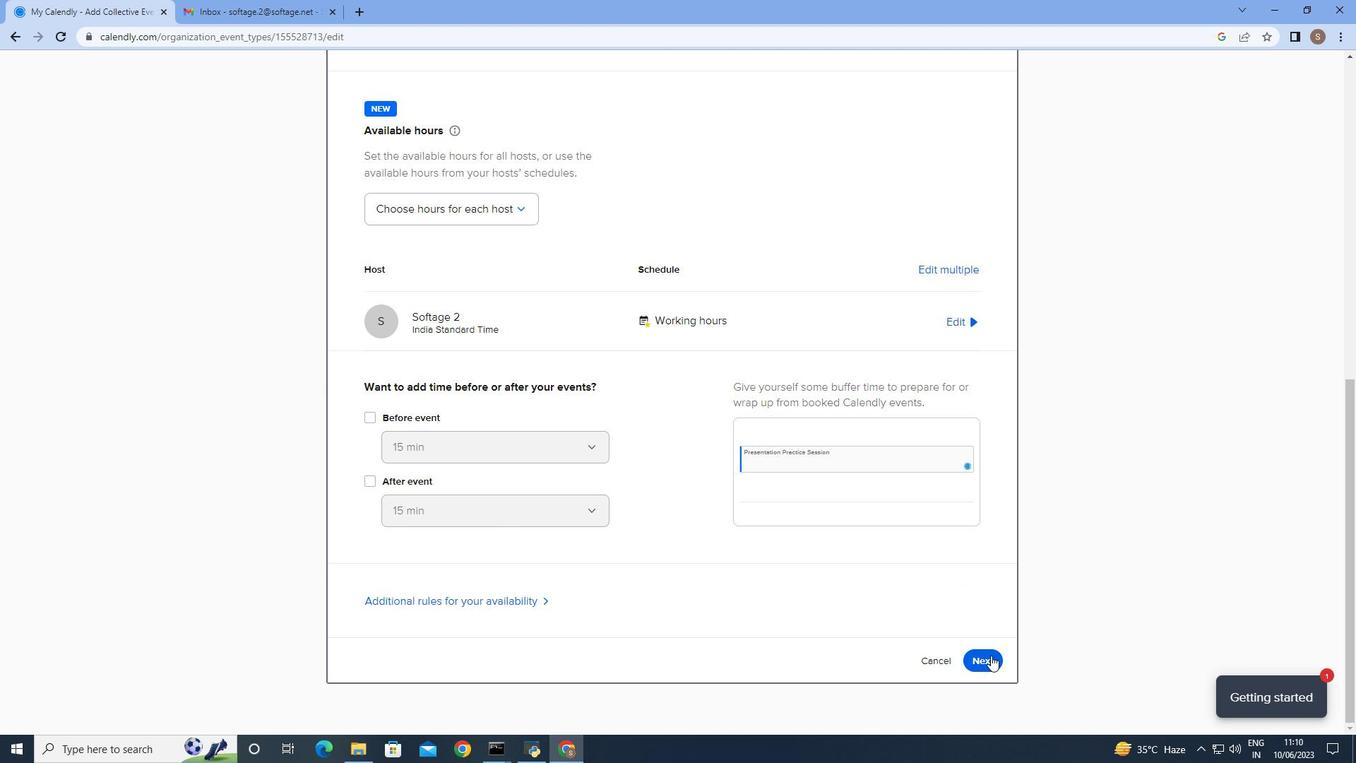 
Action: Mouse moved to (1005, 134)
Screenshot: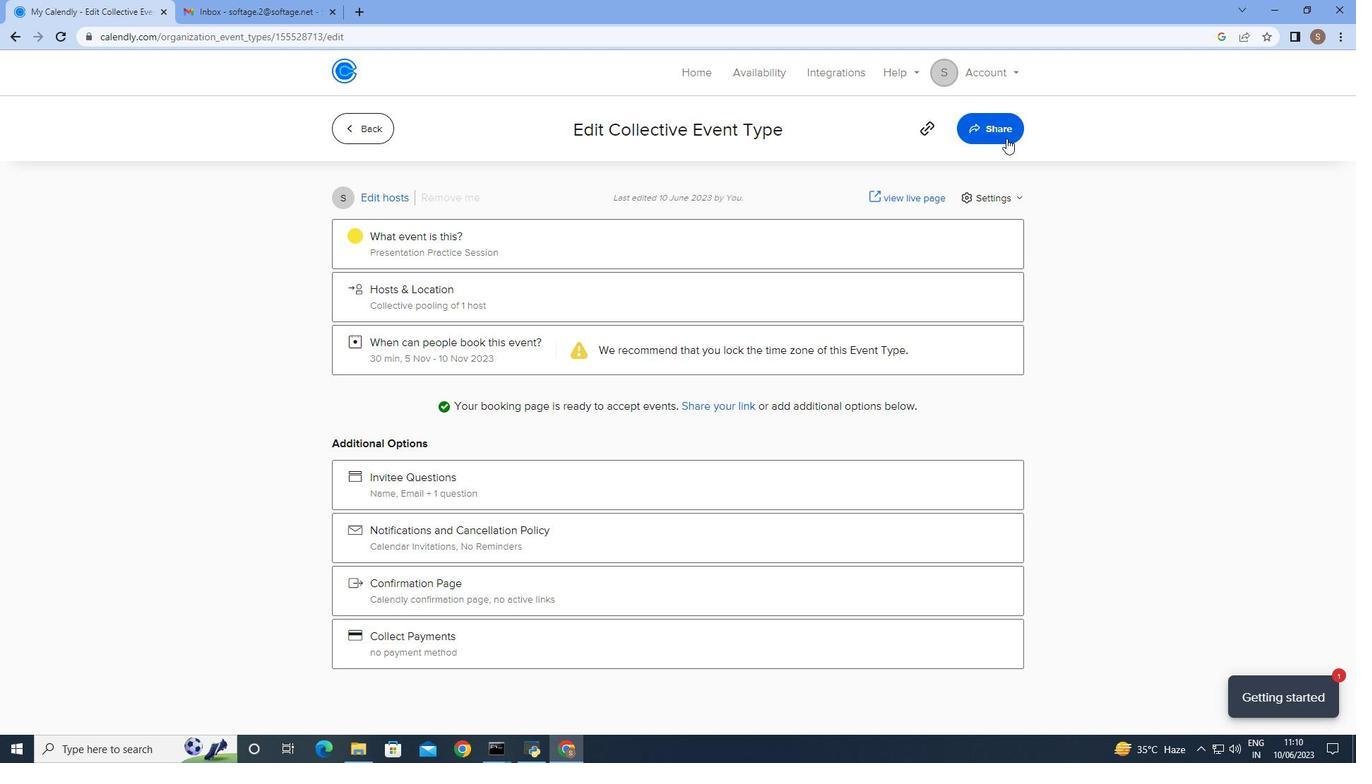 
Action: Mouse pressed left at (1005, 134)
Screenshot: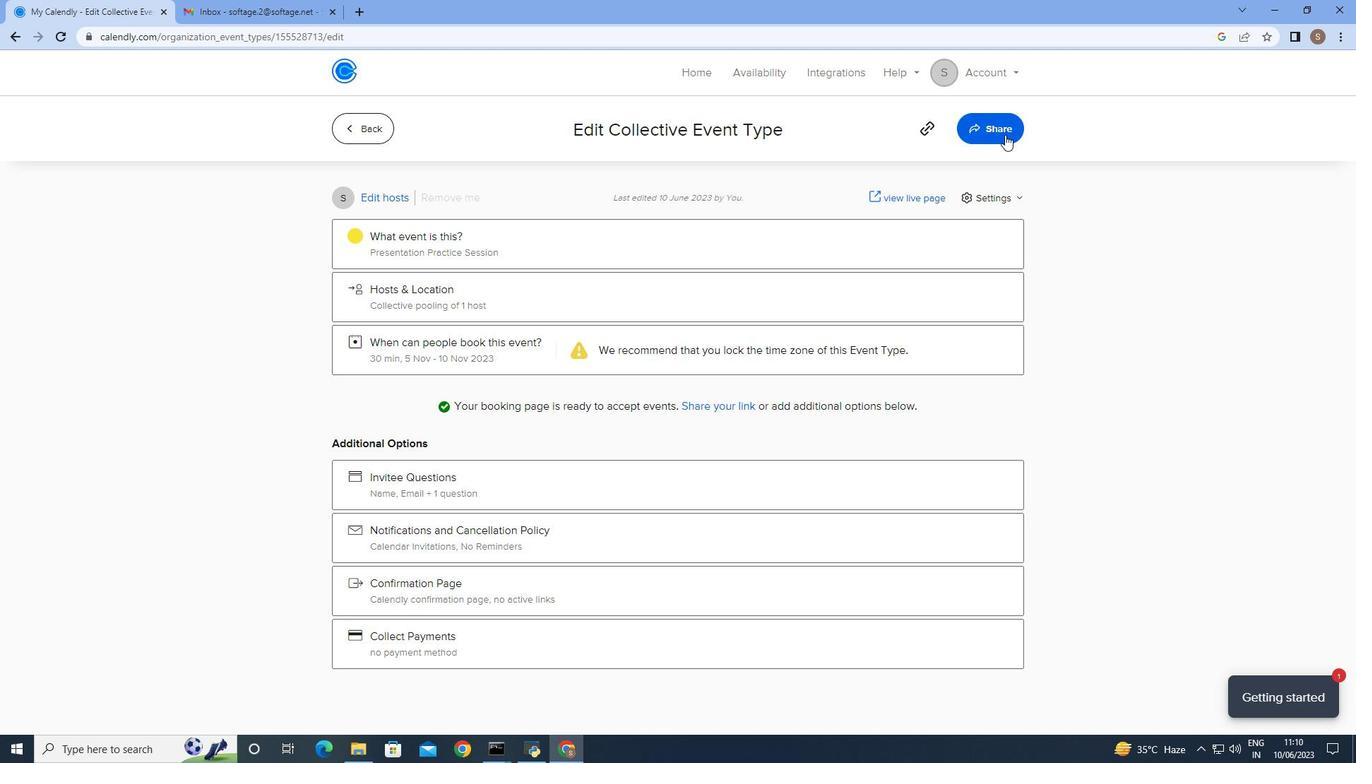 
Action: Mouse moved to (845, 267)
Screenshot: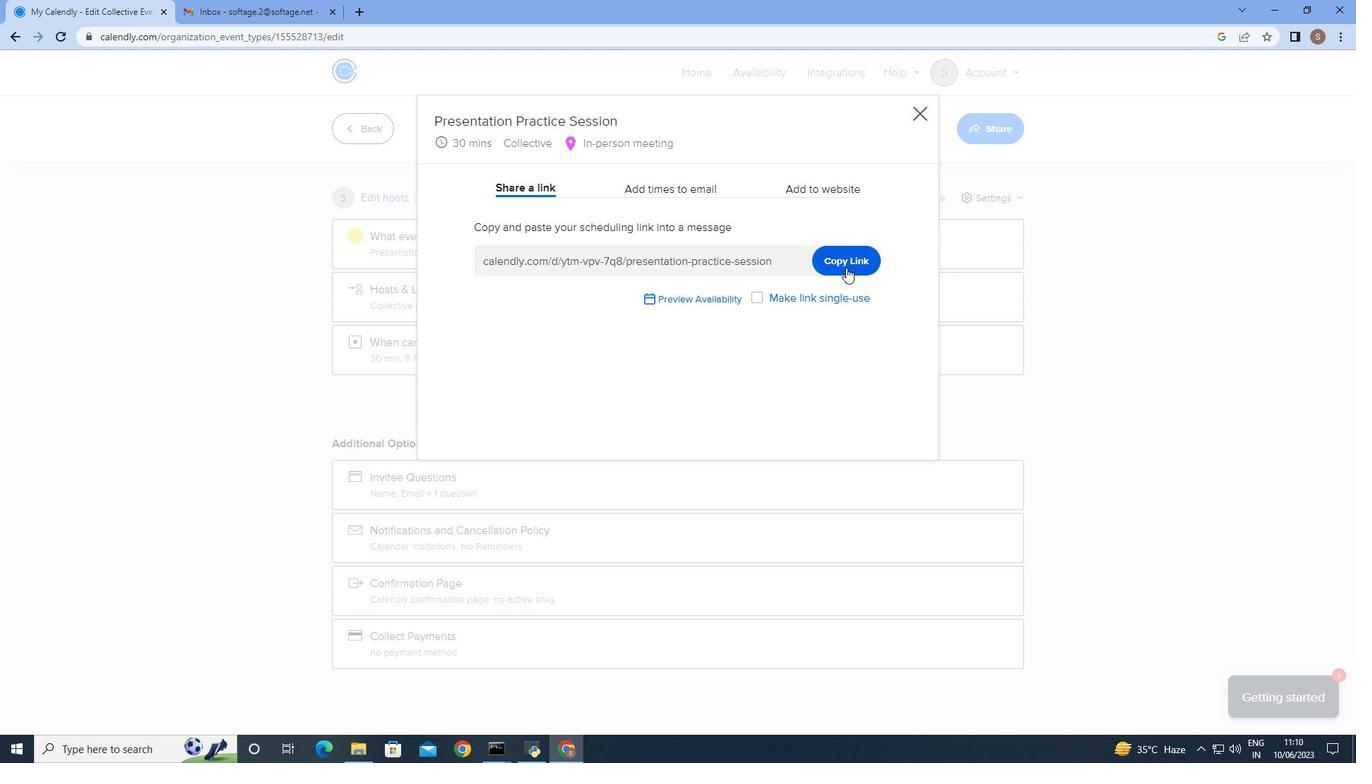 
Action: Mouse pressed left at (845, 267)
Screenshot: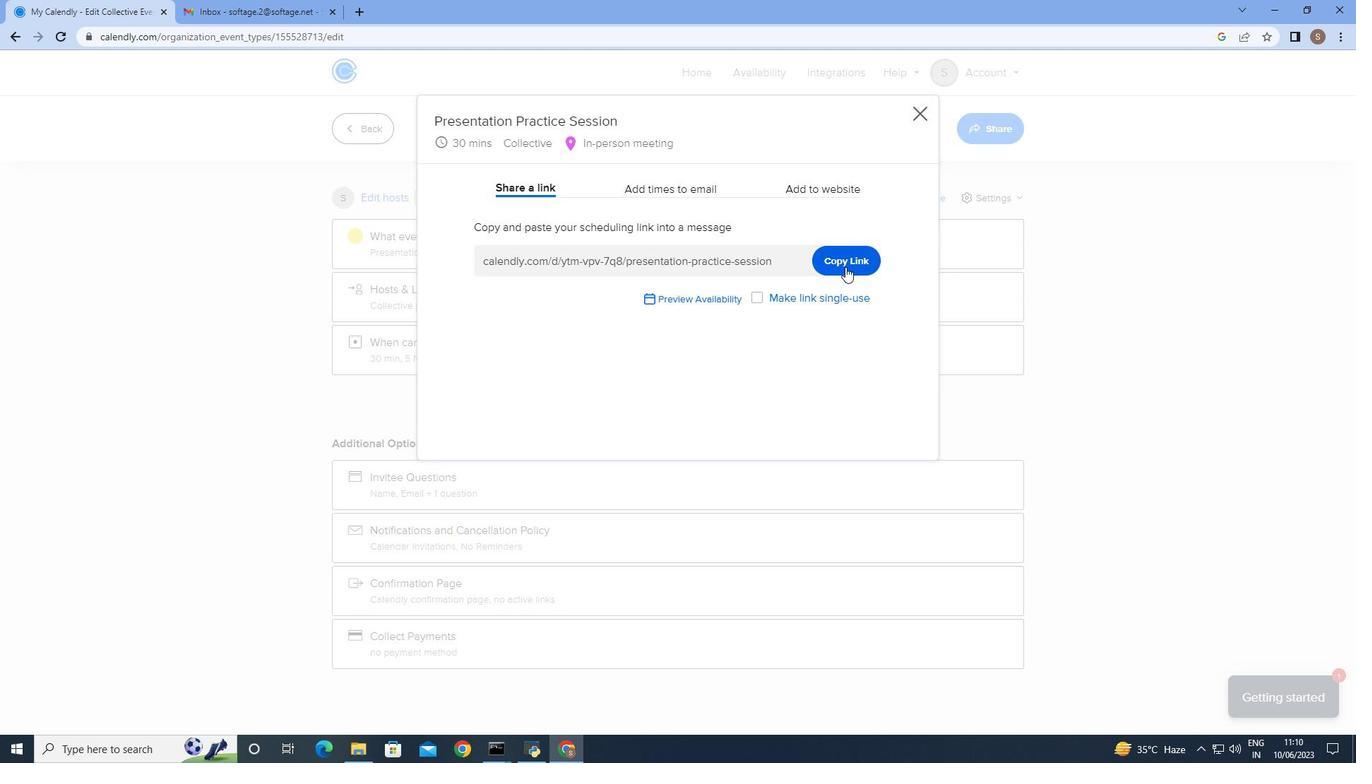 
Action: Mouse pressed left at (845, 267)
Screenshot: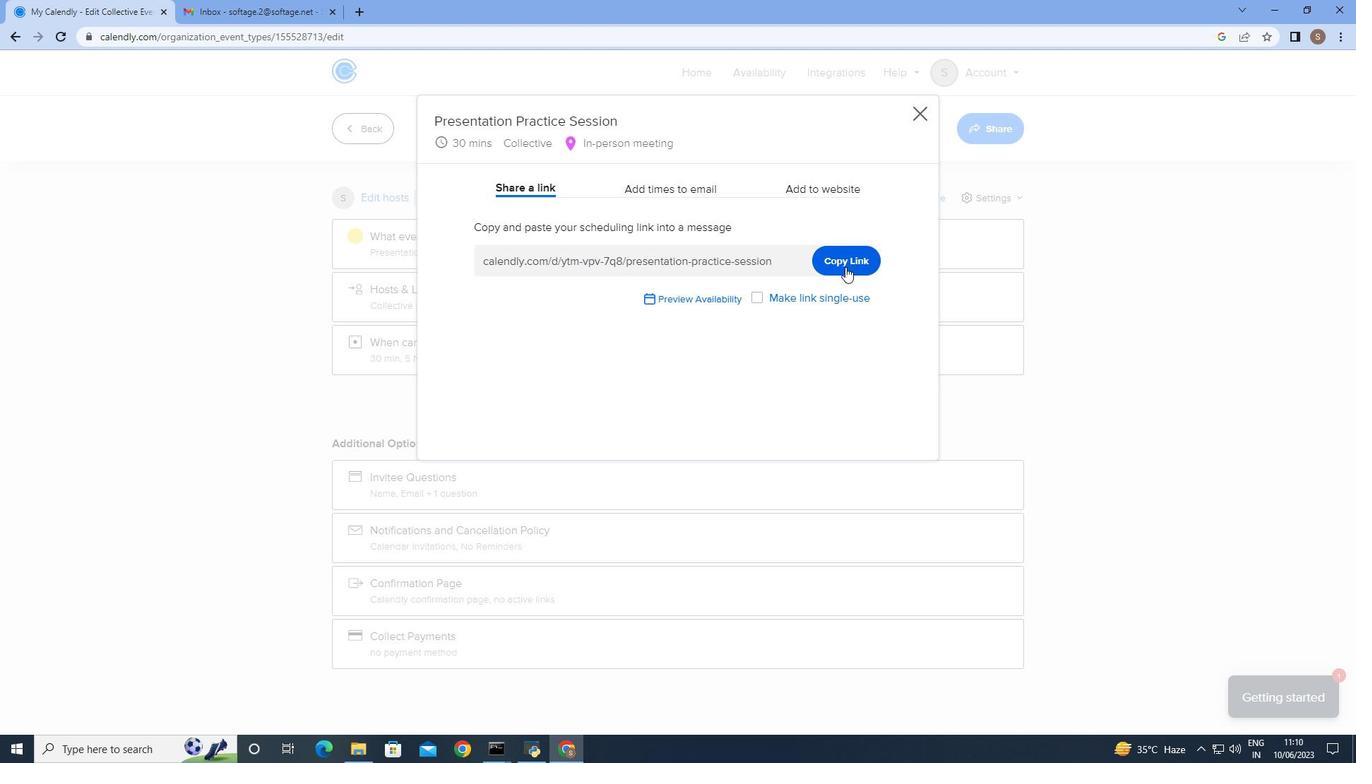 
Action: Mouse moved to (222, 0)
Screenshot: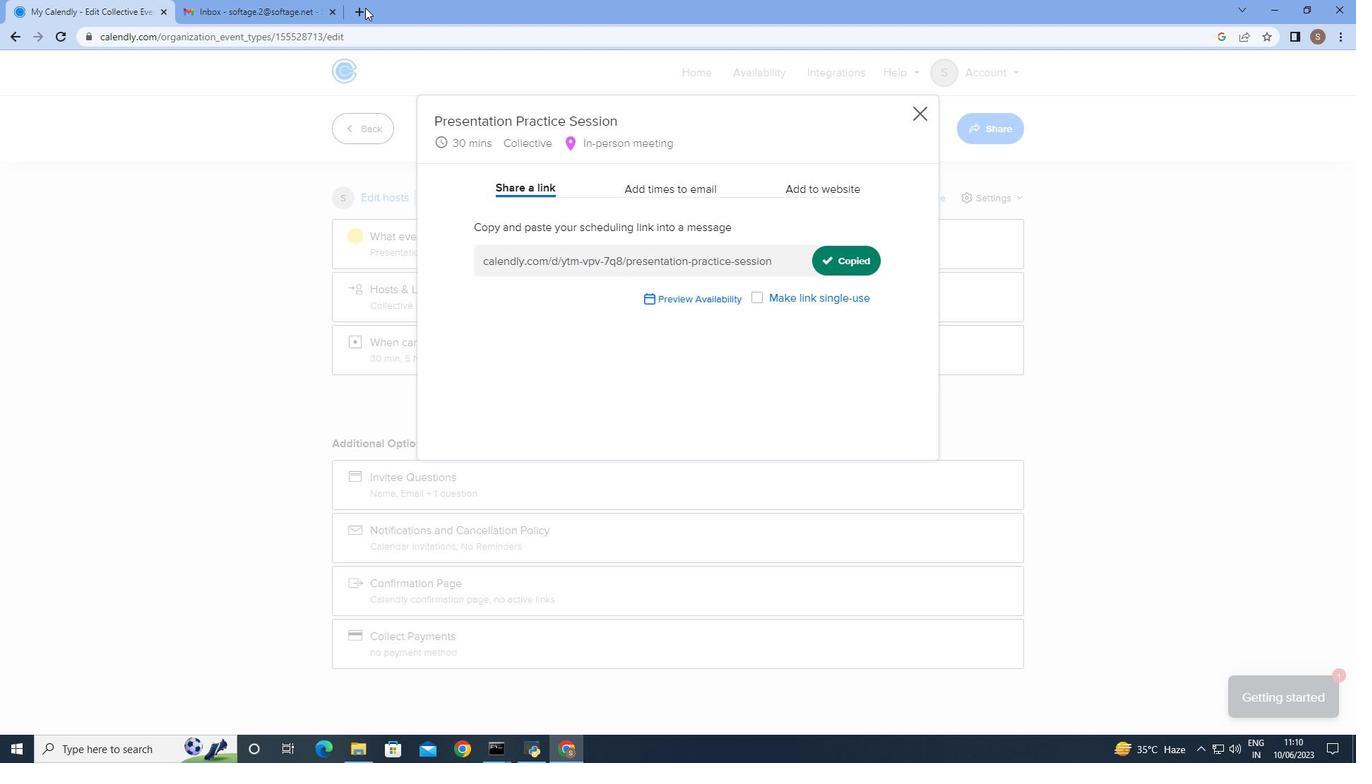 
Action: Mouse pressed left at (222, 0)
Screenshot: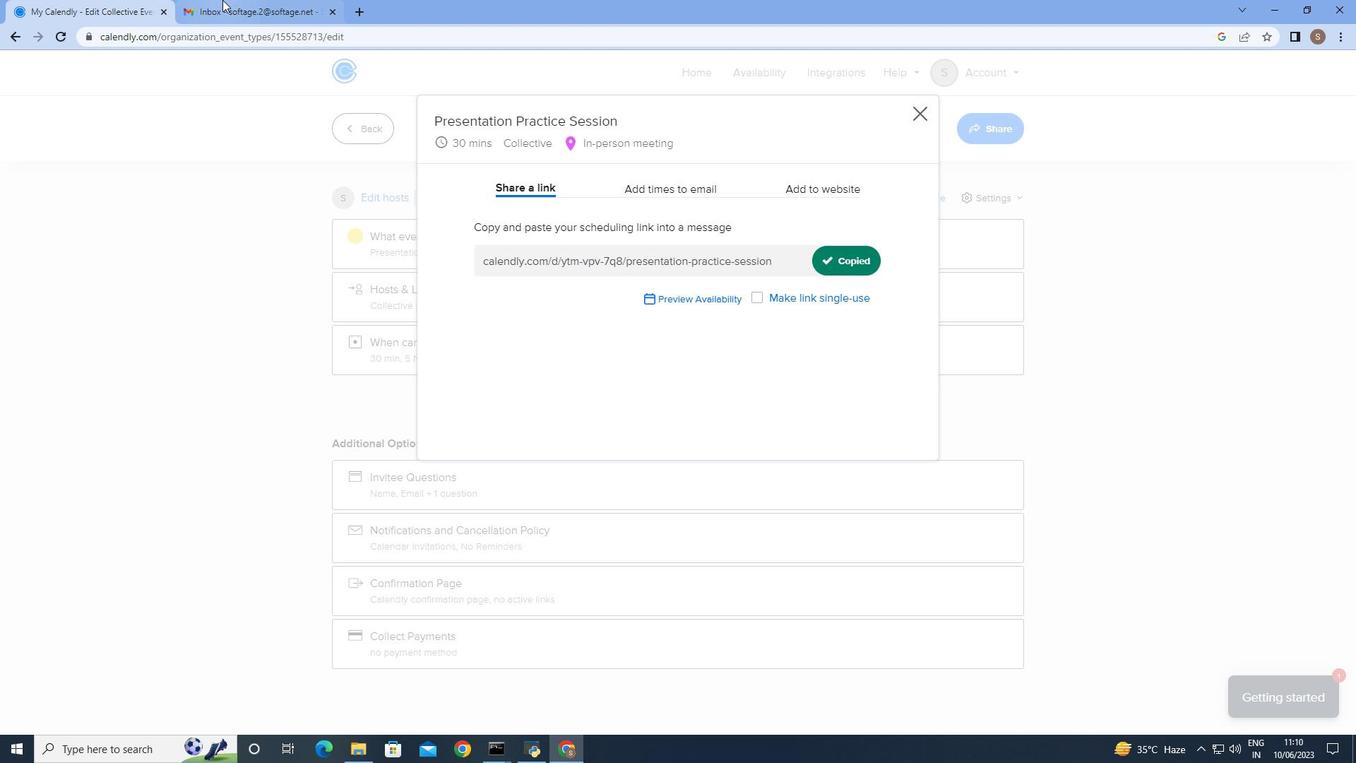 
Action: Mouse moved to (74, 124)
Screenshot: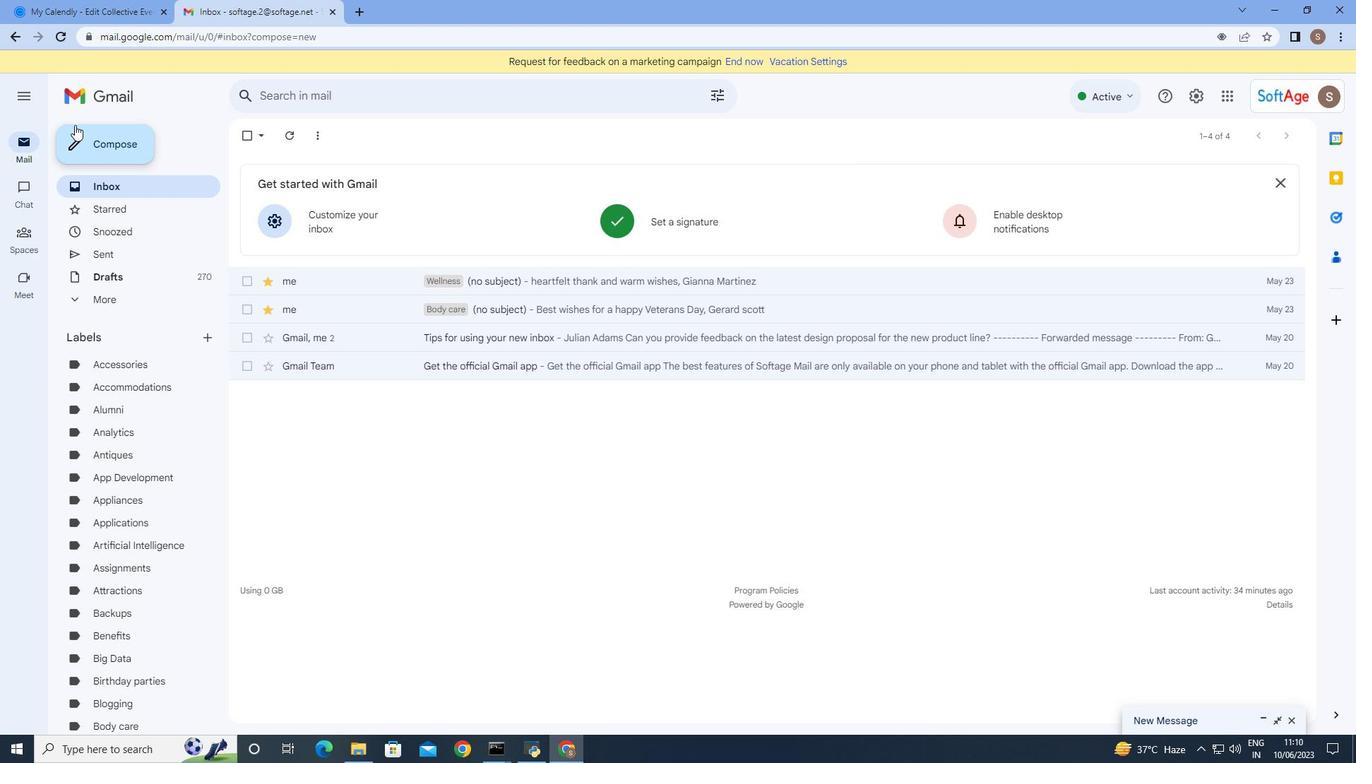 
Action: Mouse pressed left at (74, 124)
Screenshot: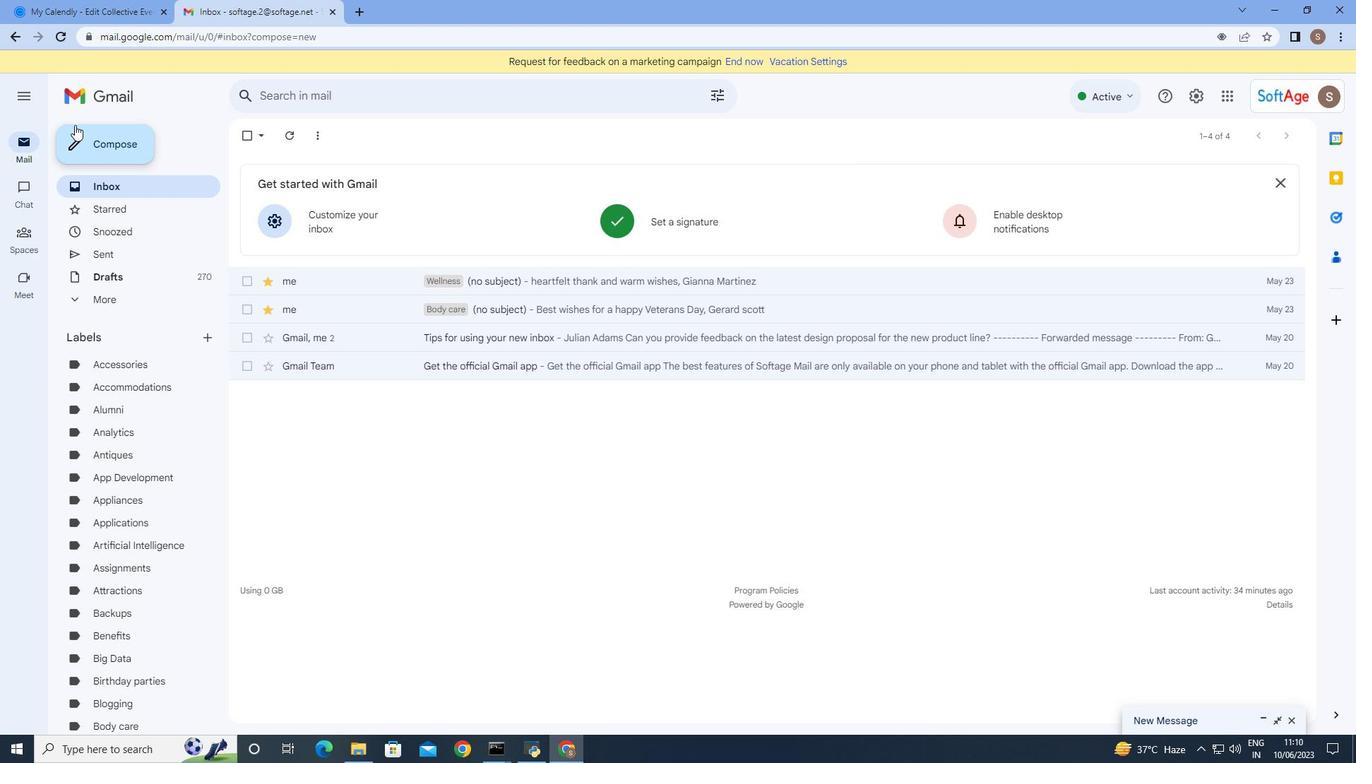 
Action: Key pressed softage.10<Key.shift>@
Screenshot: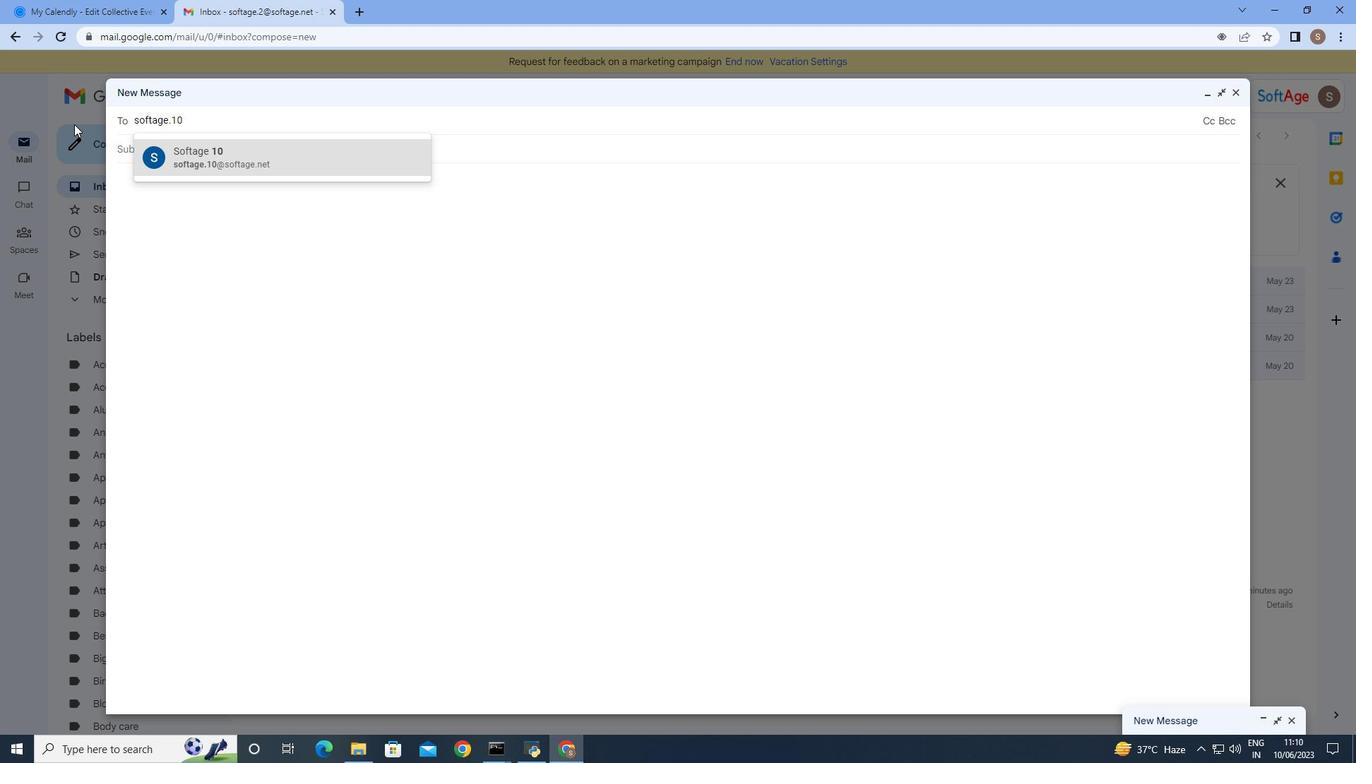 
Action: Mouse moved to (190, 169)
Screenshot: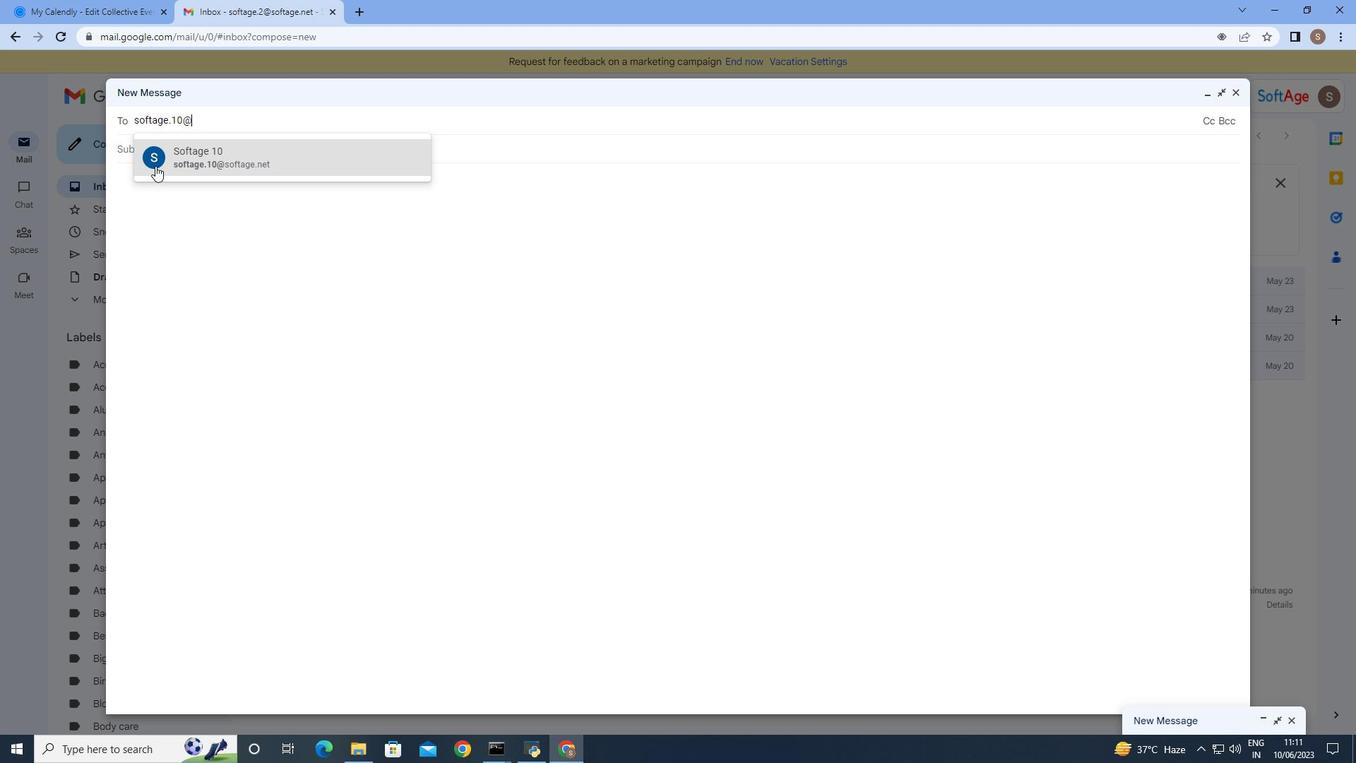 
Action: Mouse pressed left at (190, 169)
Screenshot: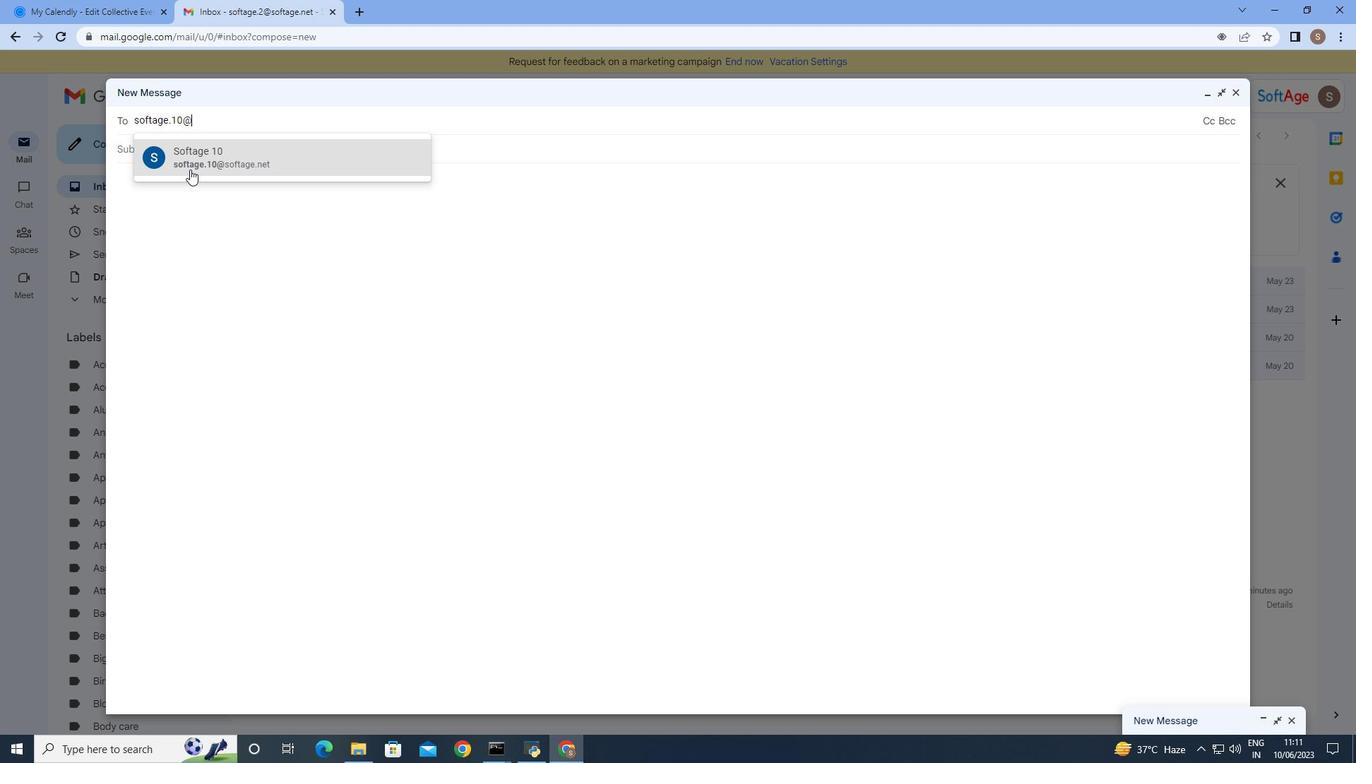 
Action: Key pressed softage.1<Key.shift>@
Screenshot: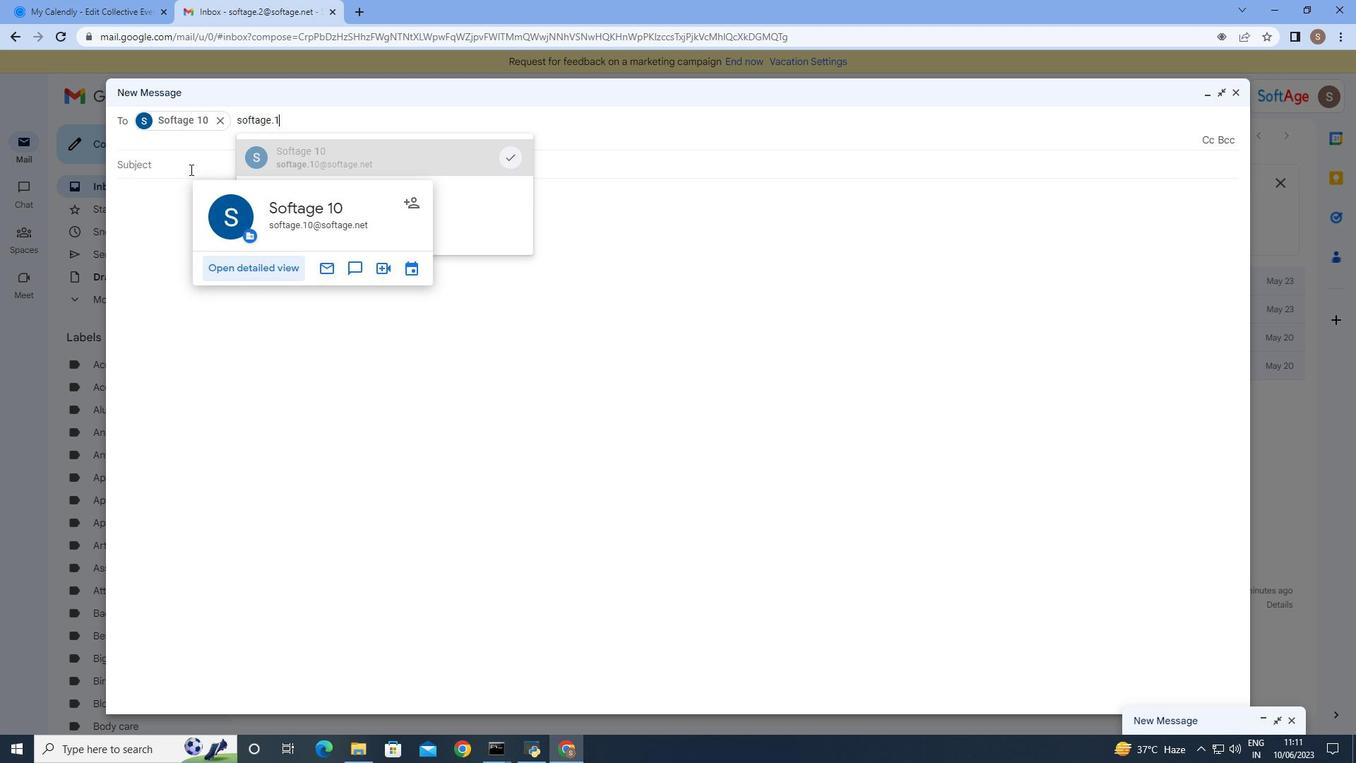 
Action: Mouse moved to (459, 168)
Screenshot: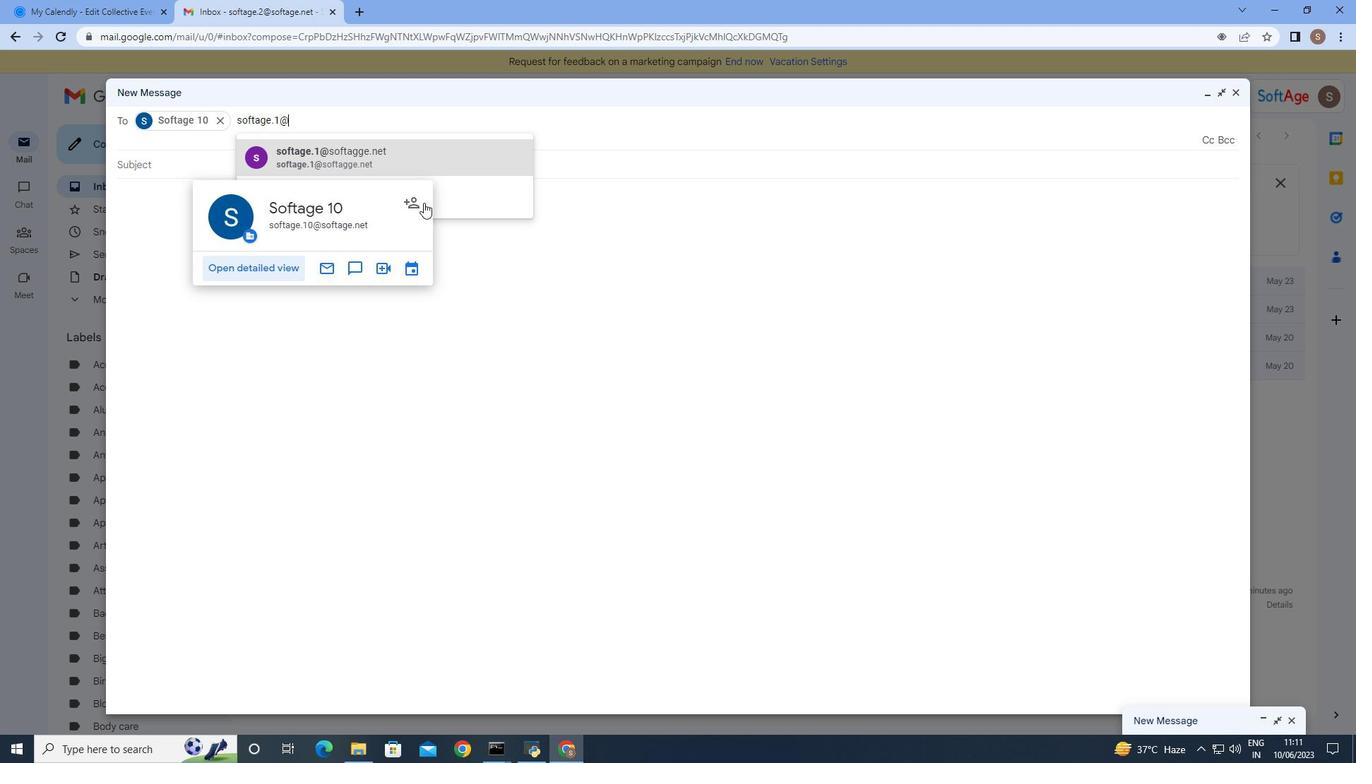 
Action: Mouse pressed left at (459, 168)
Screenshot: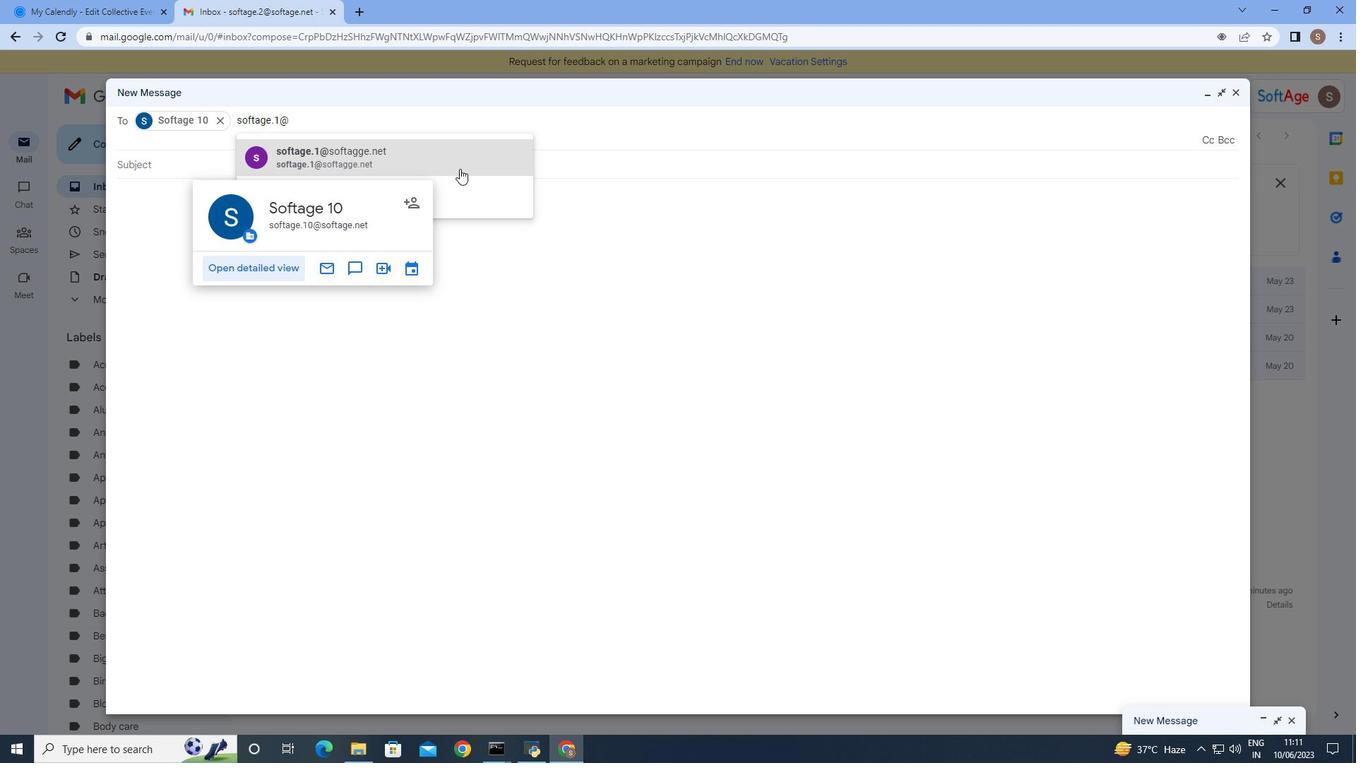 
Action: Mouse moved to (1260, 551)
Screenshot: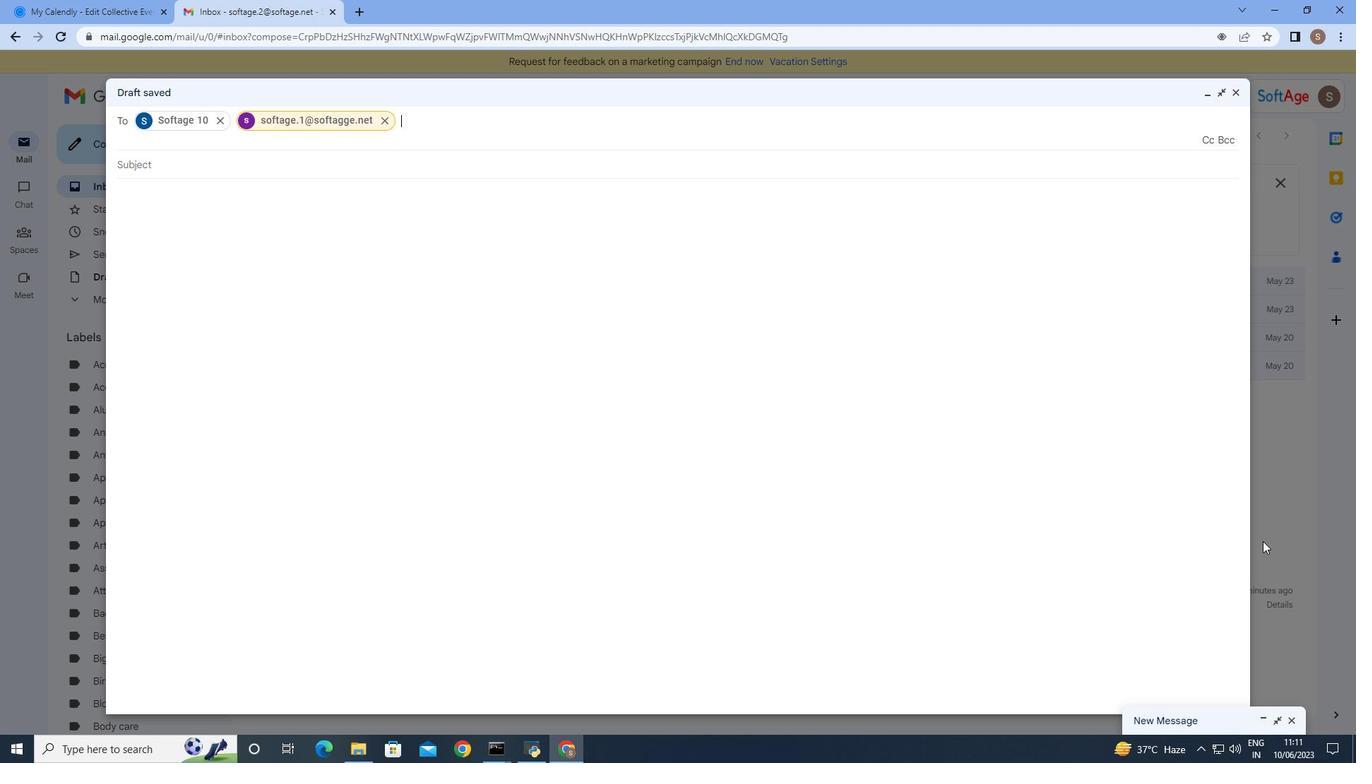 
Action: Mouse pressed left at (1260, 551)
Screenshot: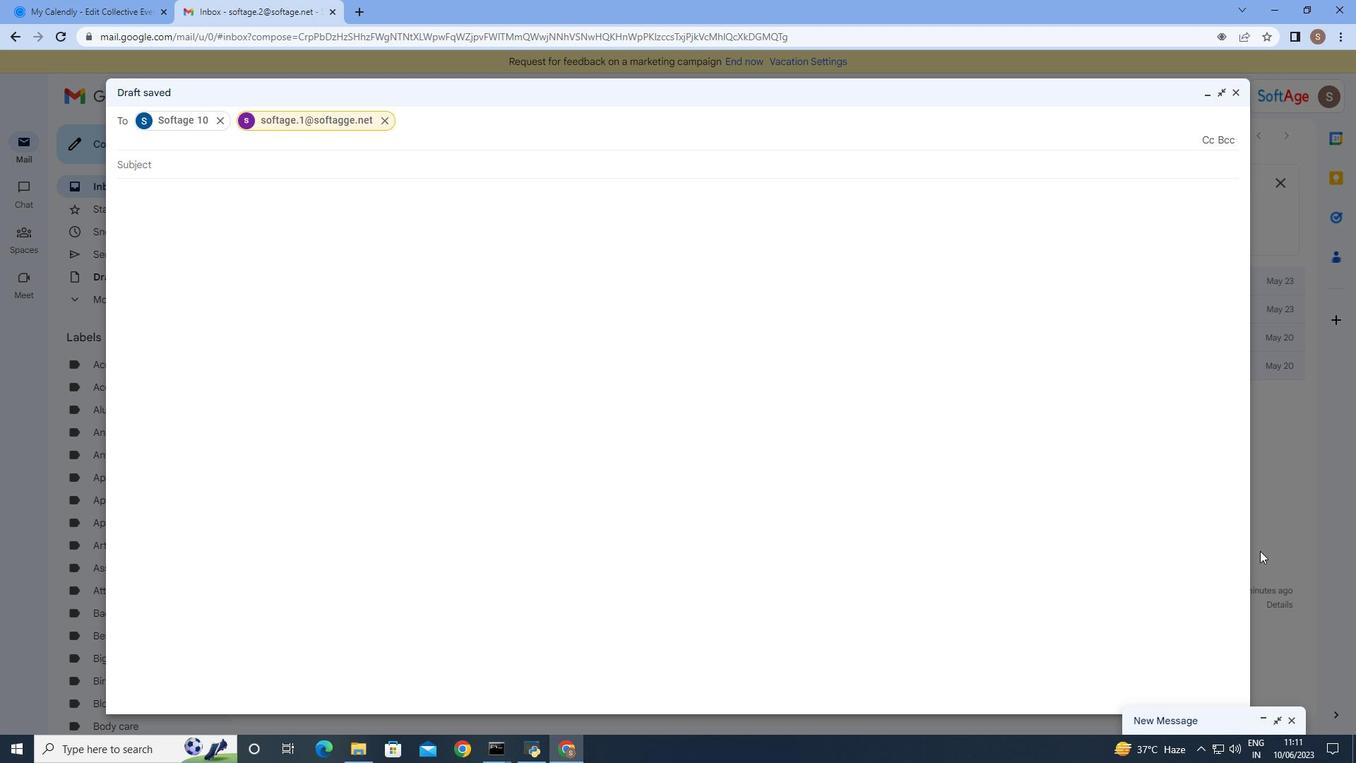 
Action: Mouse moved to (158, 272)
Screenshot: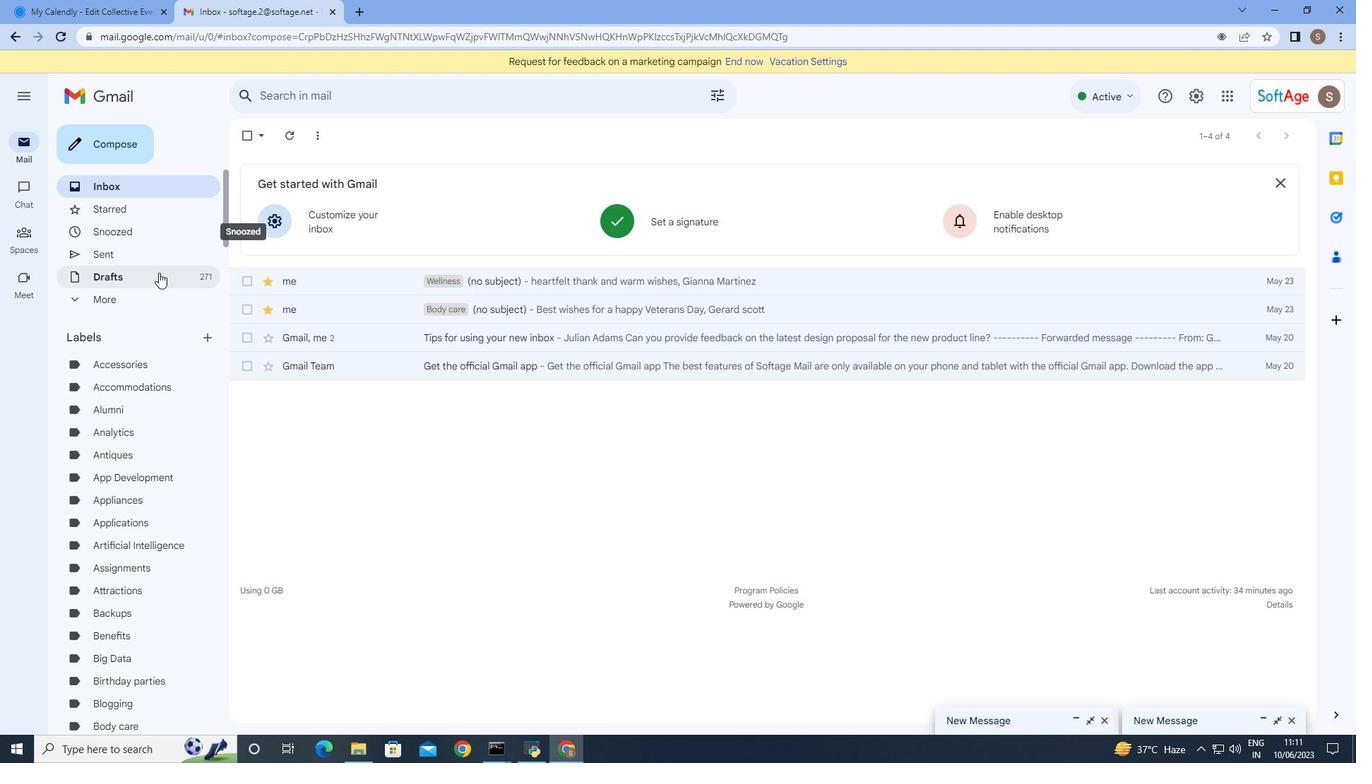 
Action: Mouse pressed left at (158, 272)
Screenshot: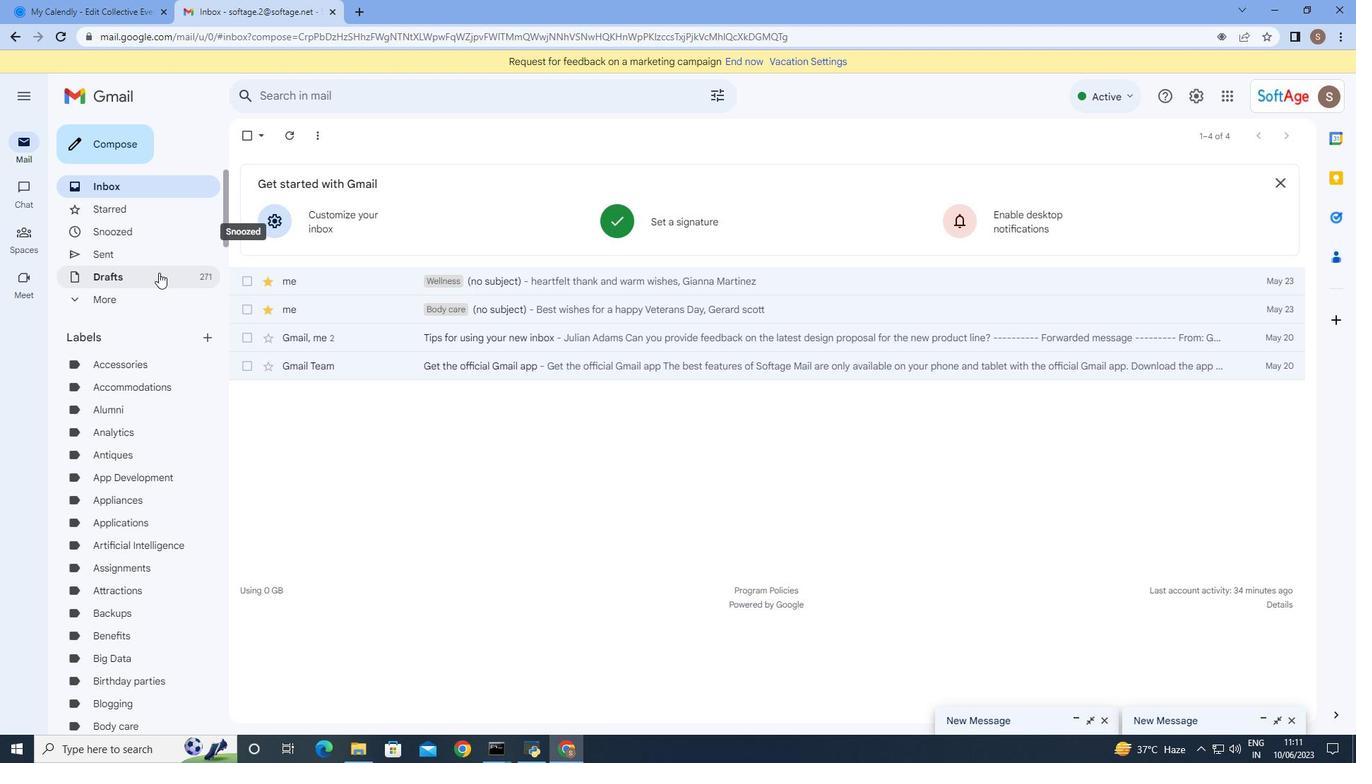 
Action: Mouse moved to (326, 211)
Screenshot: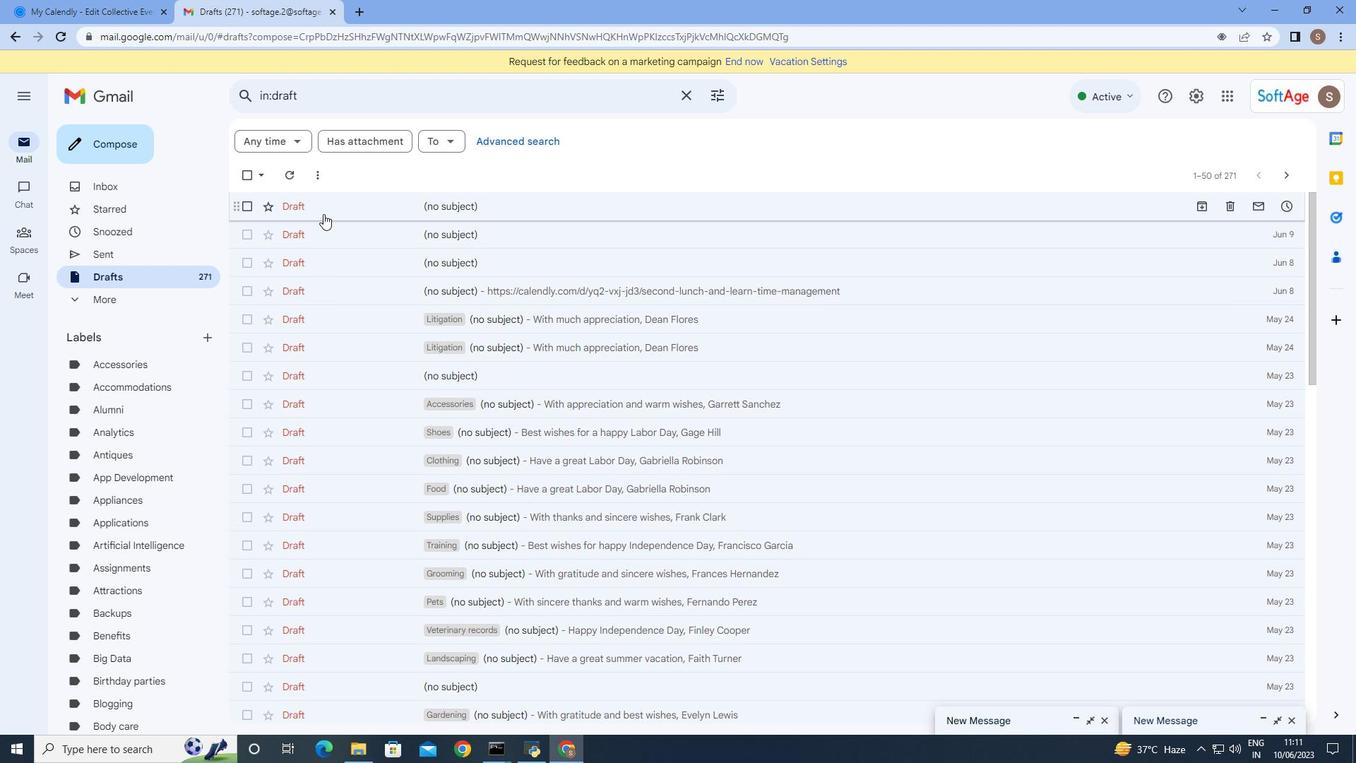 
Action: Mouse pressed left at (326, 211)
Screenshot: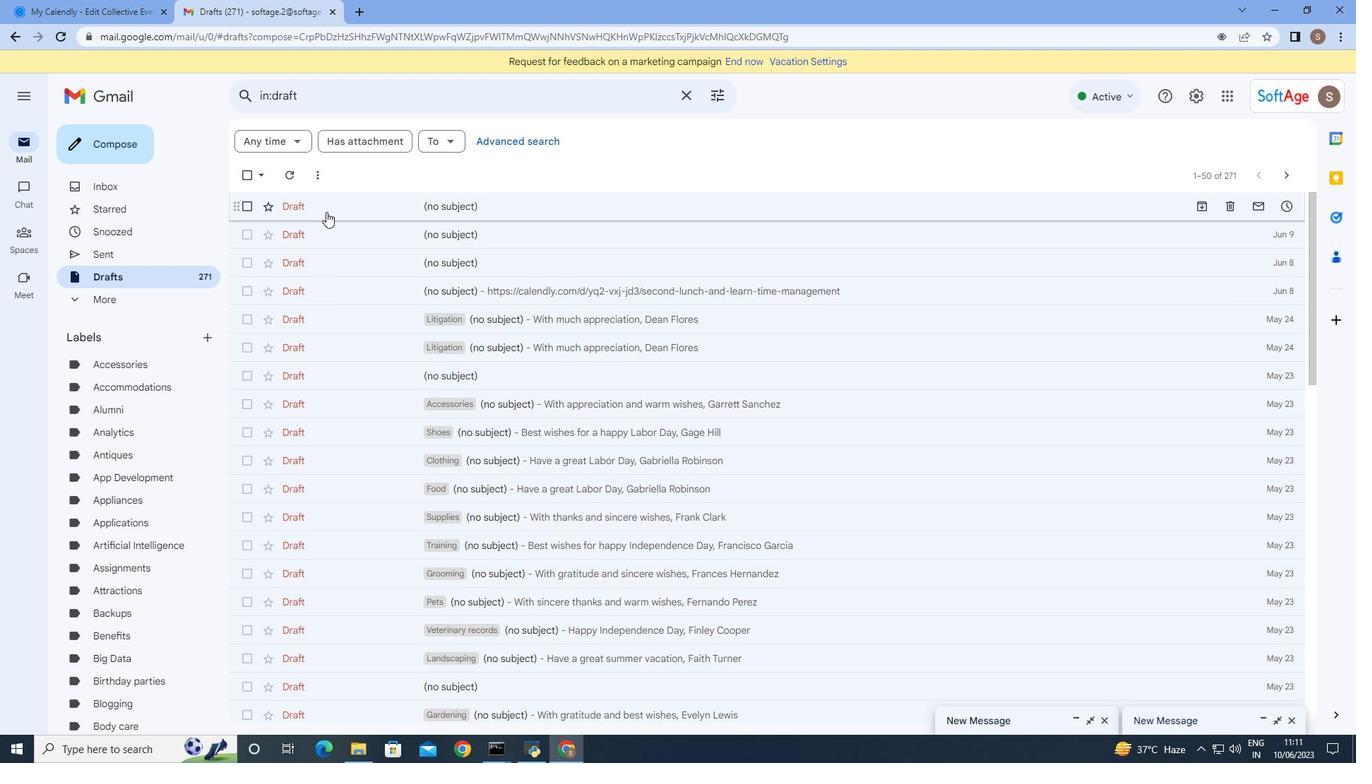 
Action: Mouse moved to (351, 367)
Screenshot: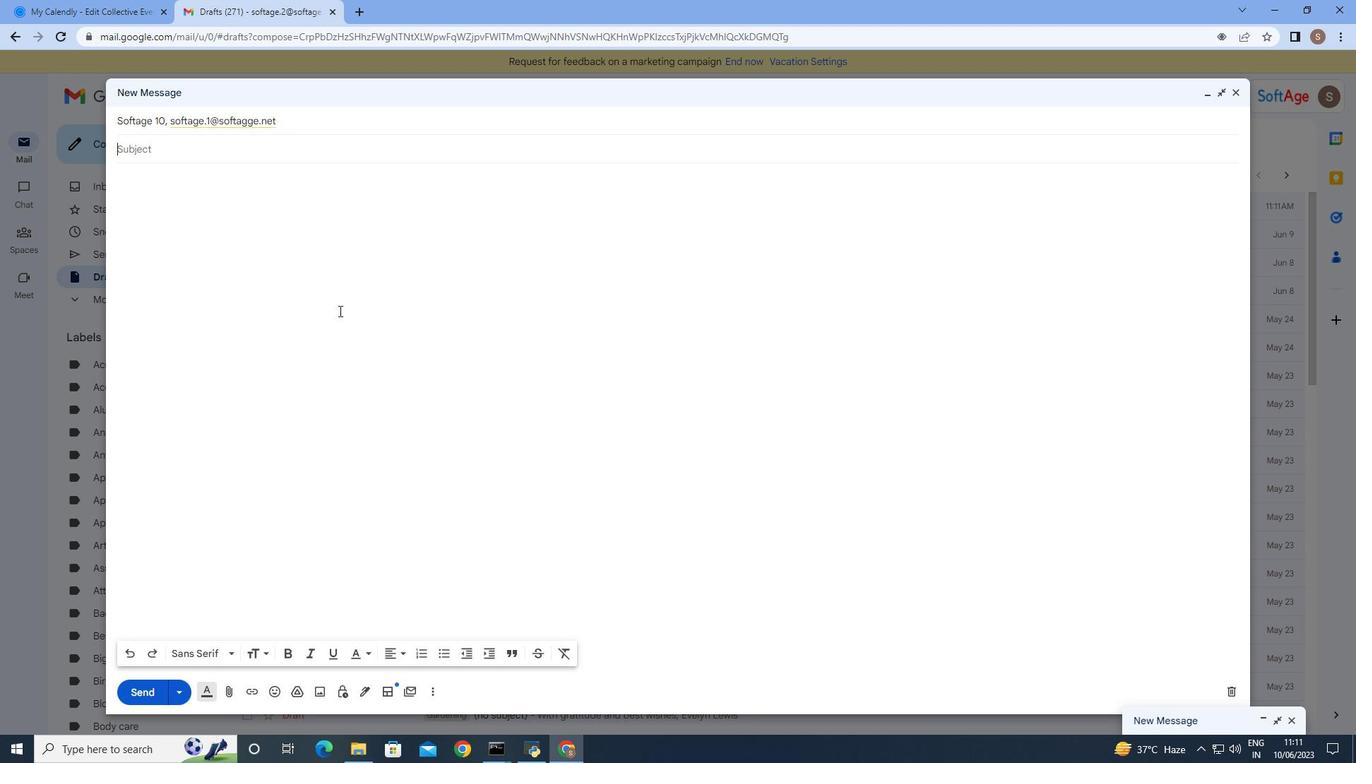 
Action: Mouse pressed left at (351, 367)
Screenshot: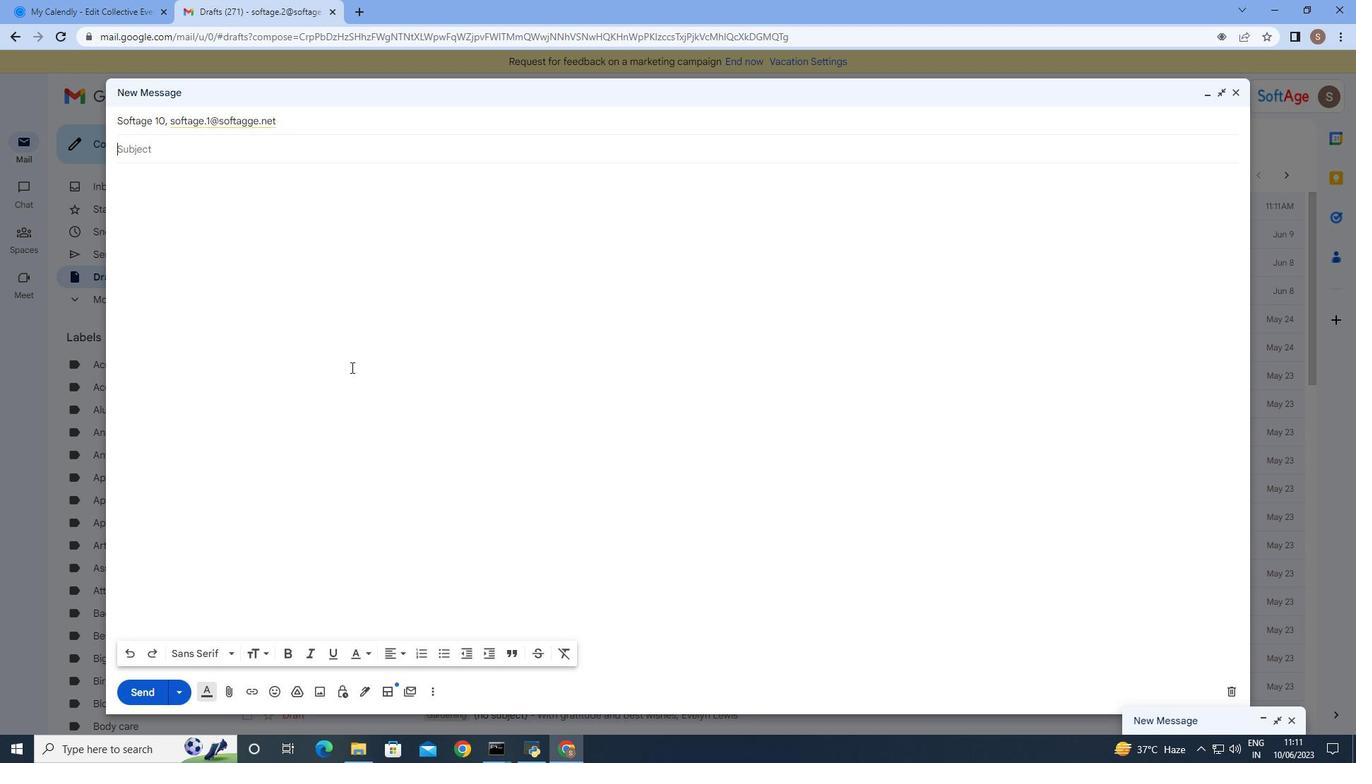 
Action: Mouse moved to (247, 689)
Screenshot: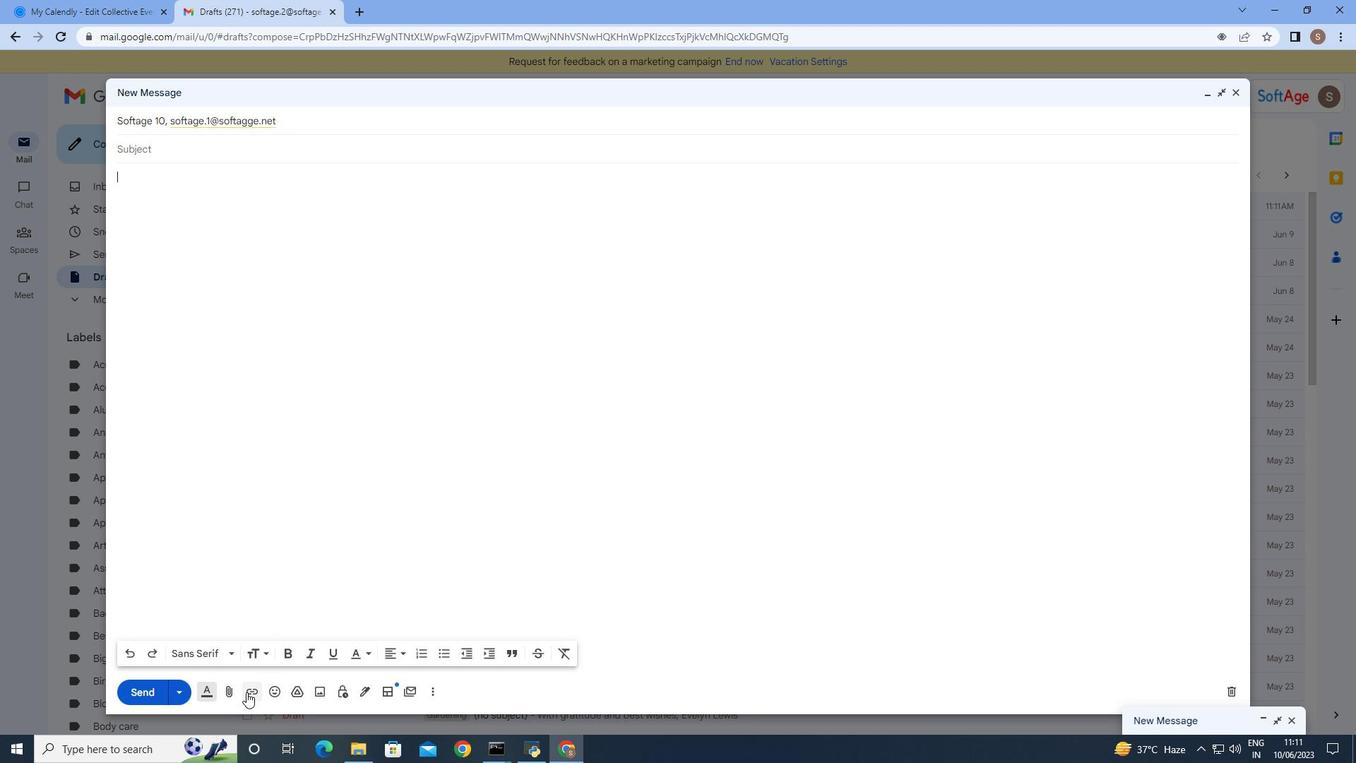 
Action: Mouse pressed left at (247, 689)
Screenshot: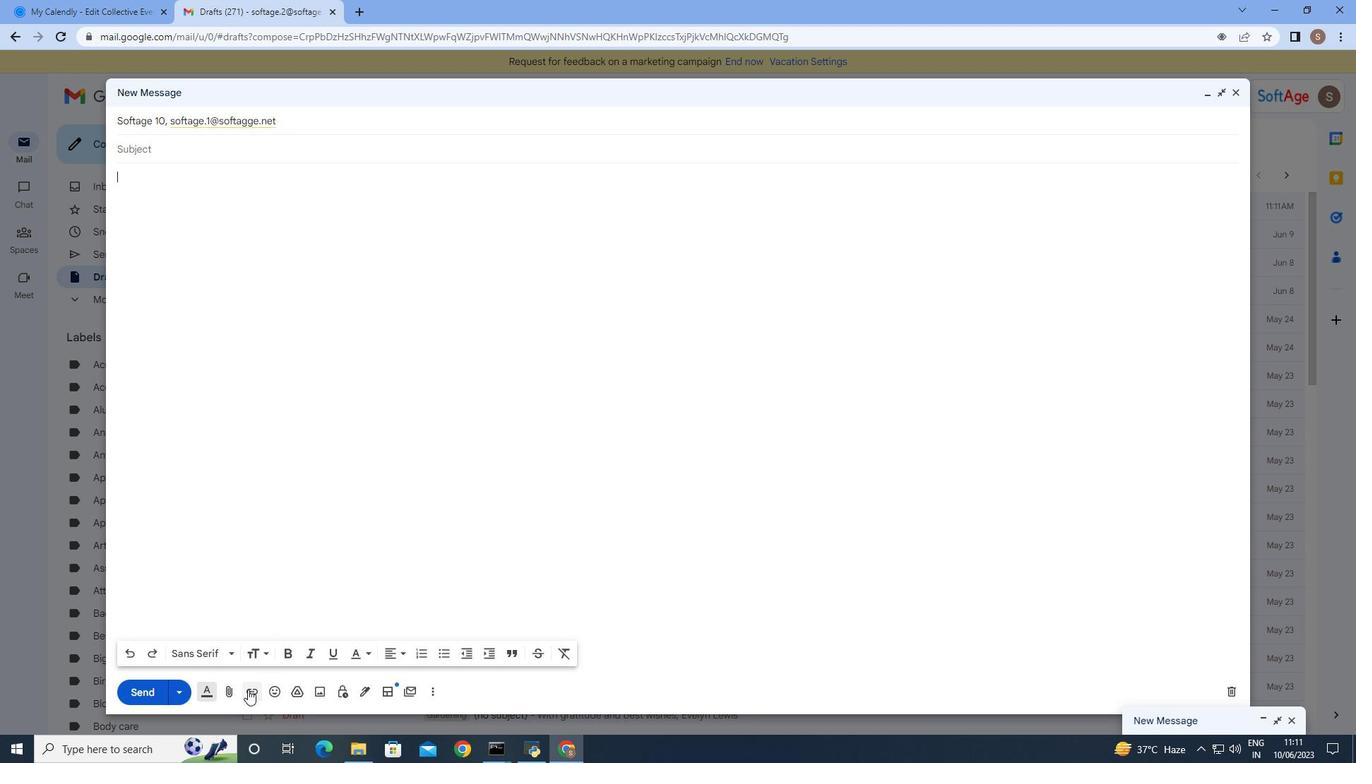 
Action: Mouse moved to (567, 351)
Screenshot: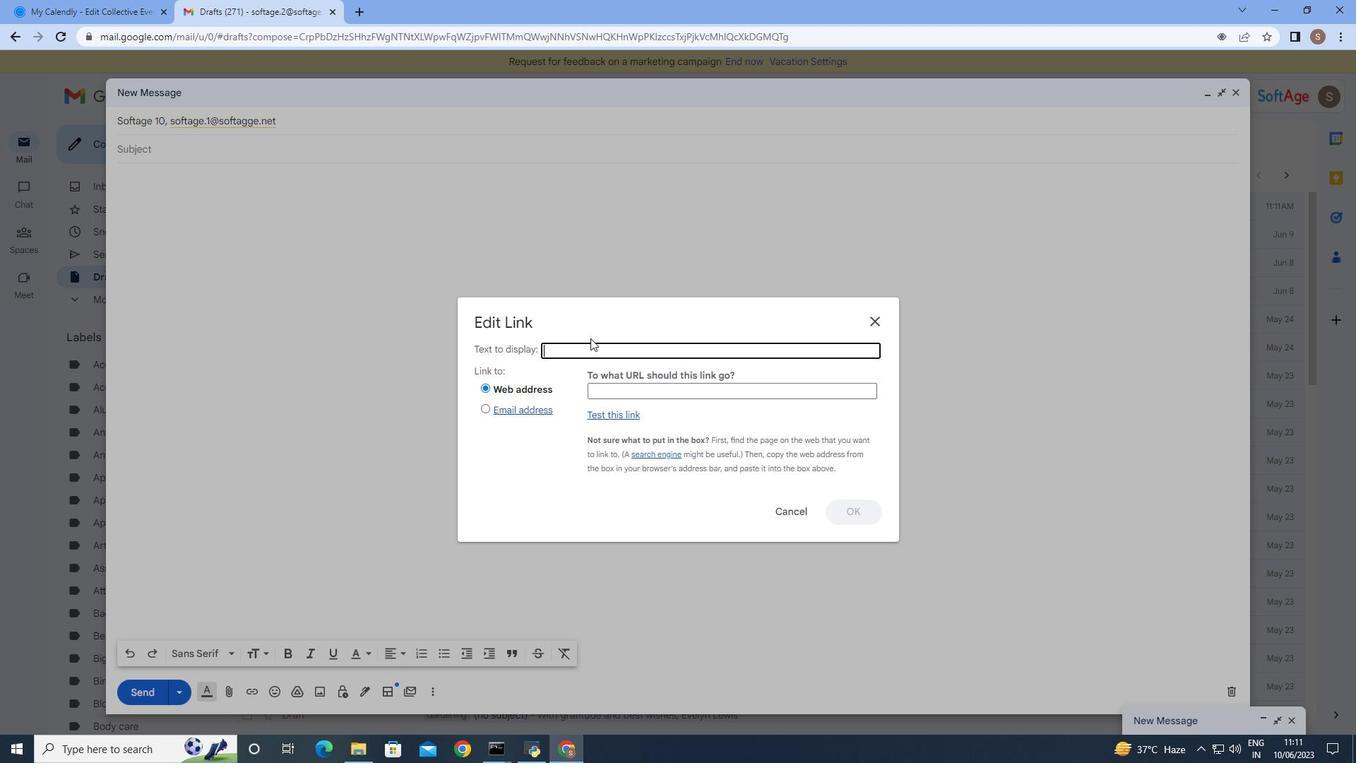 
Action: Mouse pressed left at (567, 351)
Screenshot: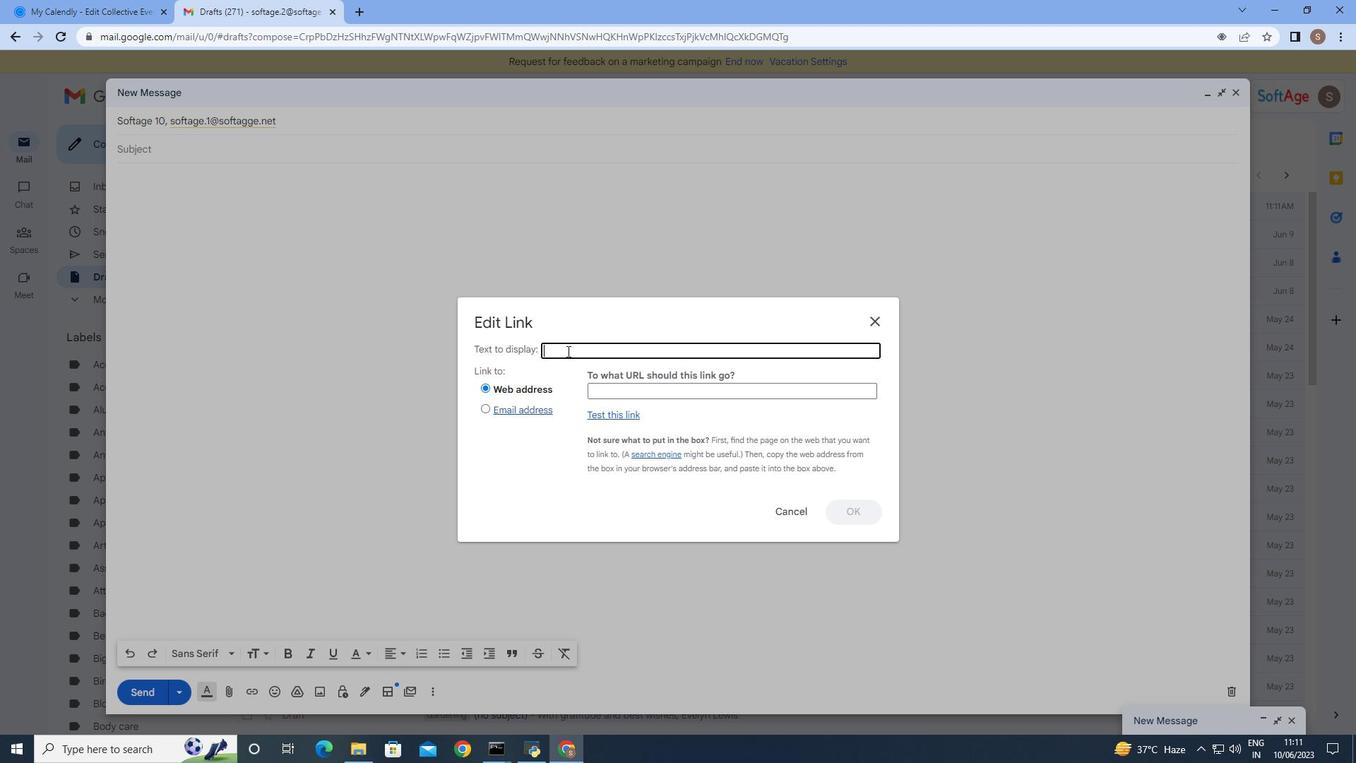 
Action: Key pressed http-presentationpracticesessioncom
Screenshot: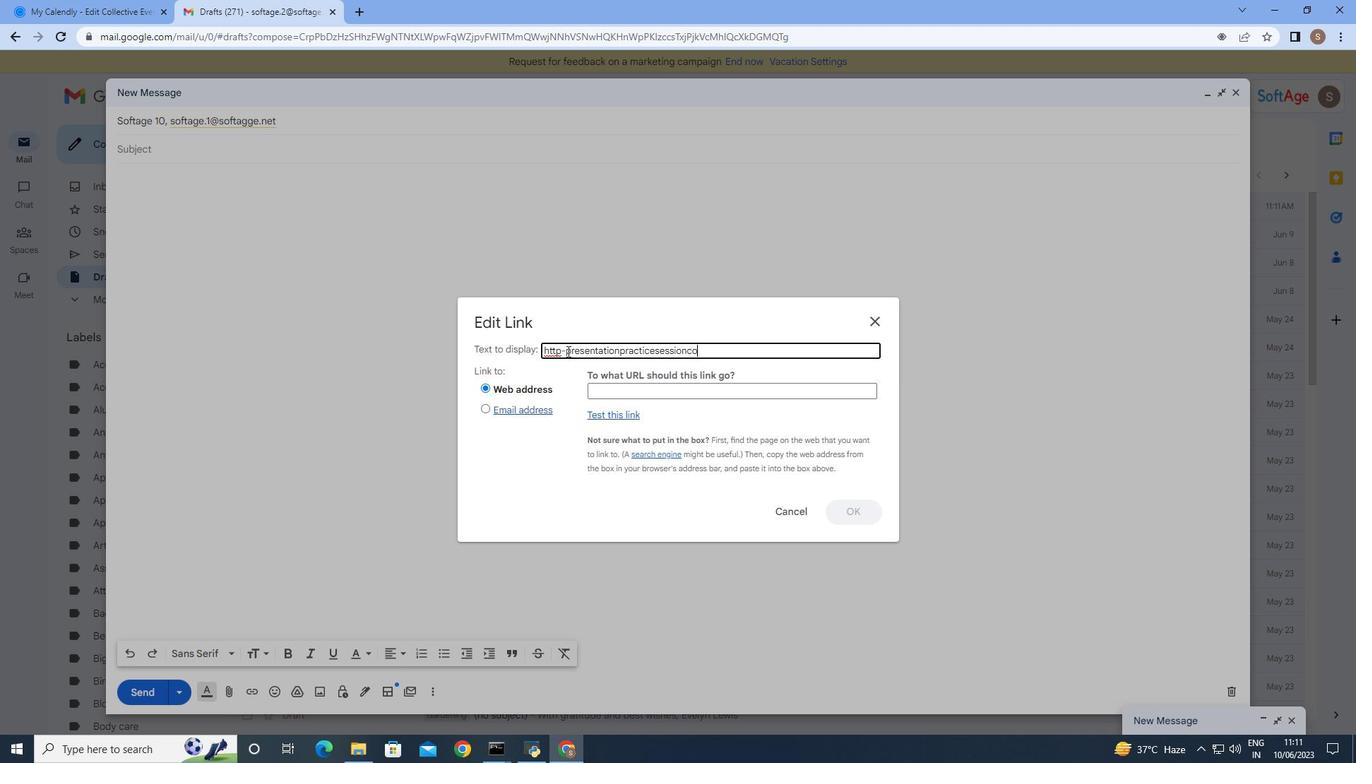 
Action: Mouse moved to (717, 349)
Screenshot: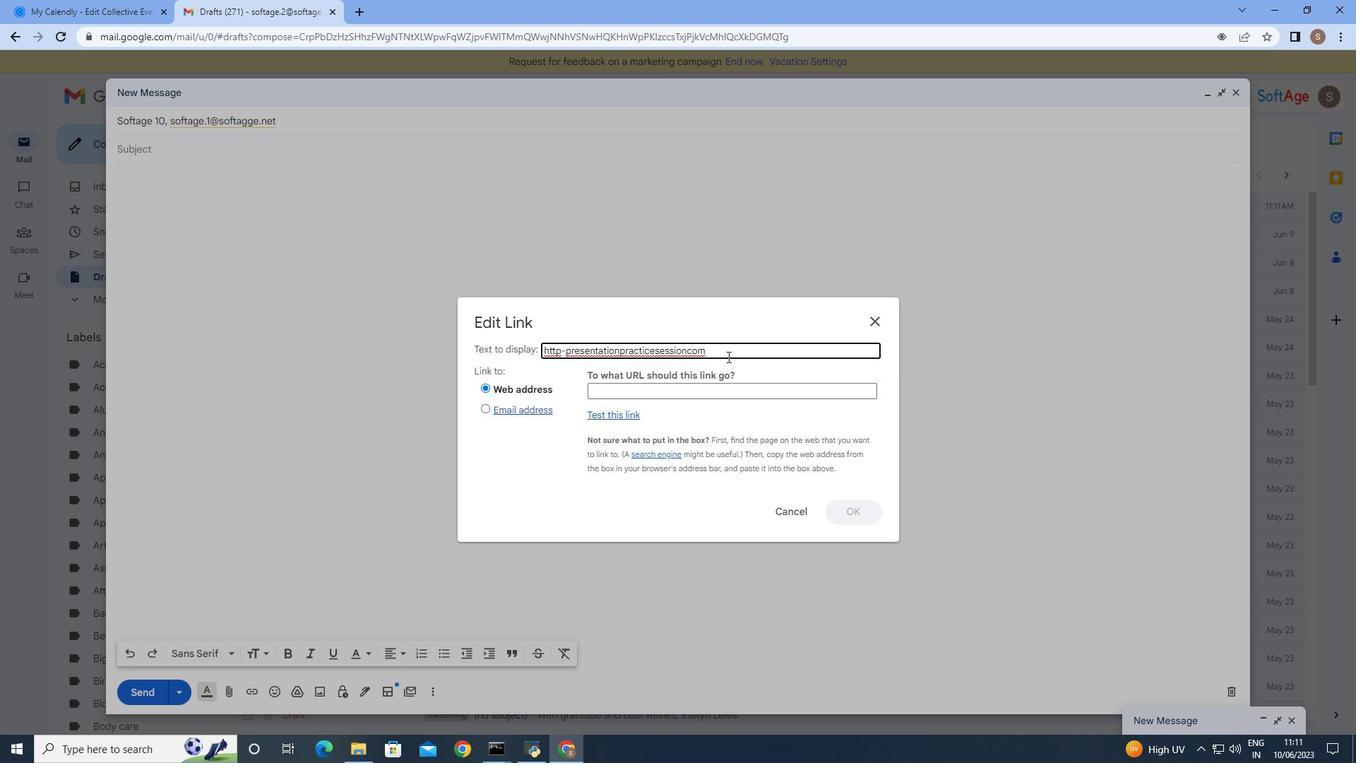 
Action: Mouse pressed left at (717, 349)
Screenshot: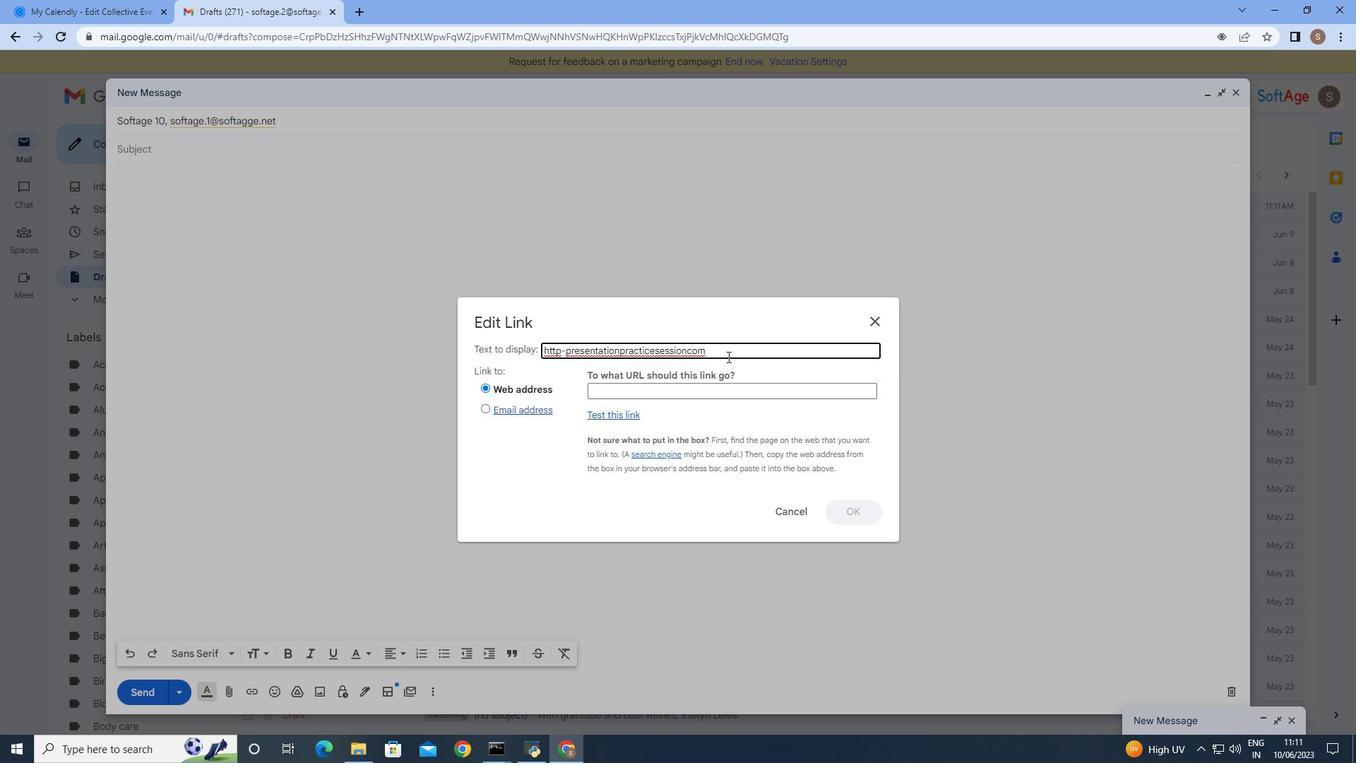 
Action: Mouse moved to (516, 369)
Screenshot: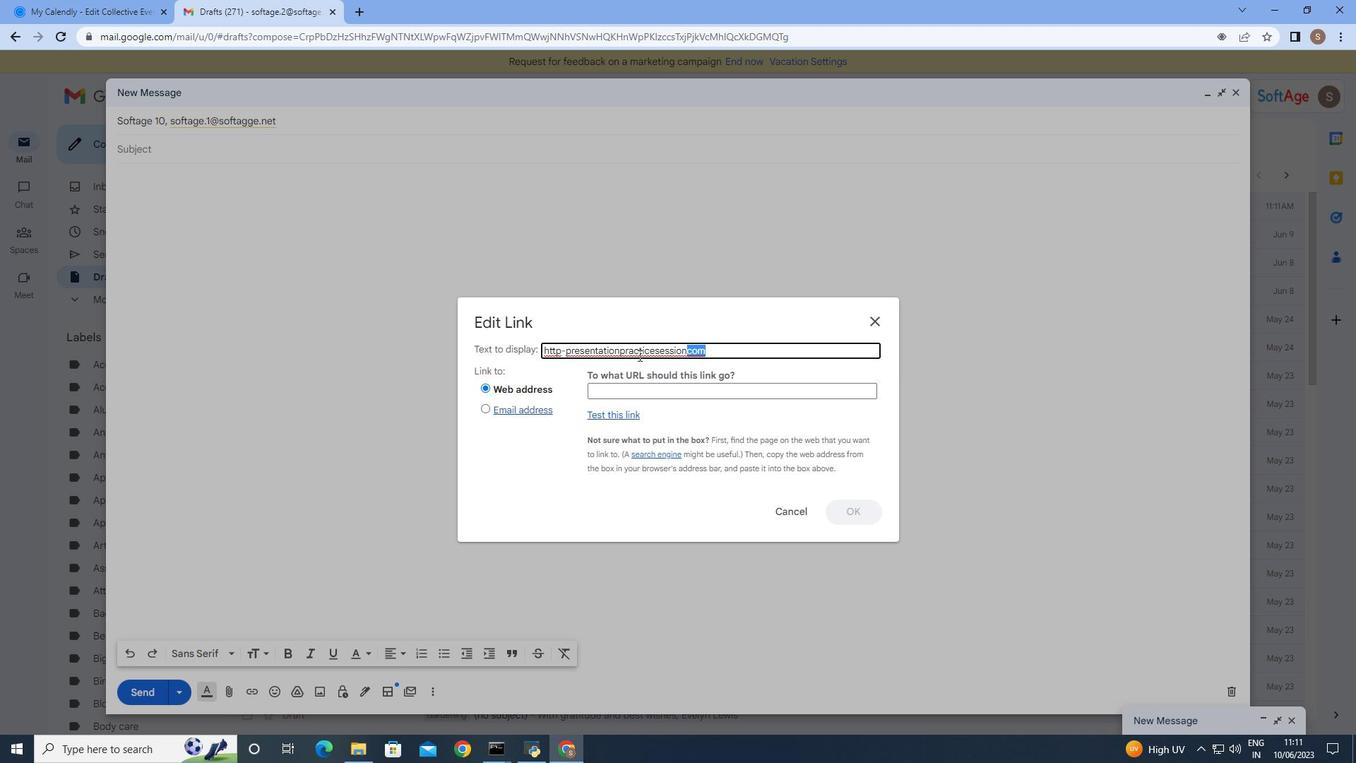
Action: Key pressed ctrl+C
Screenshot: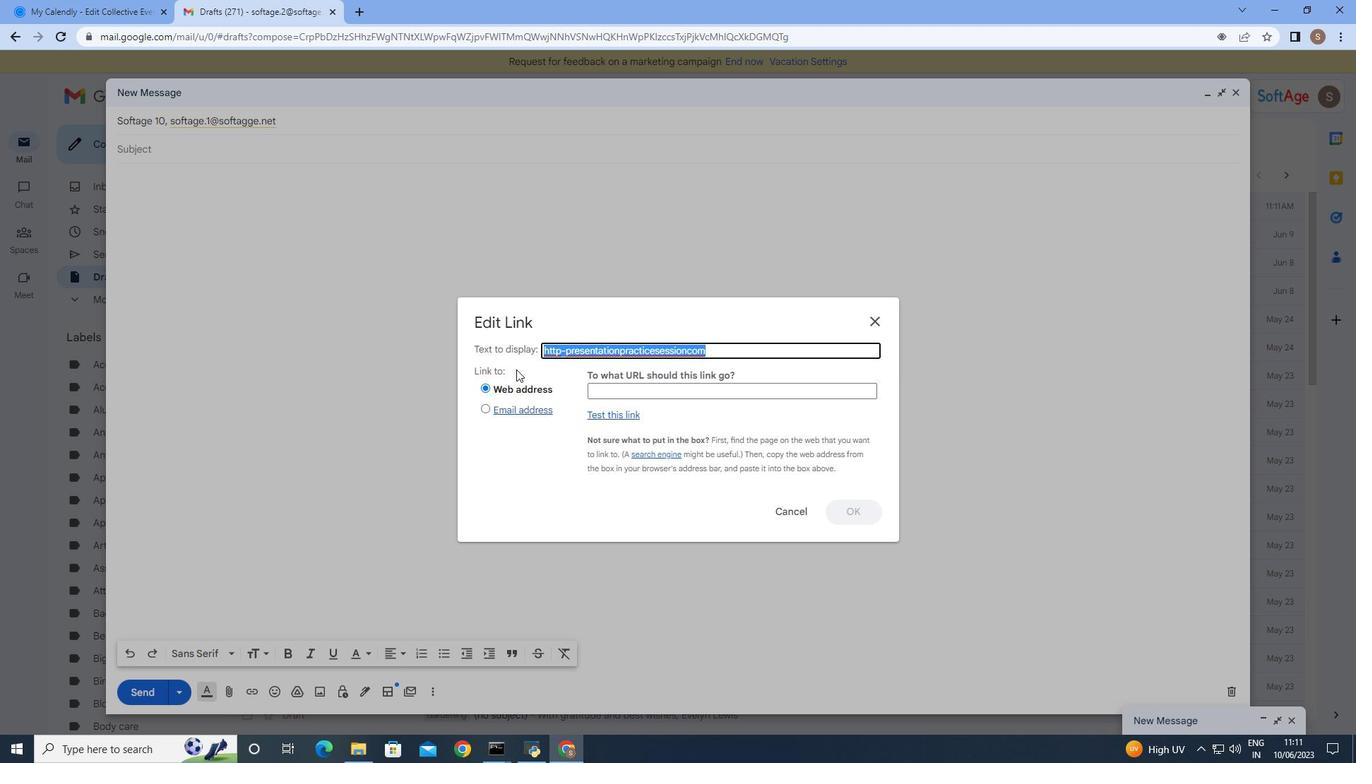 
Action: Mouse moved to (665, 397)
Screenshot: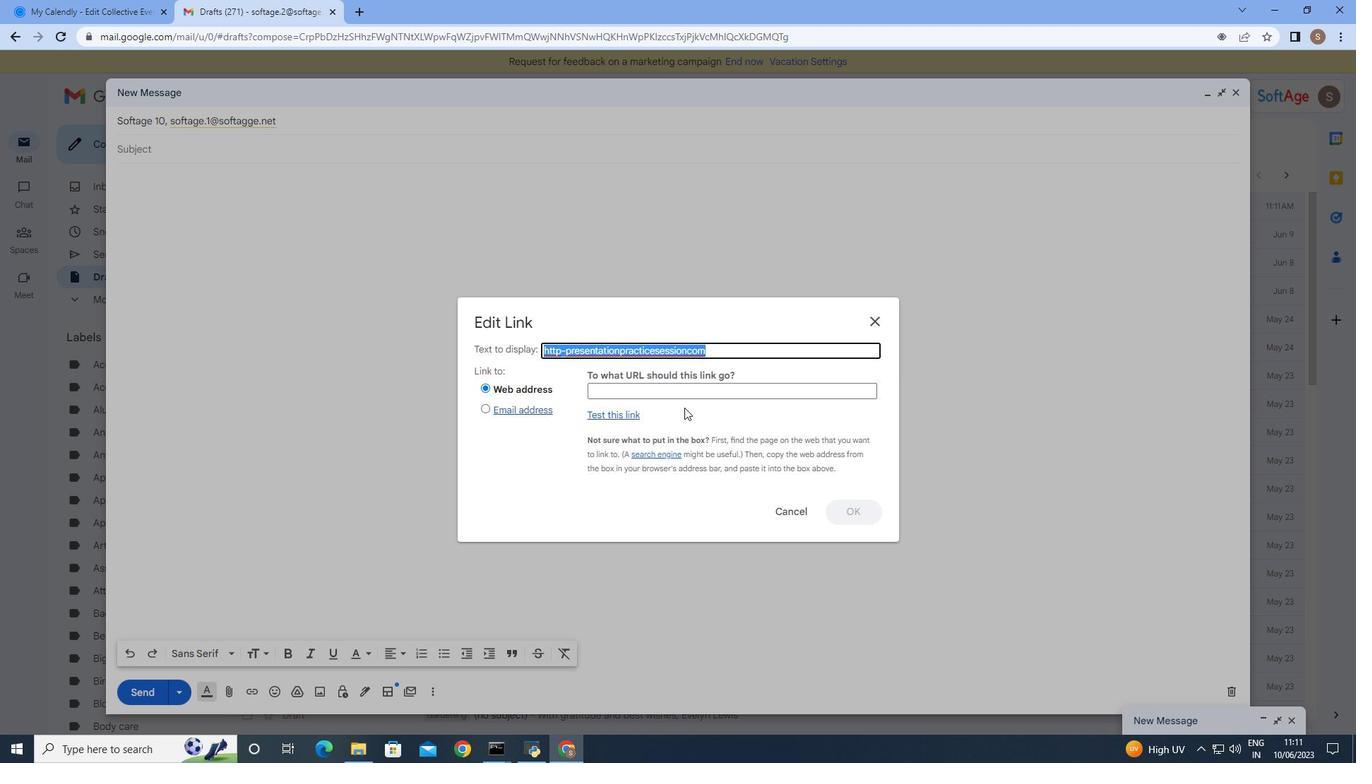 
Action: Mouse pressed left at (665, 397)
Screenshot: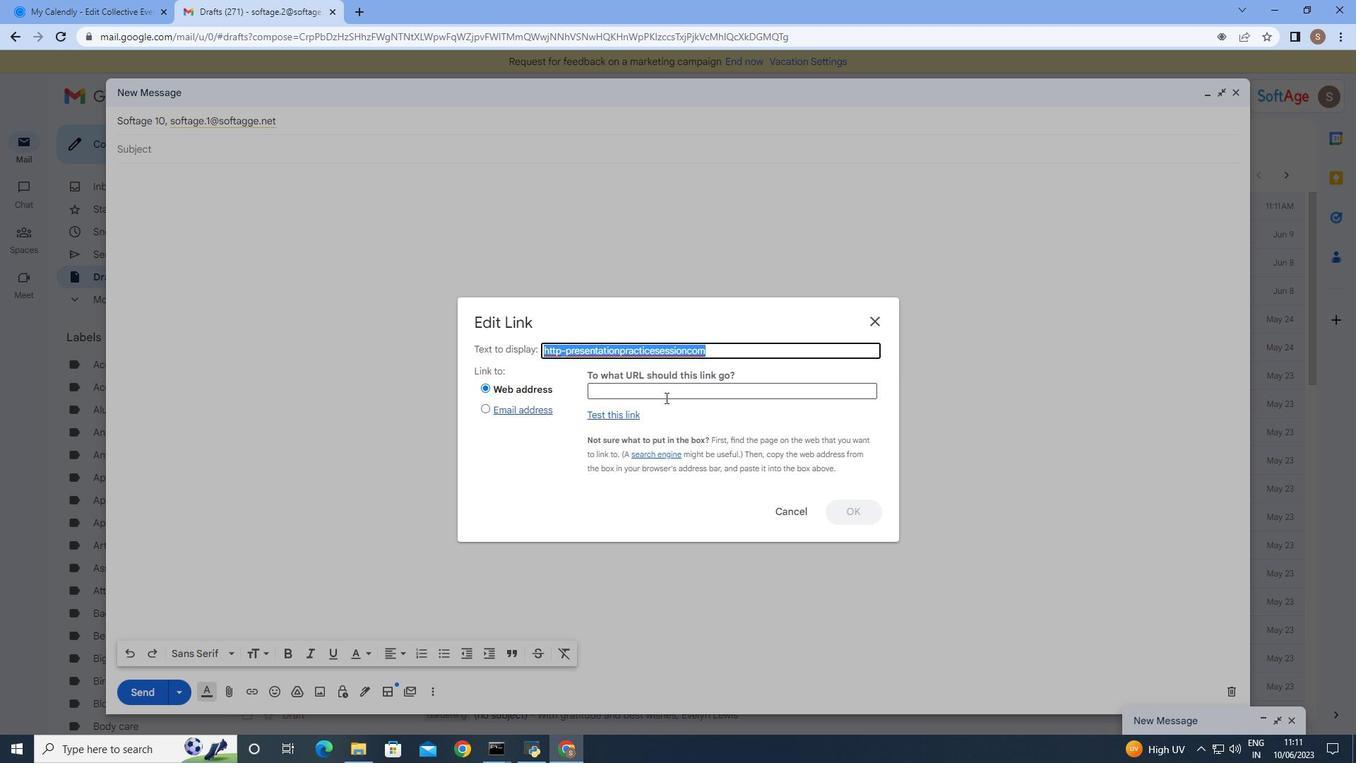 
Action: Key pressed ctrl+V
Screenshot: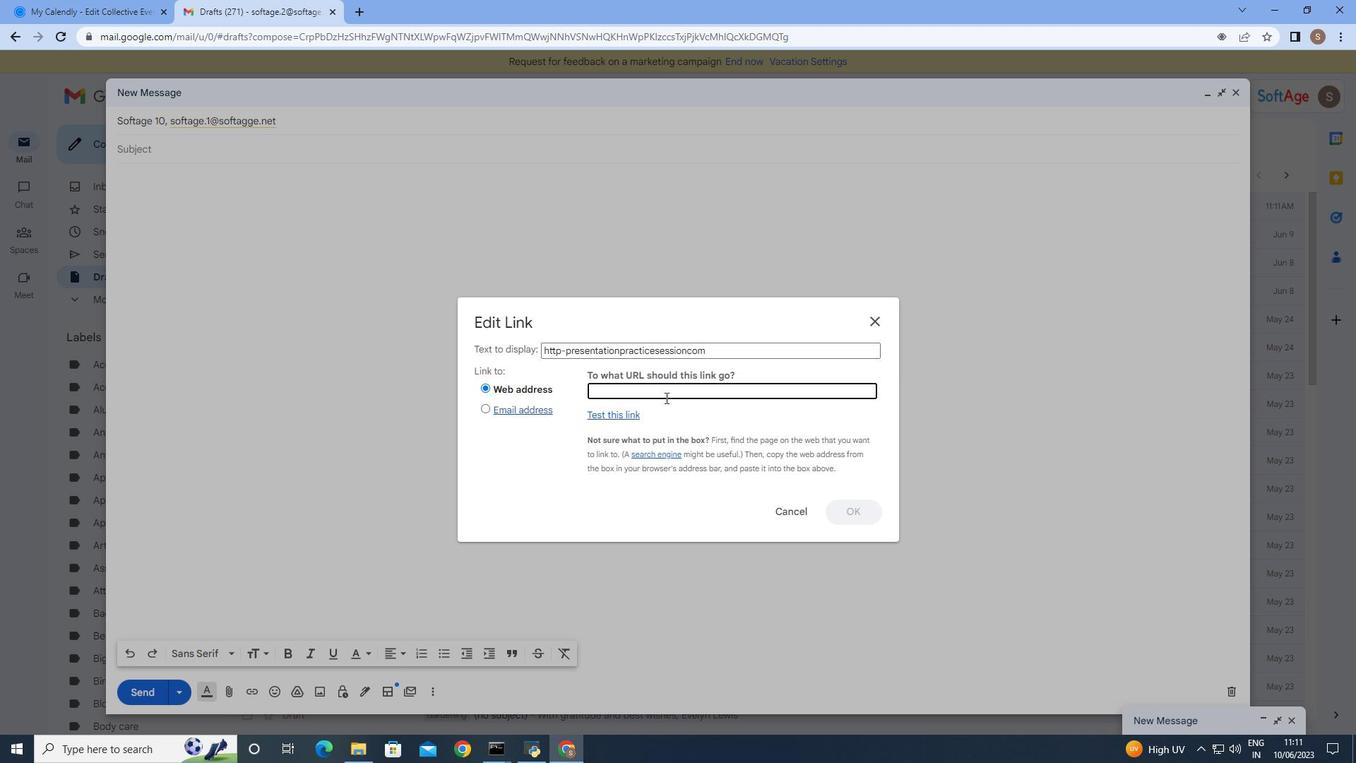 
Action: Mouse moved to (848, 519)
Screenshot: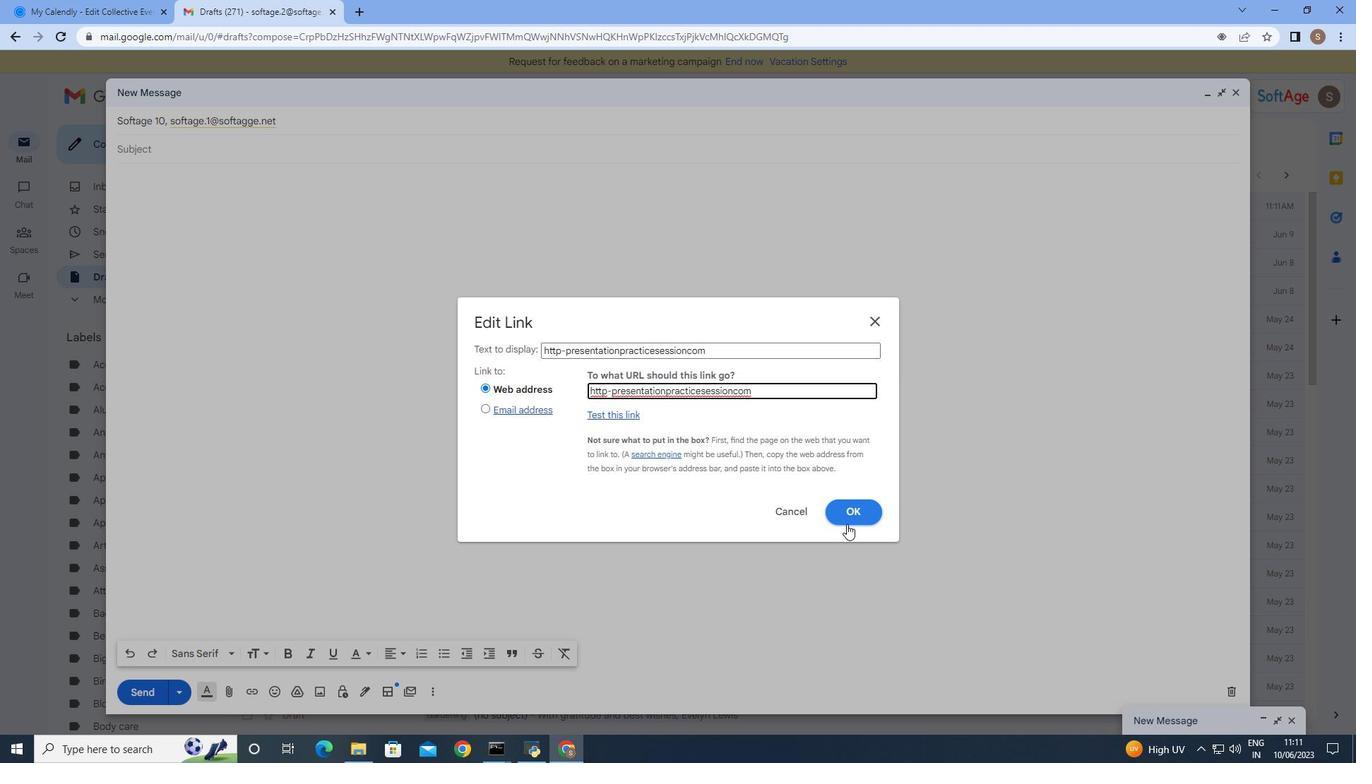 
Action: Mouse pressed left at (848, 519)
Screenshot: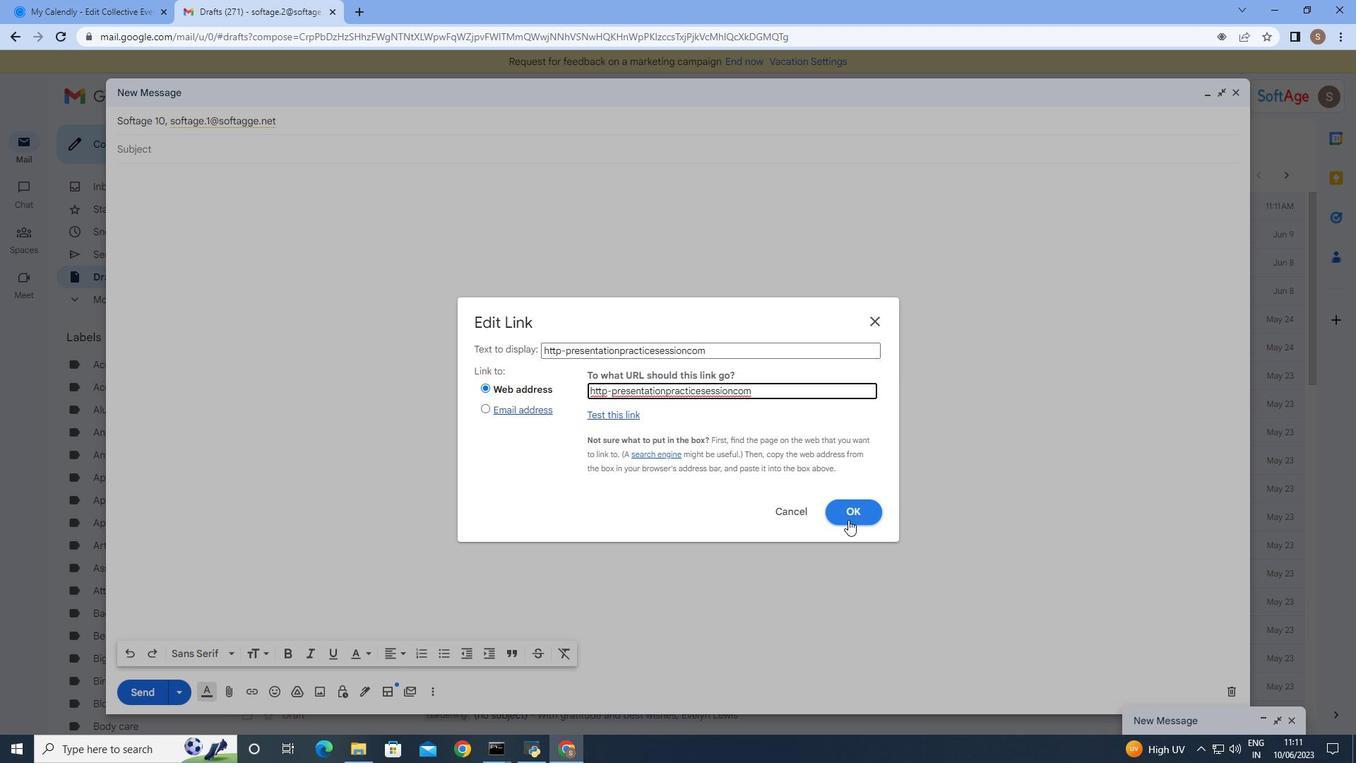 
Action: Mouse moved to (143, 689)
Screenshot: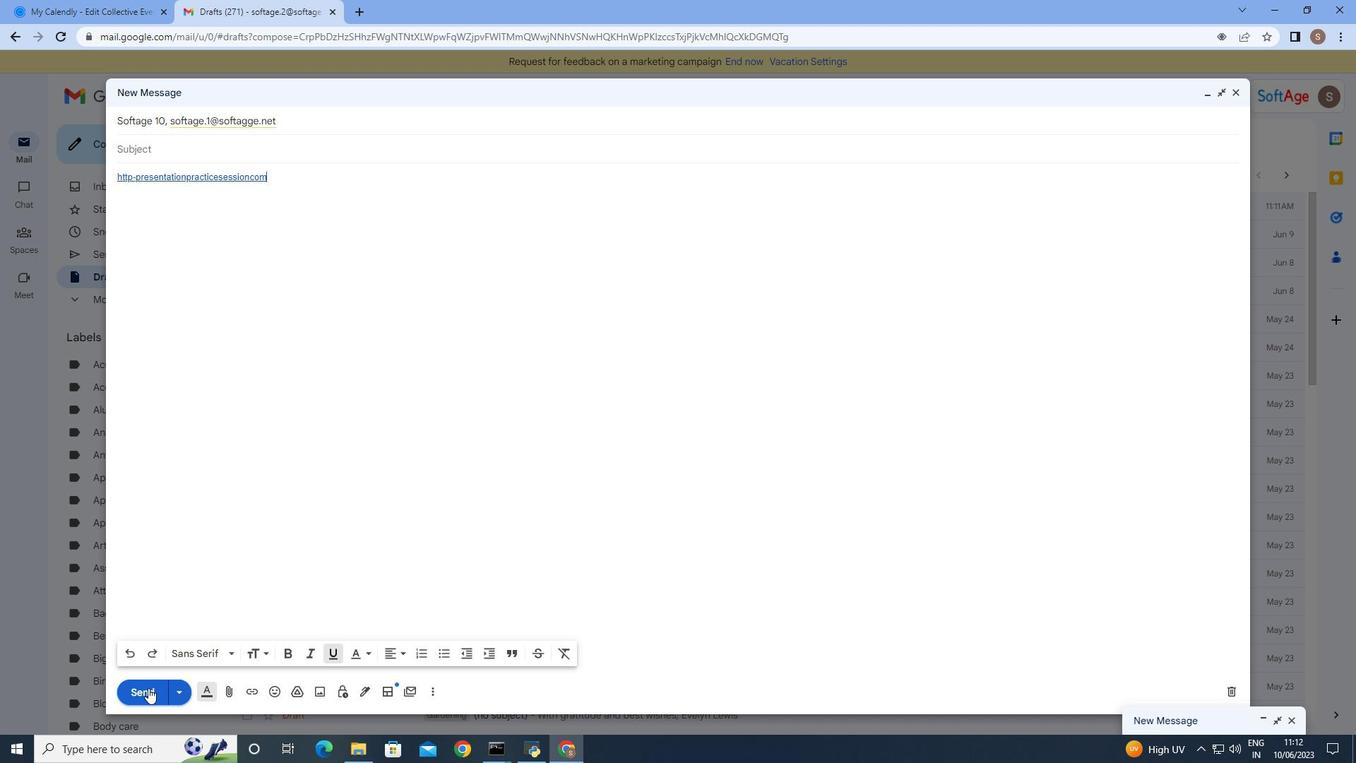 
Action: Mouse pressed left at (143, 689)
Screenshot: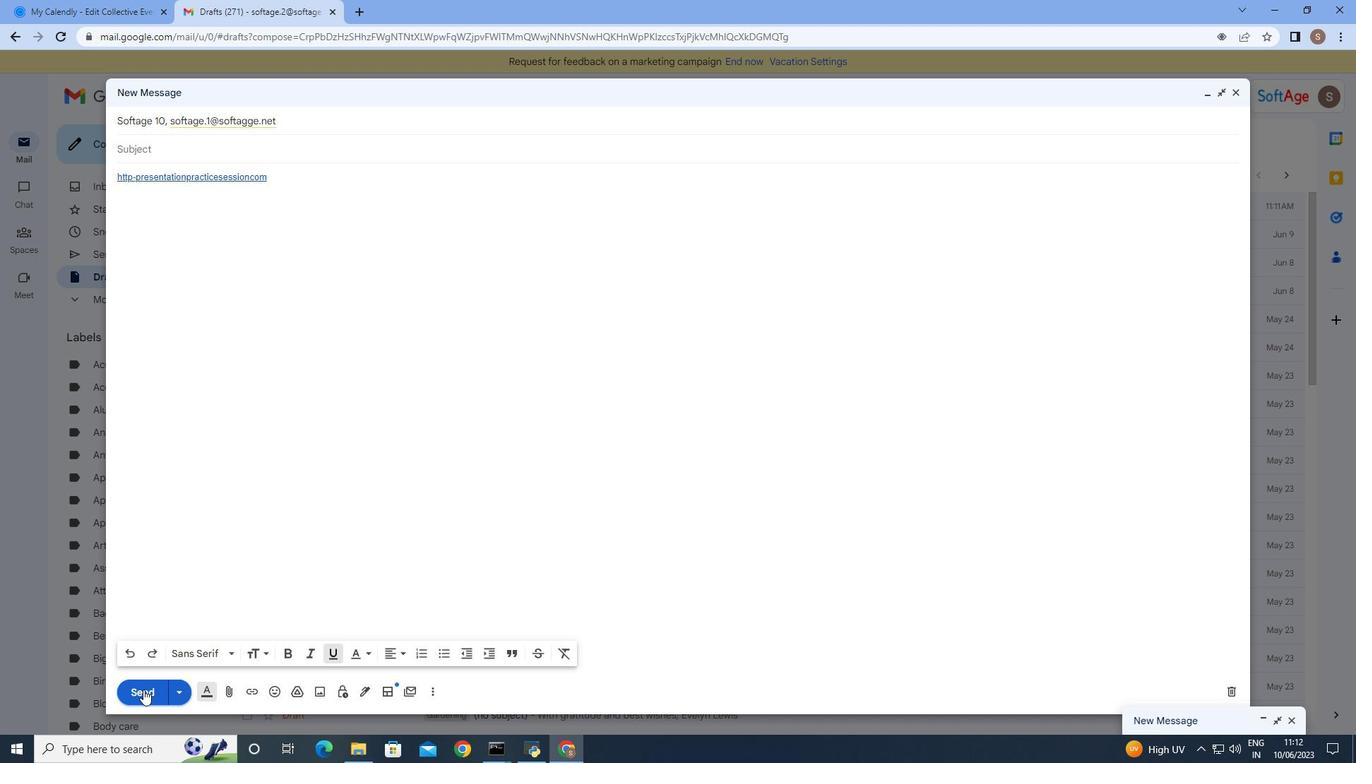
Action: Mouse moved to (142, 185)
Screenshot: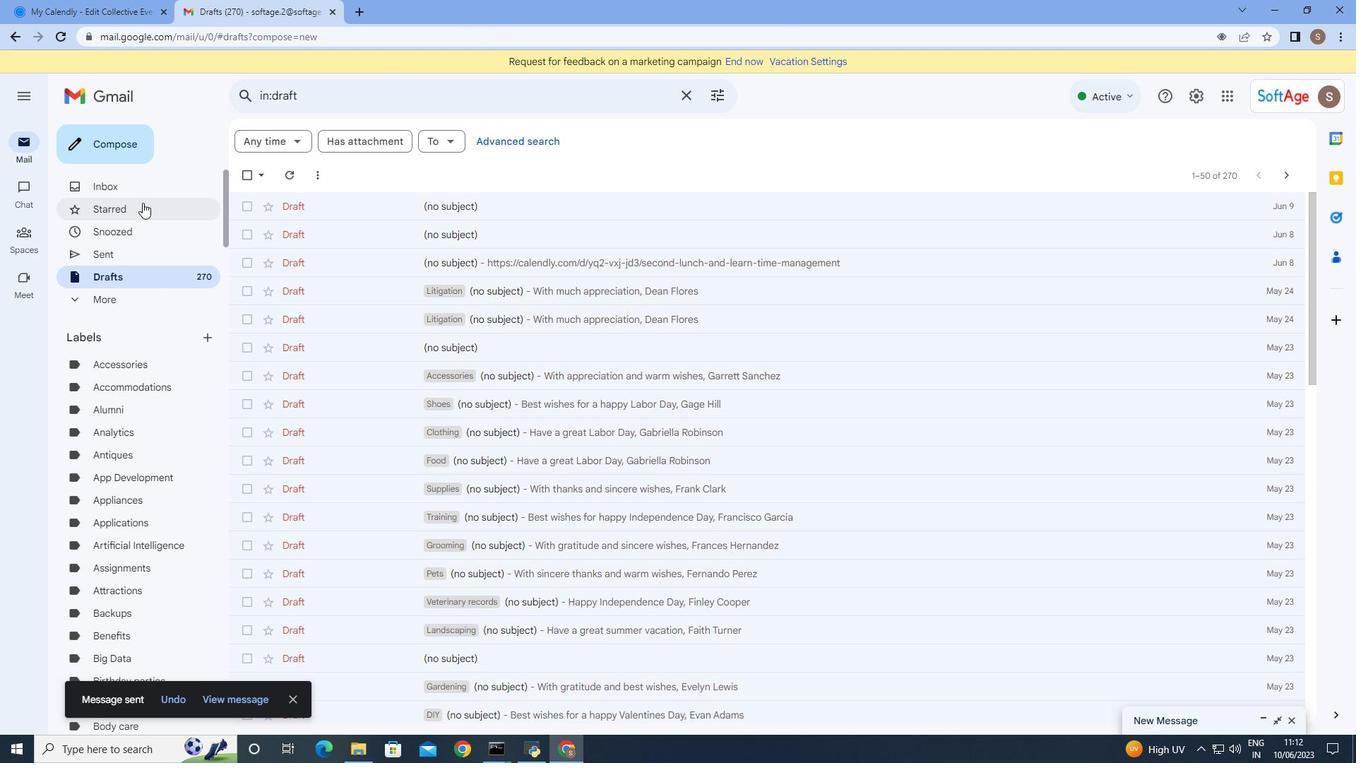 
Action: Mouse pressed left at (142, 185)
Screenshot: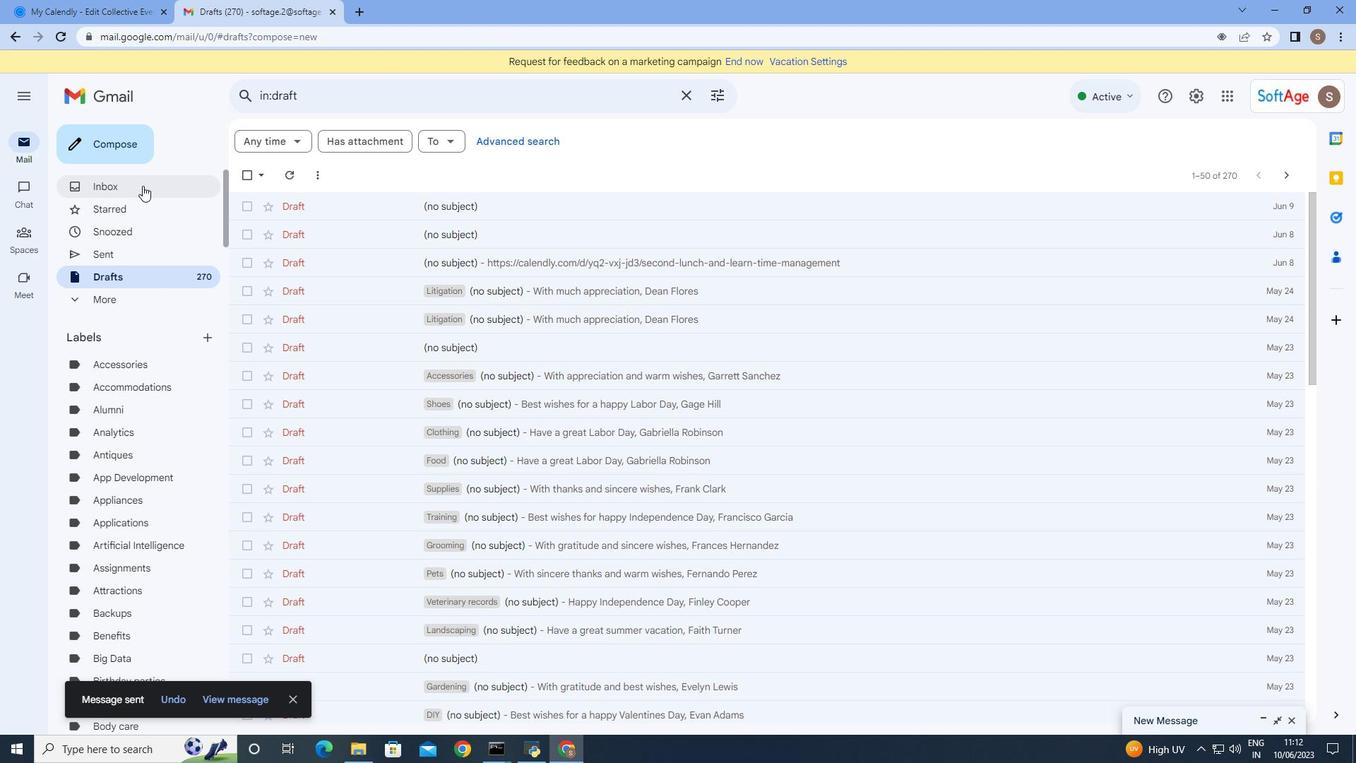 
